 Task: Add an event with the title Second Performance Improvement Plan Assessment and Follow-up, date '2024/04/02', time 7:30 AM to 9:30 AMand add a description: Throughout the PIP Discussion, an emphasis will be placed on fostering a positive and growth-oriented mindset. The employee will be encouraged to take ownership of their development, ask questions, and seek clarification when needed. The supervisor will provide support, encouragement, and guidance to help the employee succeed., put the event into Red category . Add location for the event as: 123 Mall of the Emirates, Dubai, UAE, logged in from the account softage.10@softage.netand send the event invitation to softage.4@softage.net and softage.5@softage.net. Set a reminder for the event 1 hour before
Action: Mouse moved to (122, 154)
Screenshot: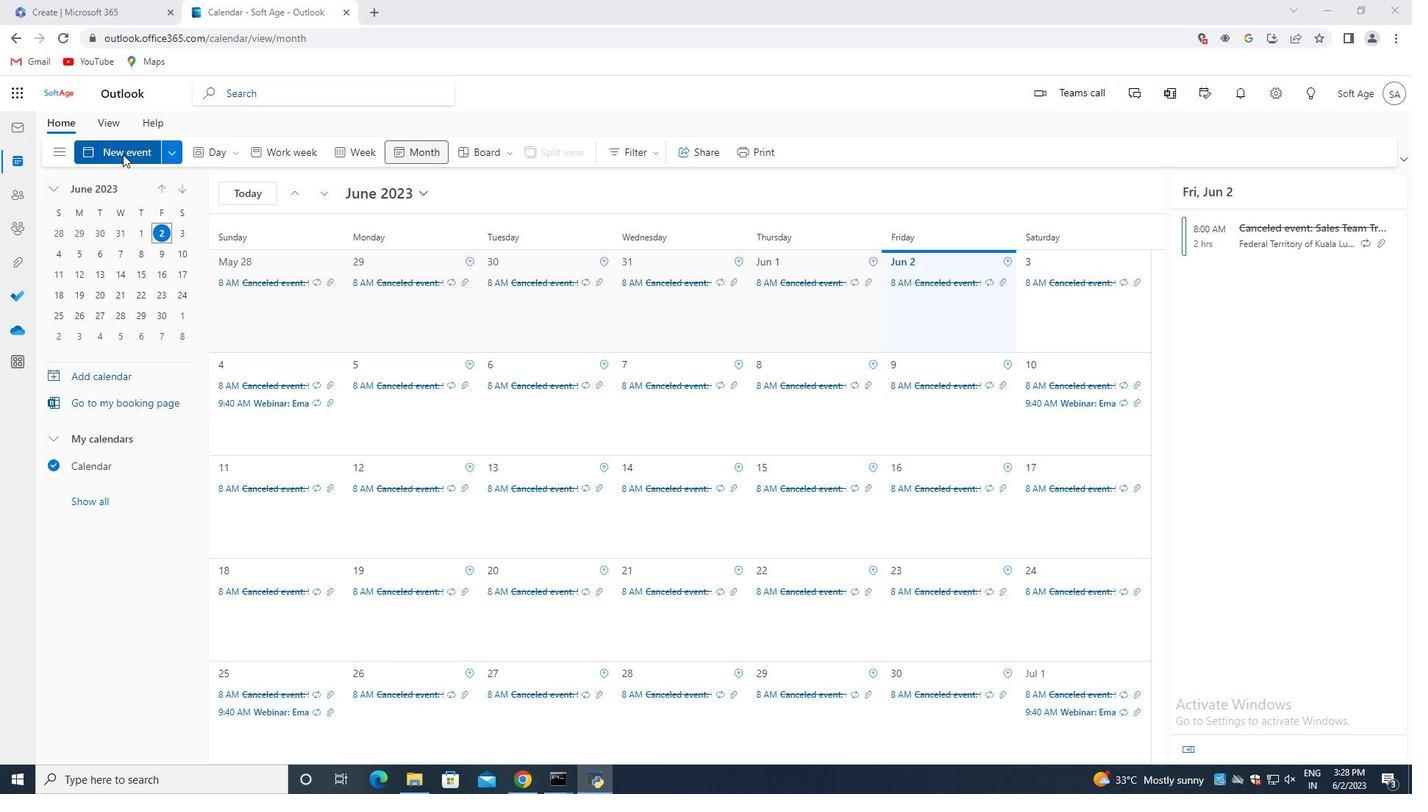 
Action: Mouse pressed left at (122, 154)
Screenshot: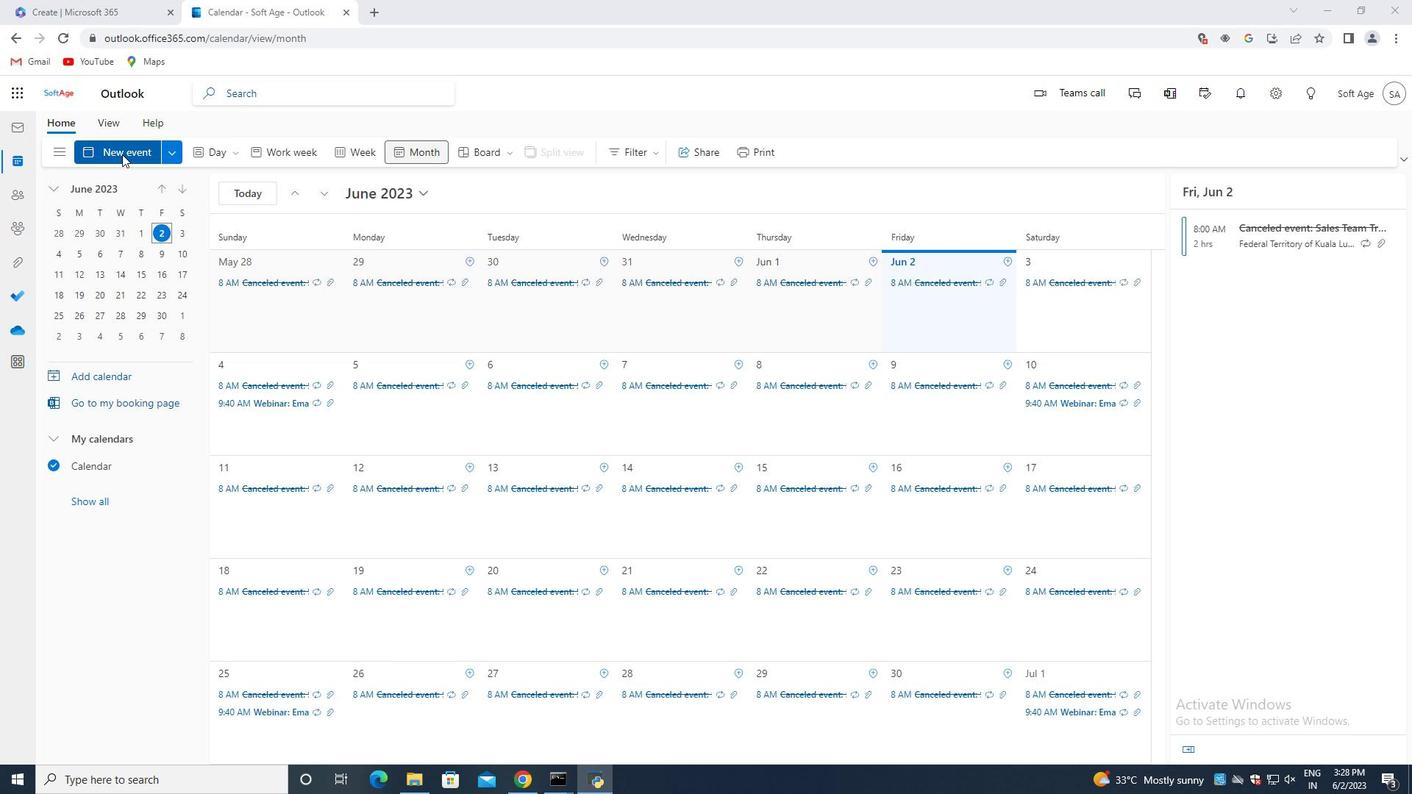 
Action: Mouse moved to (450, 243)
Screenshot: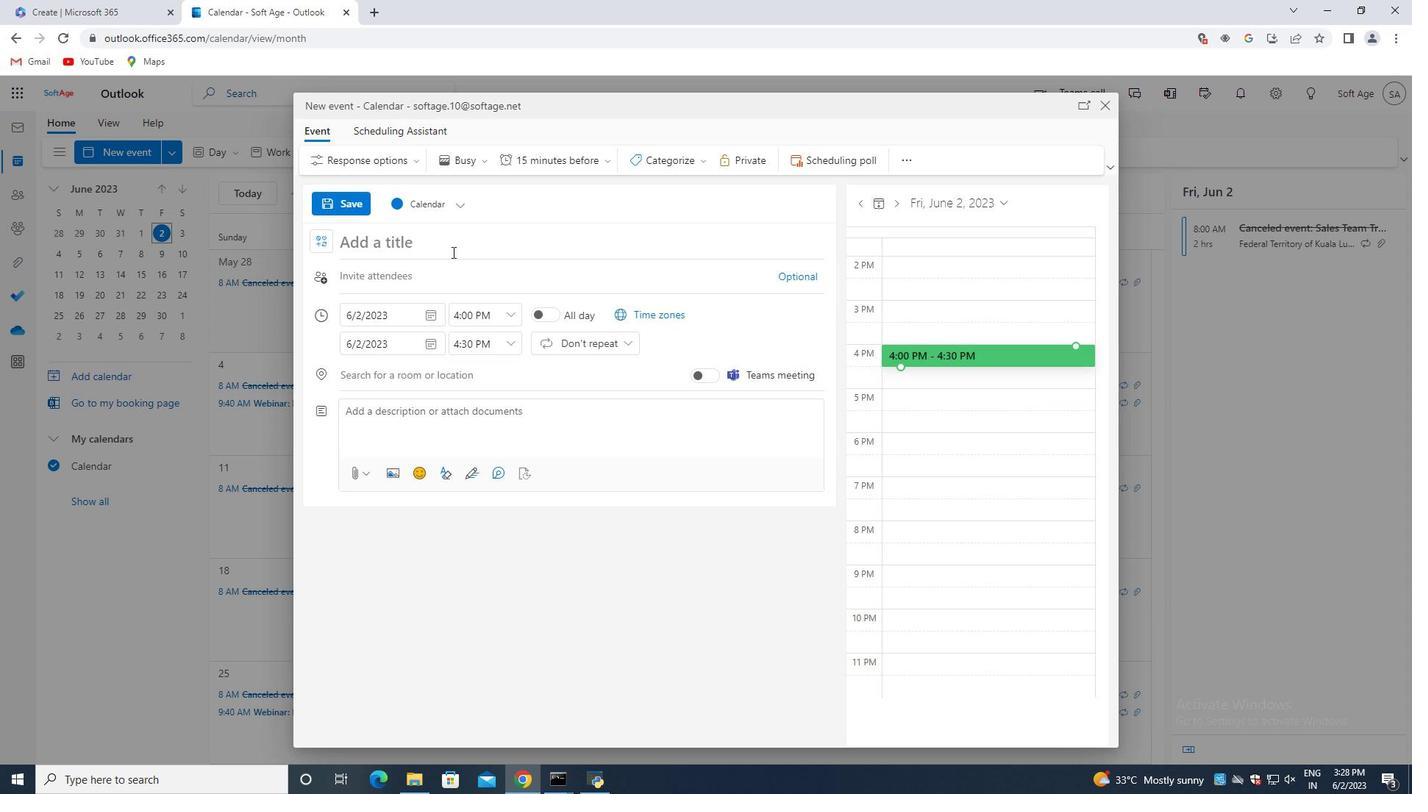 
Action: Mouse pressed left at (450, 243)
Screenshot: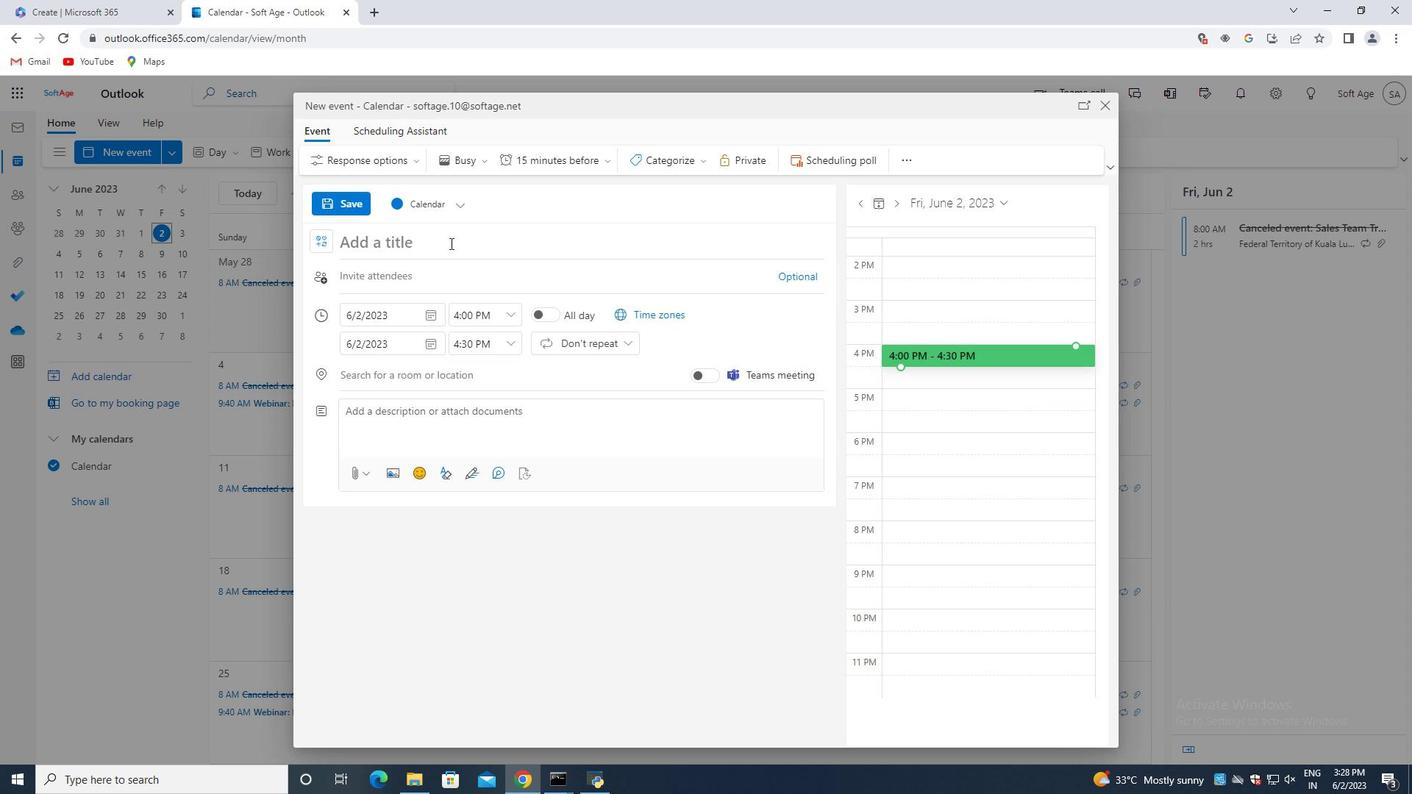 
Action: Key pressed <Key.shift>Second<Key.space><Key.shift>Performance<Key.space><Key.shift>Improvement<Key.space><Key.shift>Plan<Key.space><Key.shift>Assessment<Key.space>and<Key.space><Key.shift><Key.shift><Key.shift><Key.shift><Key.shift>Follow-up
Screenshot: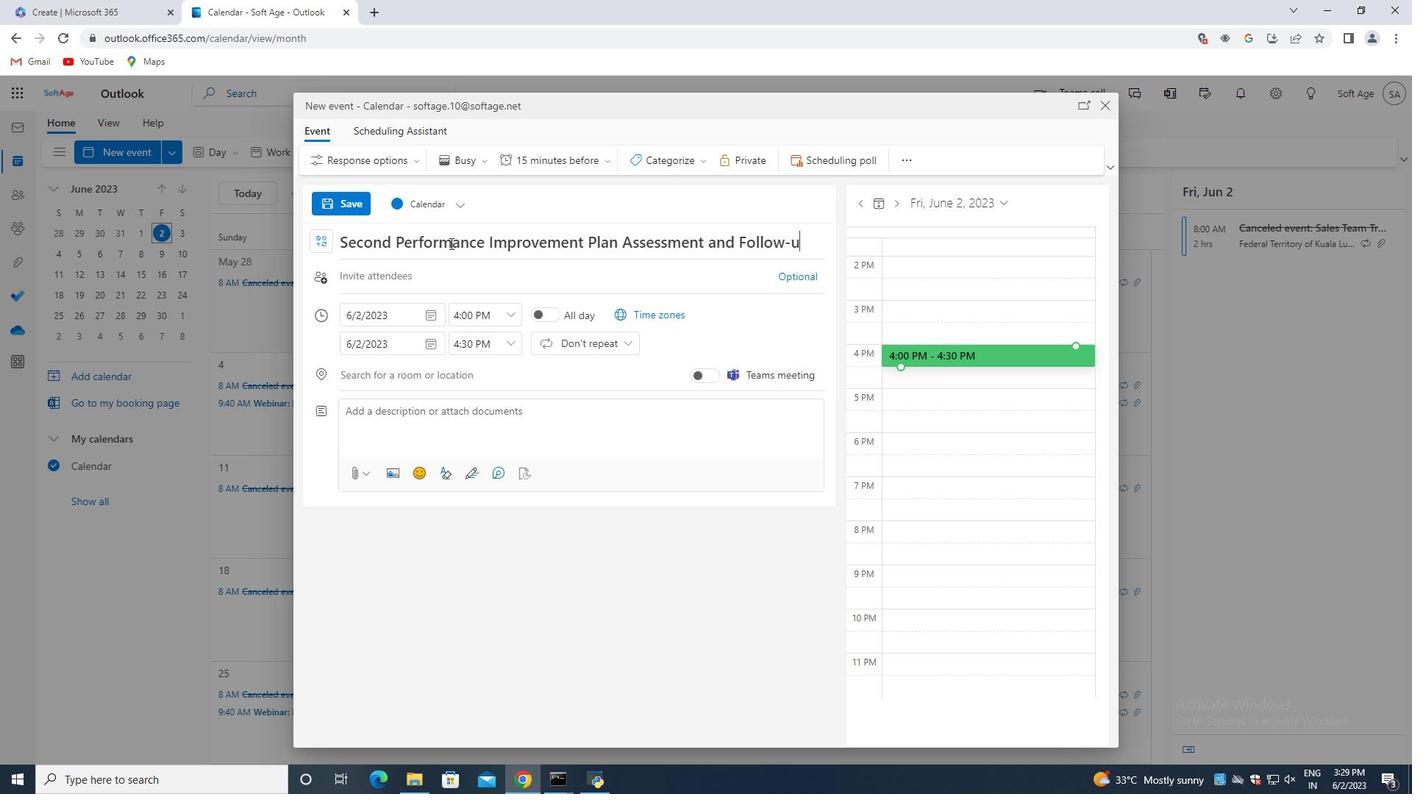 
Action: Mouse moved to (428, 318)
Screenshot: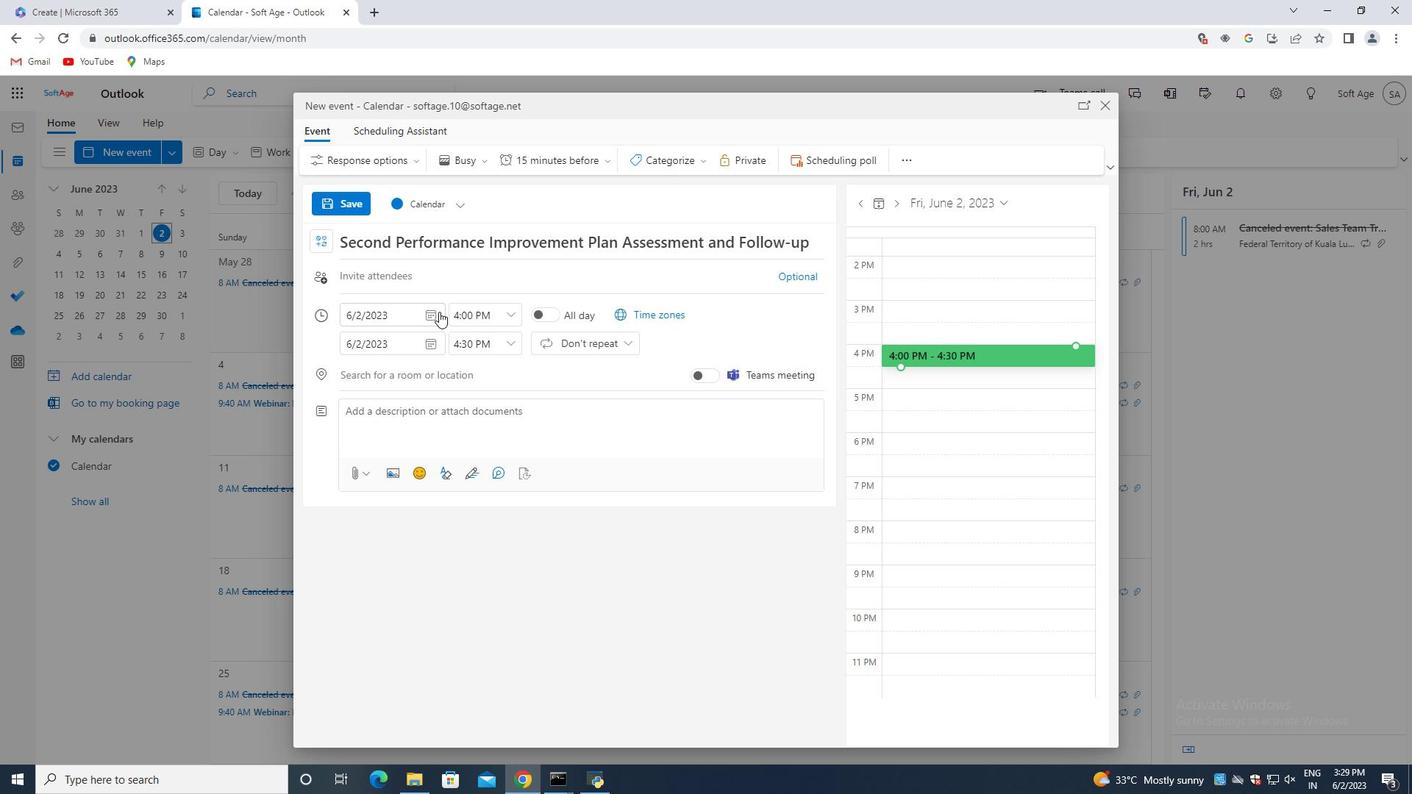 
Action: Mouse pressed left at (428, 318)
Screenshot: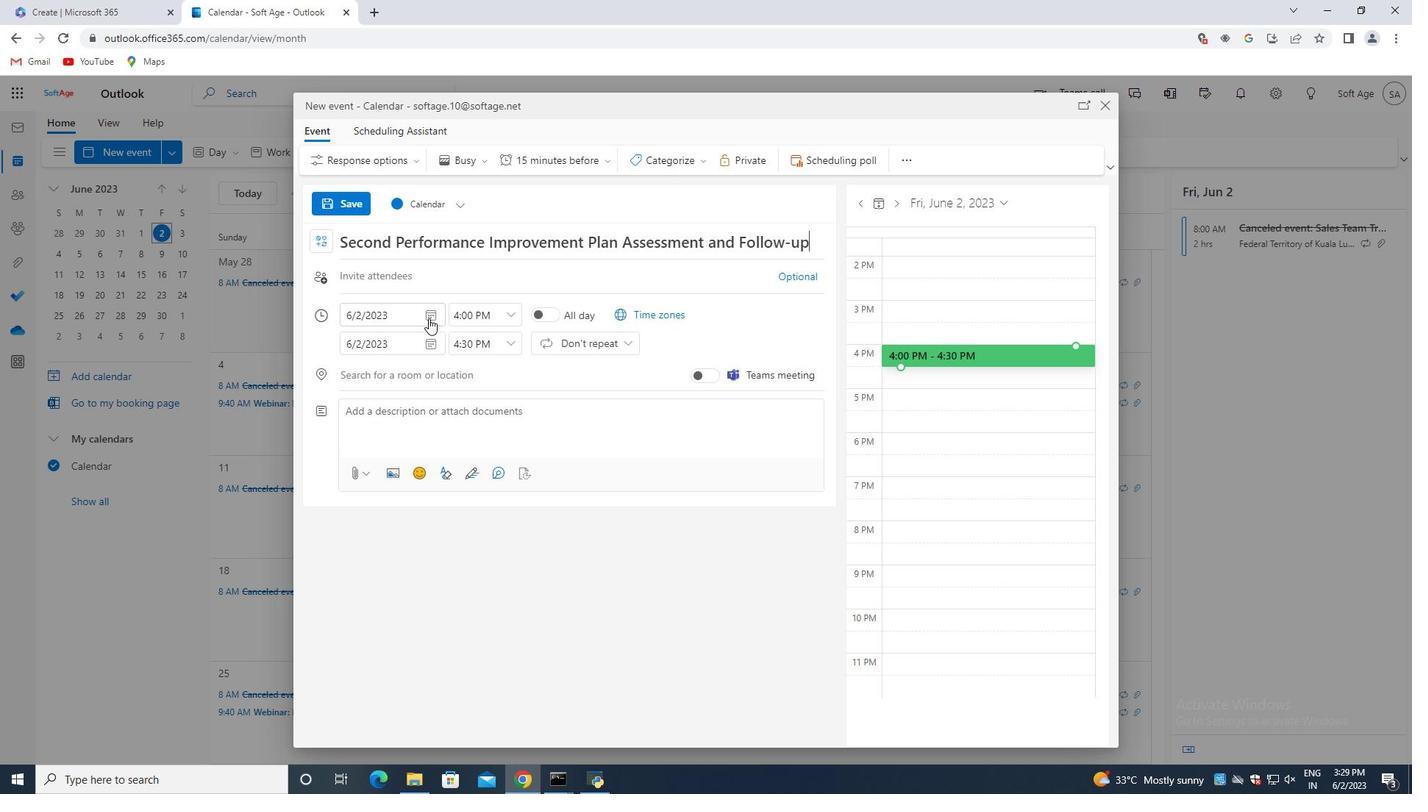 
Action: Mouse moved to (481, 350)
Screenshot: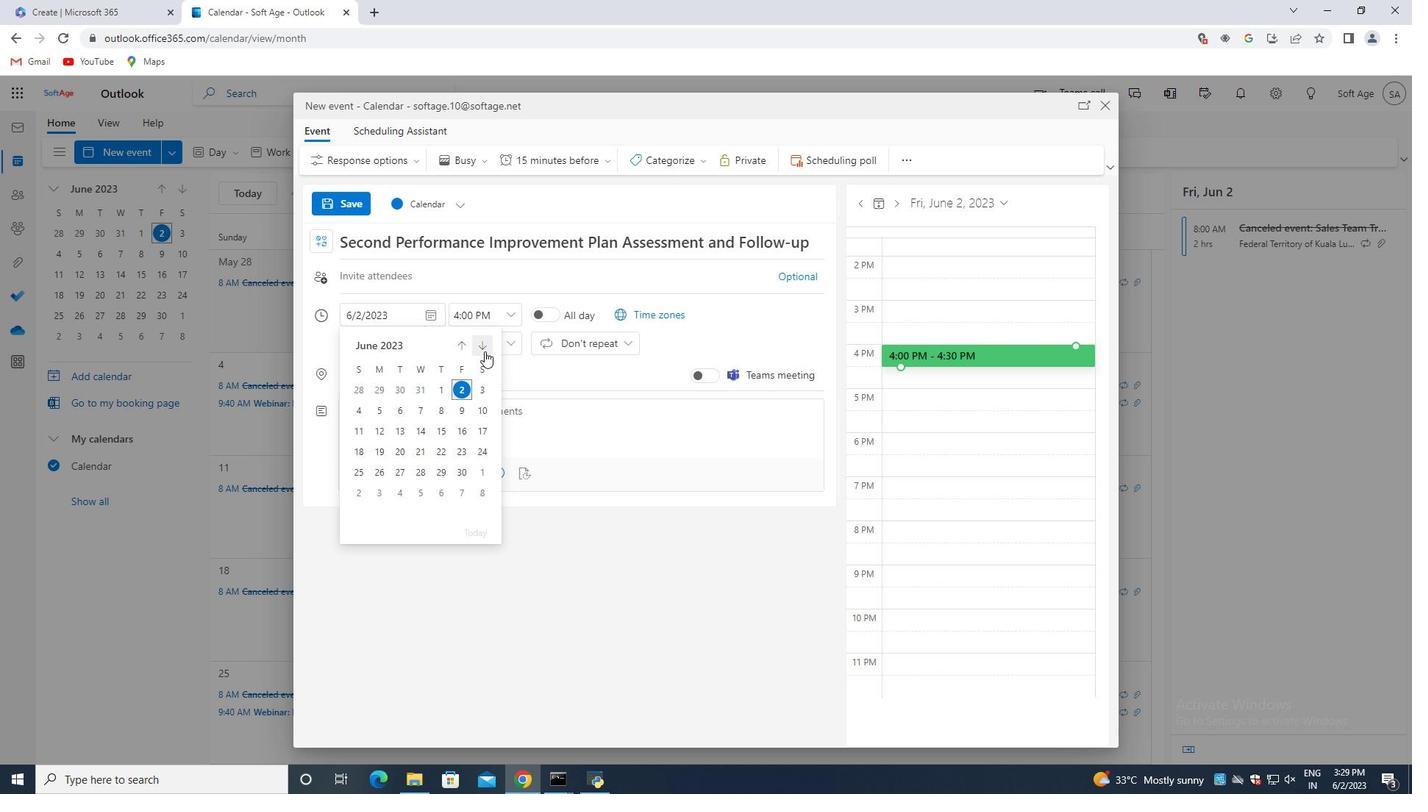 
Action: Mouse pressed left at (481, 350)
Screenshot: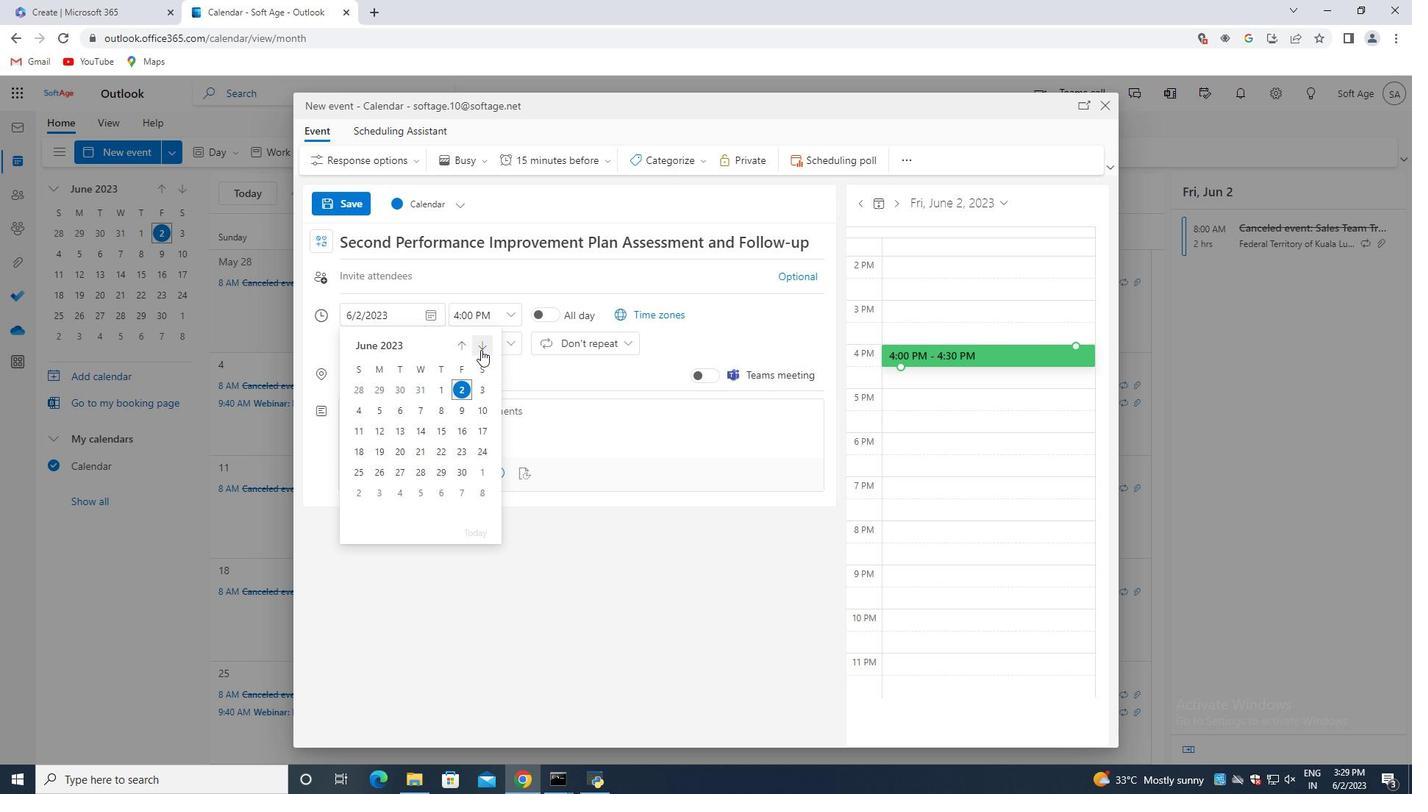 
Action: Mouse pressed left at (481, 350)
Screenshot: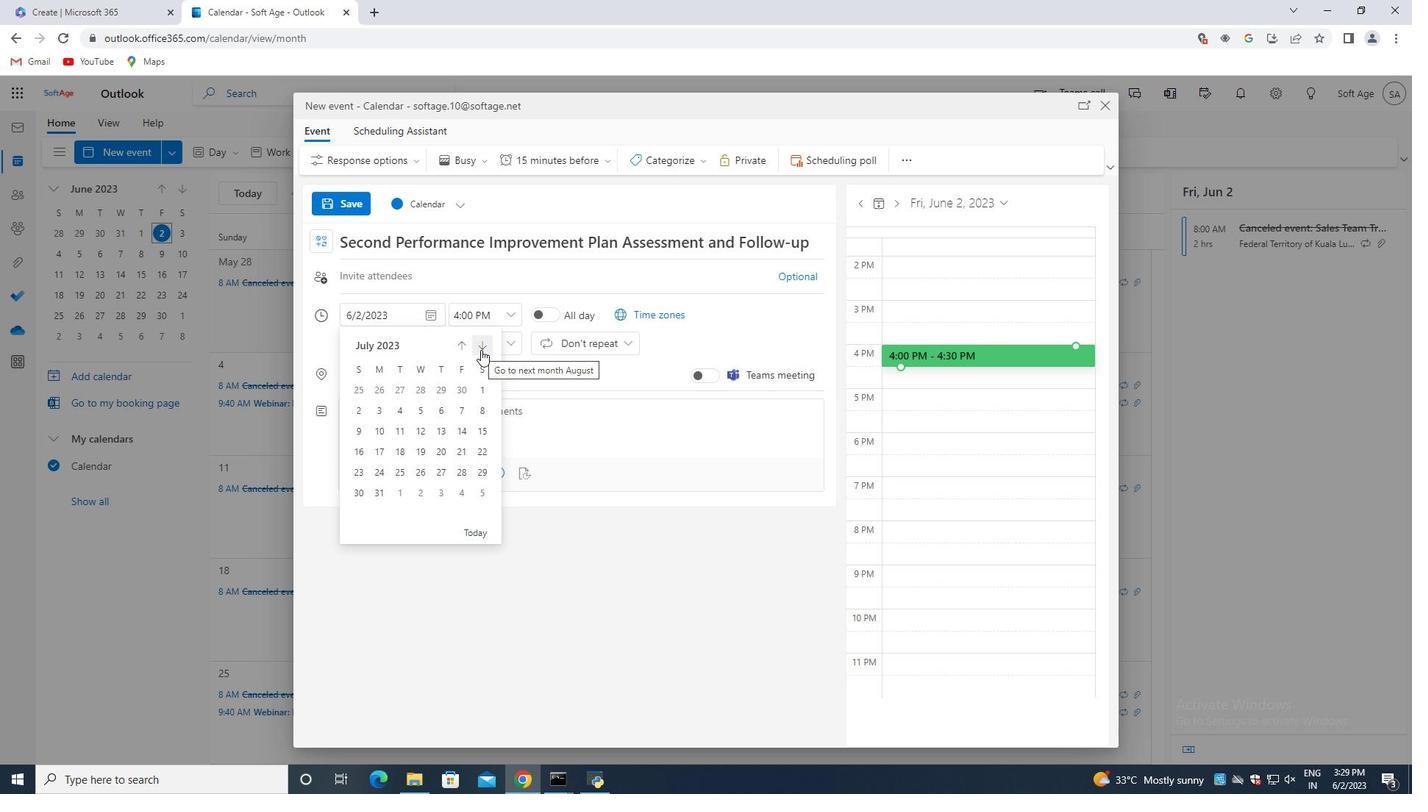
Action: Mouse pressed left at (481, 350)
Screenshot: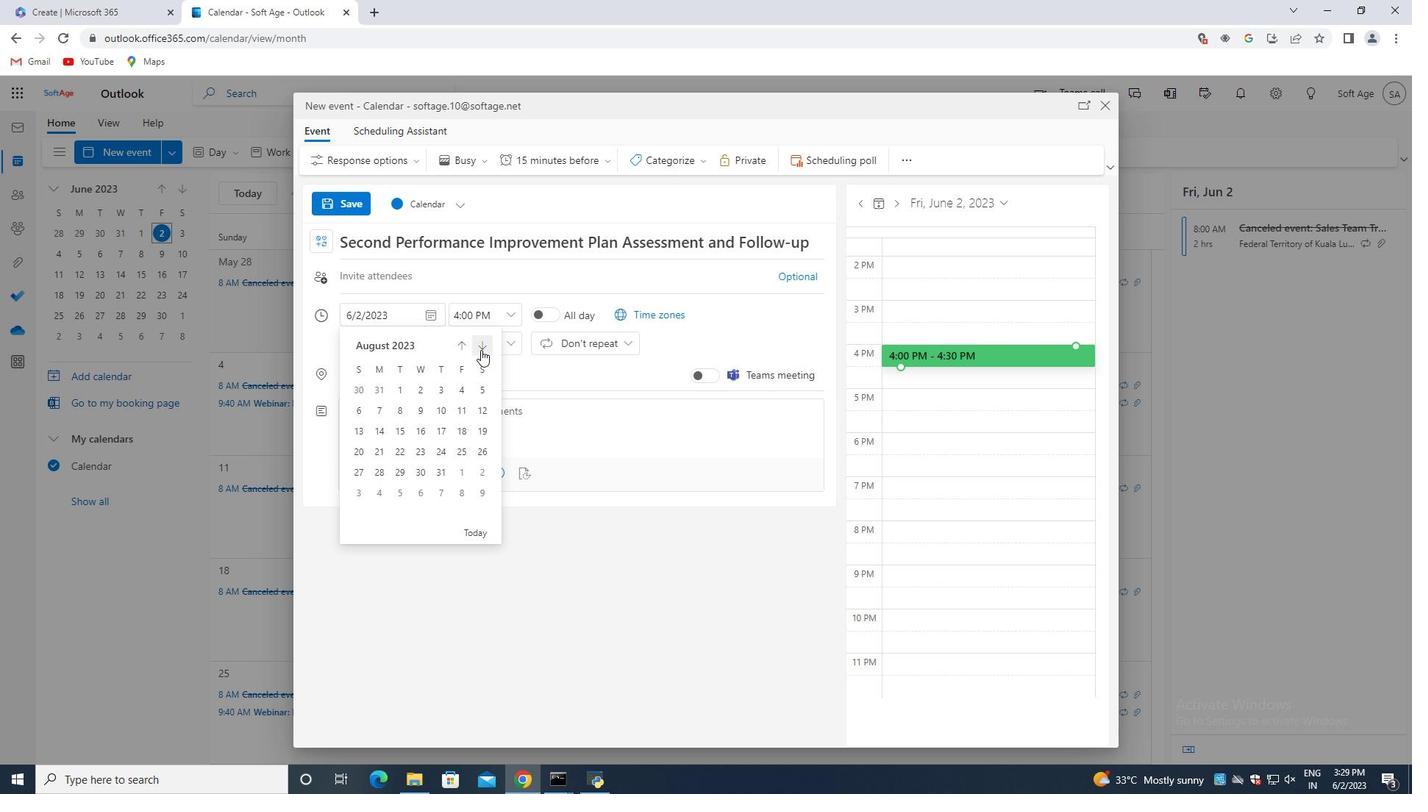 
Action: Mouse pressed left at (481, 350)
Screenshot: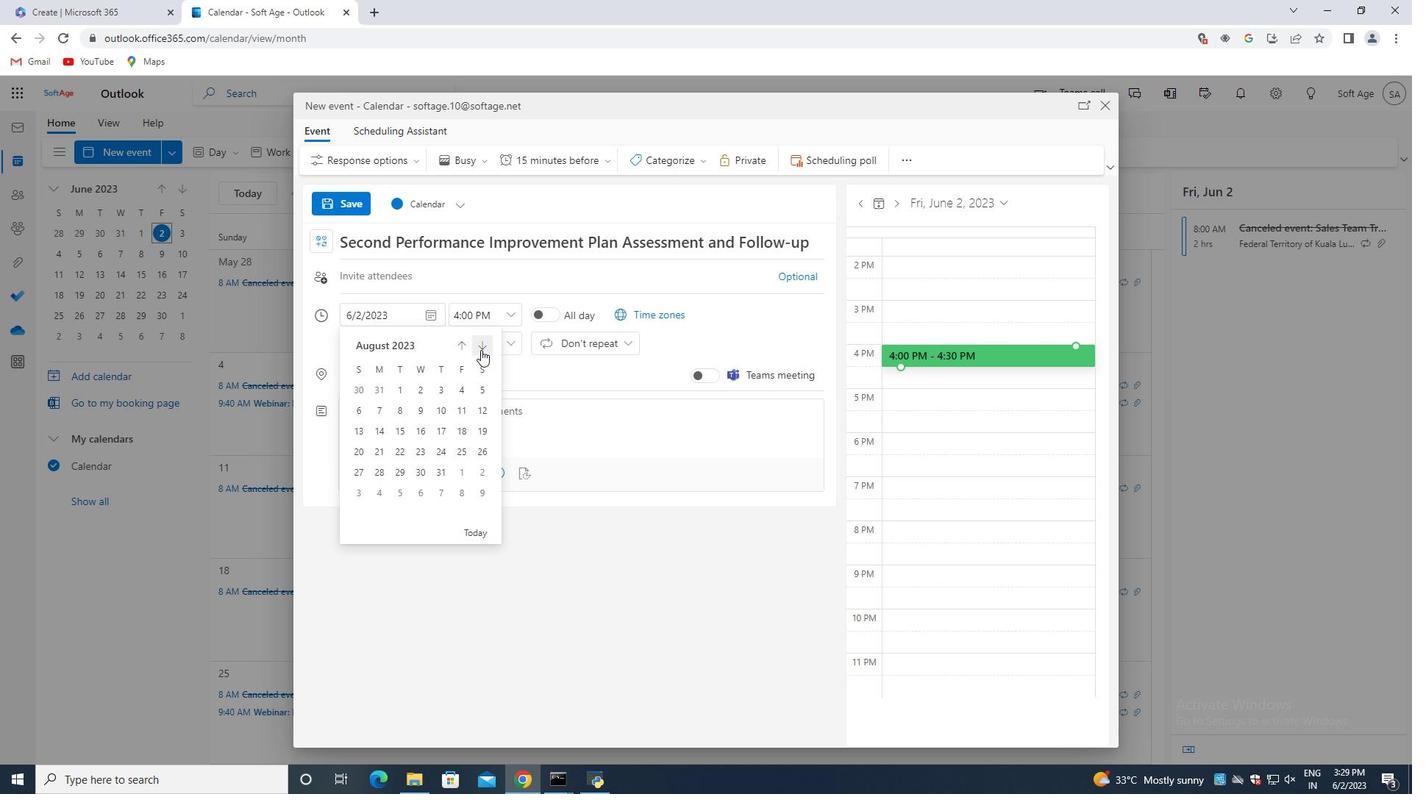 
Action: Mouse pressed left at (481, 350)
Screenshot: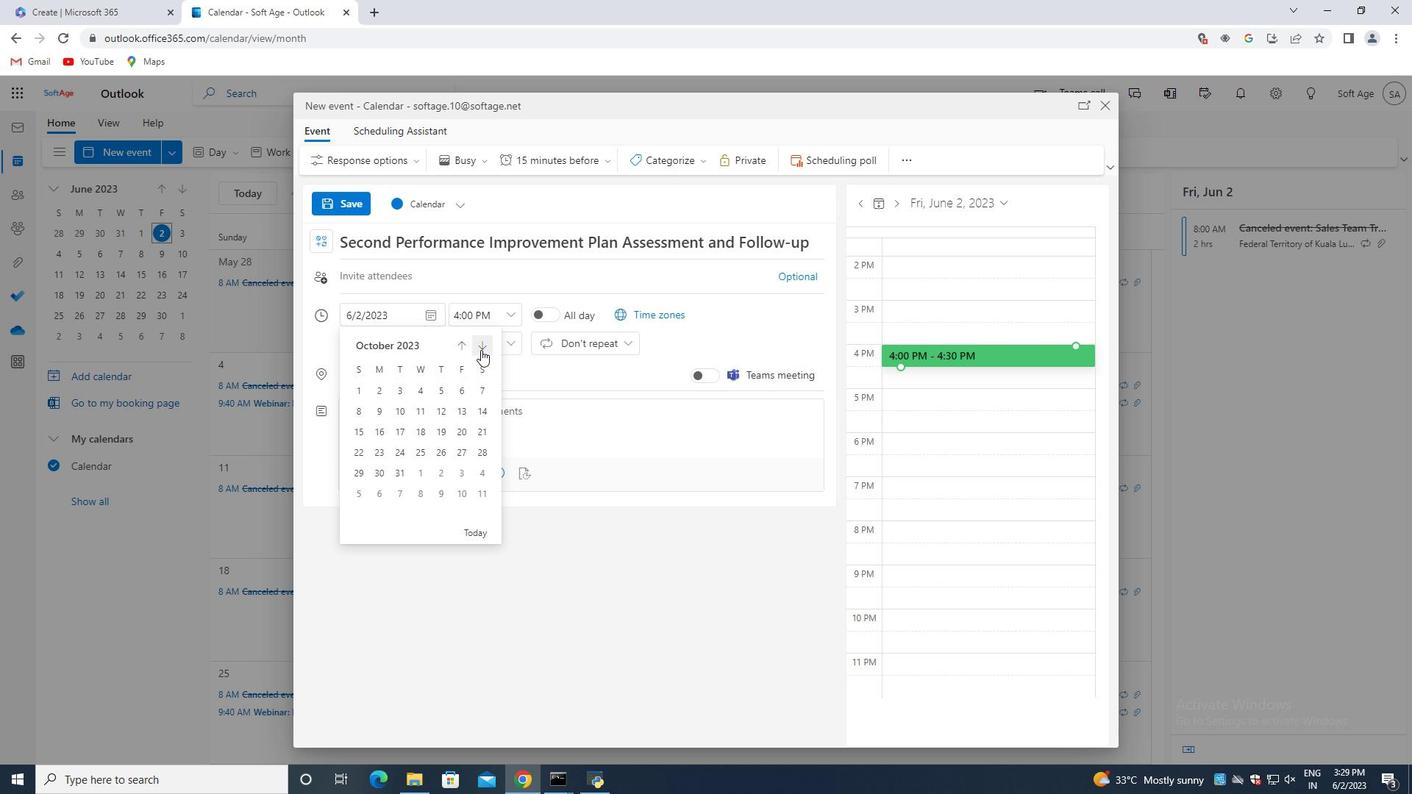 
Action: Mouse pressed left at (481, 350)
Screenshot: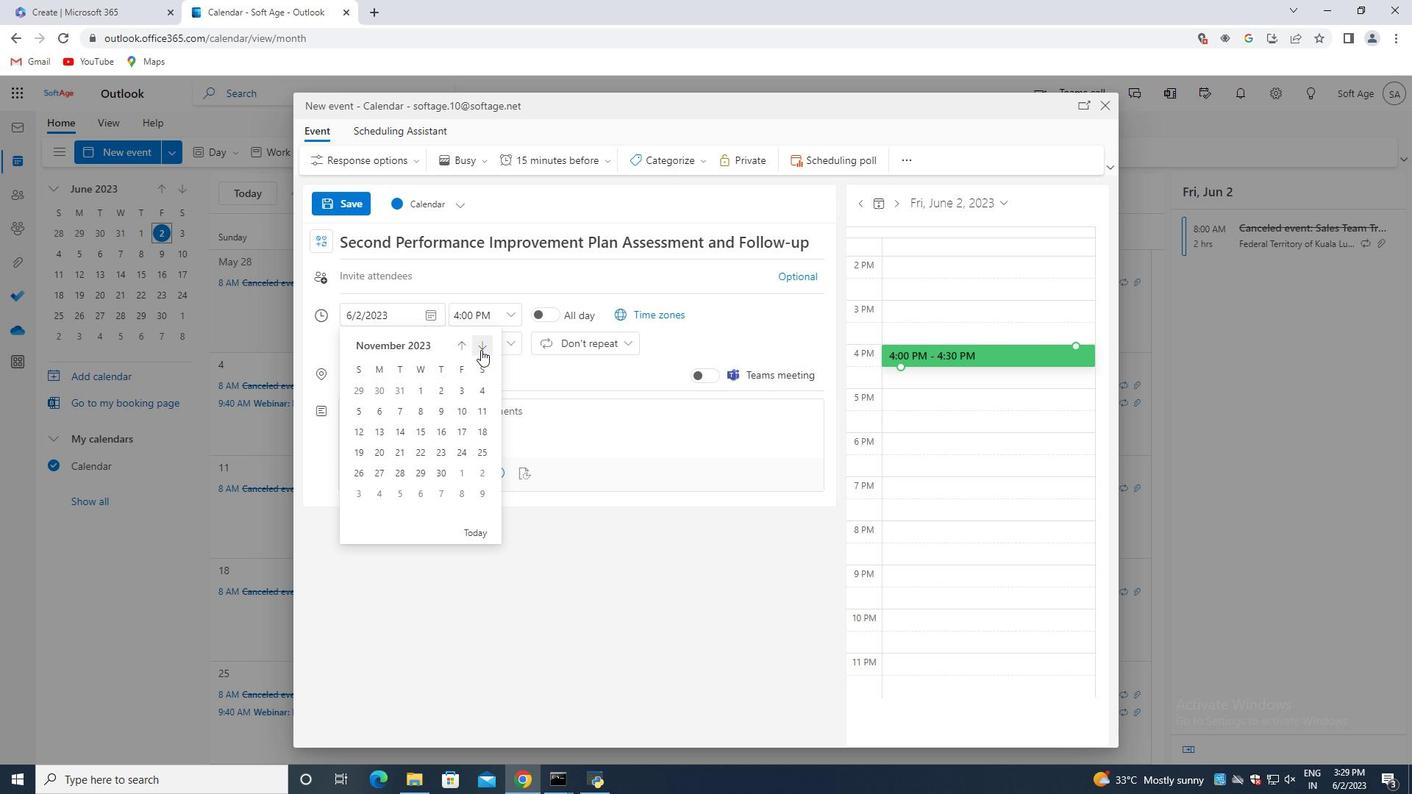 
Action: Mouse pressed left at (481, 350)
Screenshot: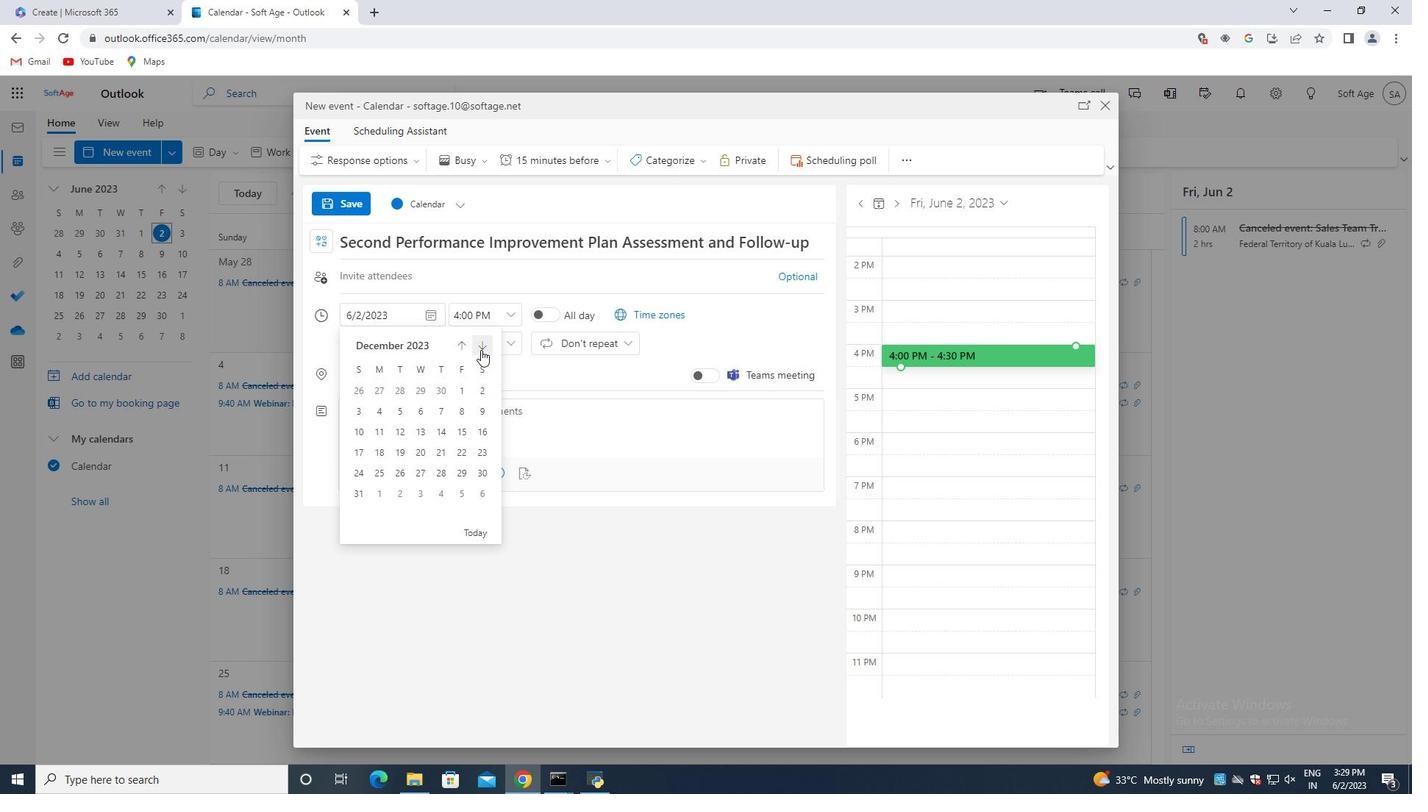 
Action: Mouse pressed left at (481, 350)
Screenshot: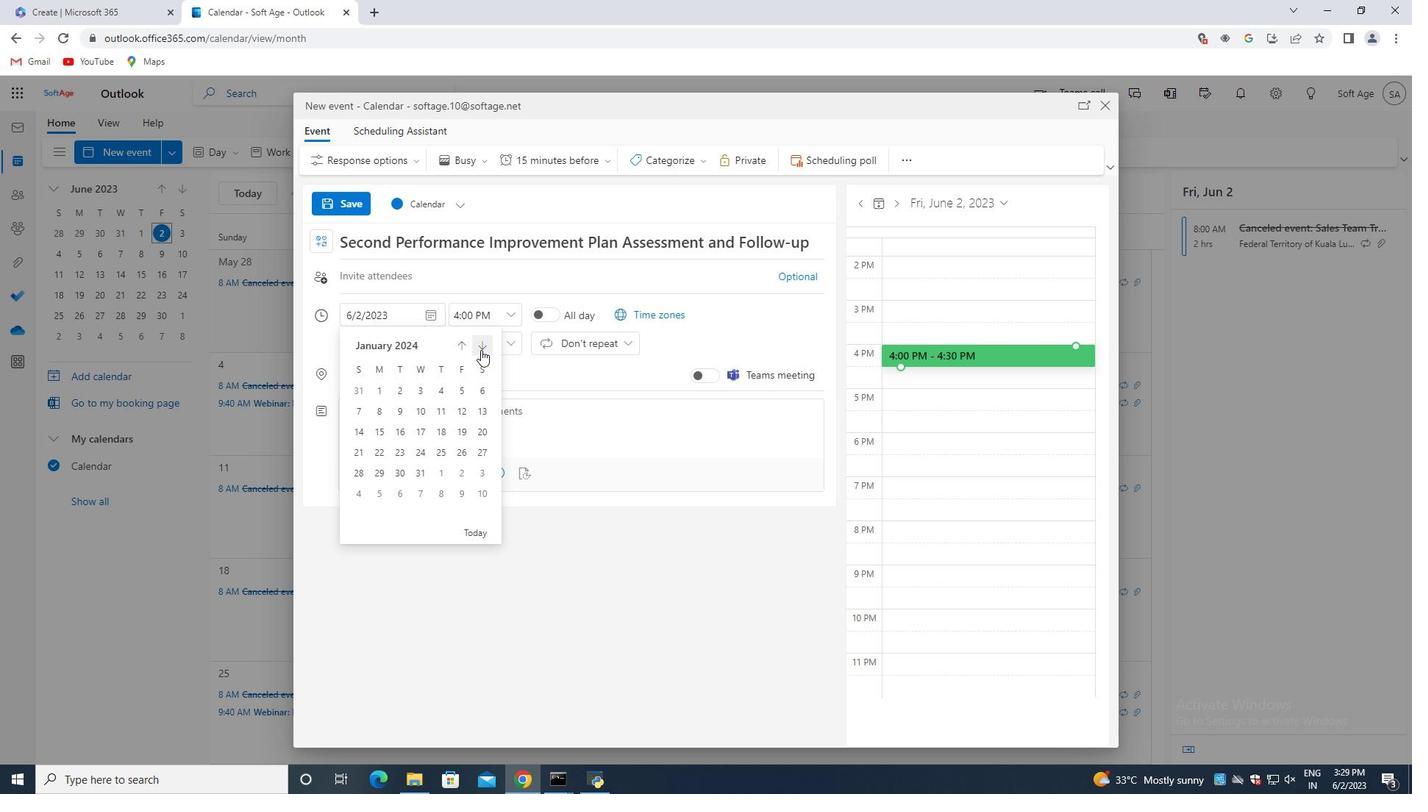 
Action: Mouse pressed left at (481, 350)
Screenshot: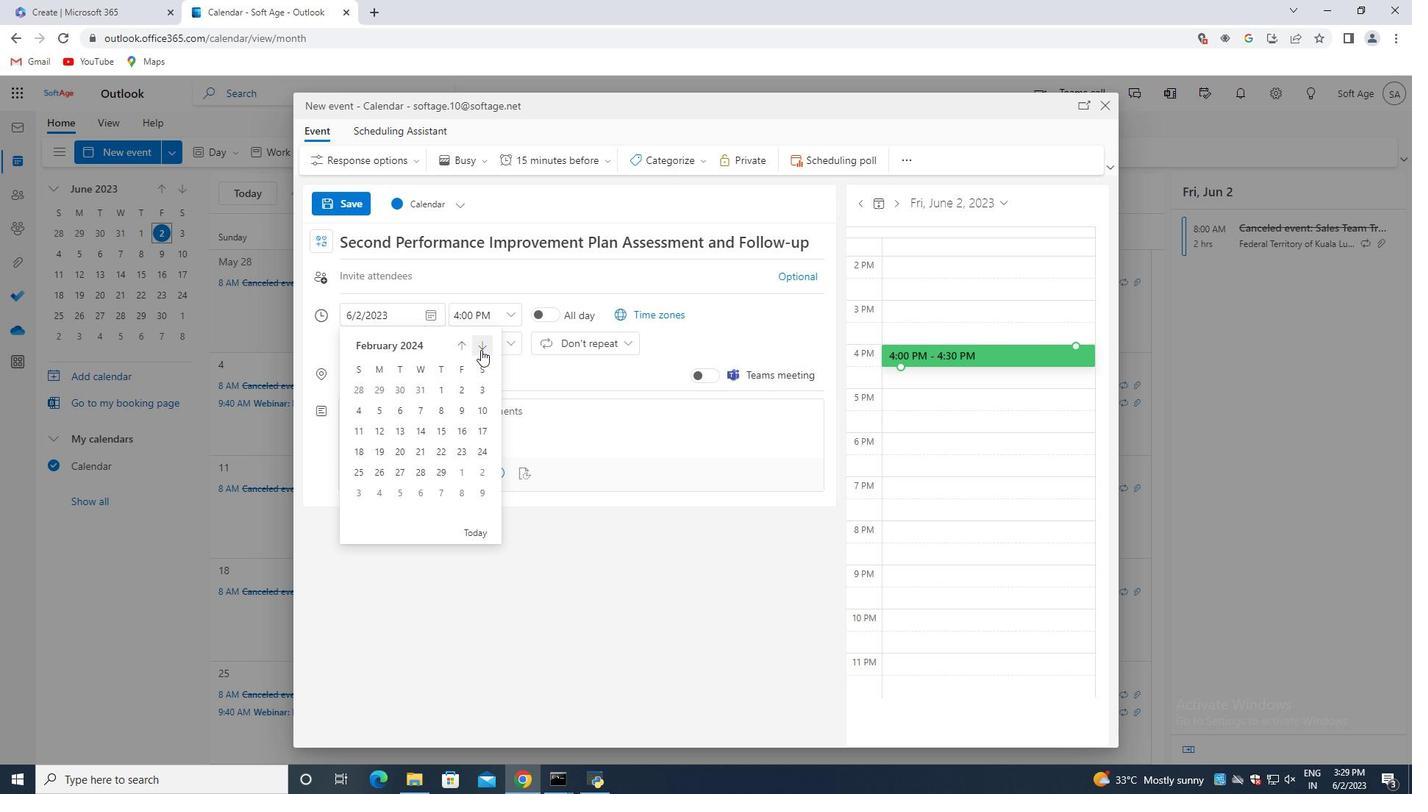 
Action: Mouse moved to (463, 347)
Screenshot: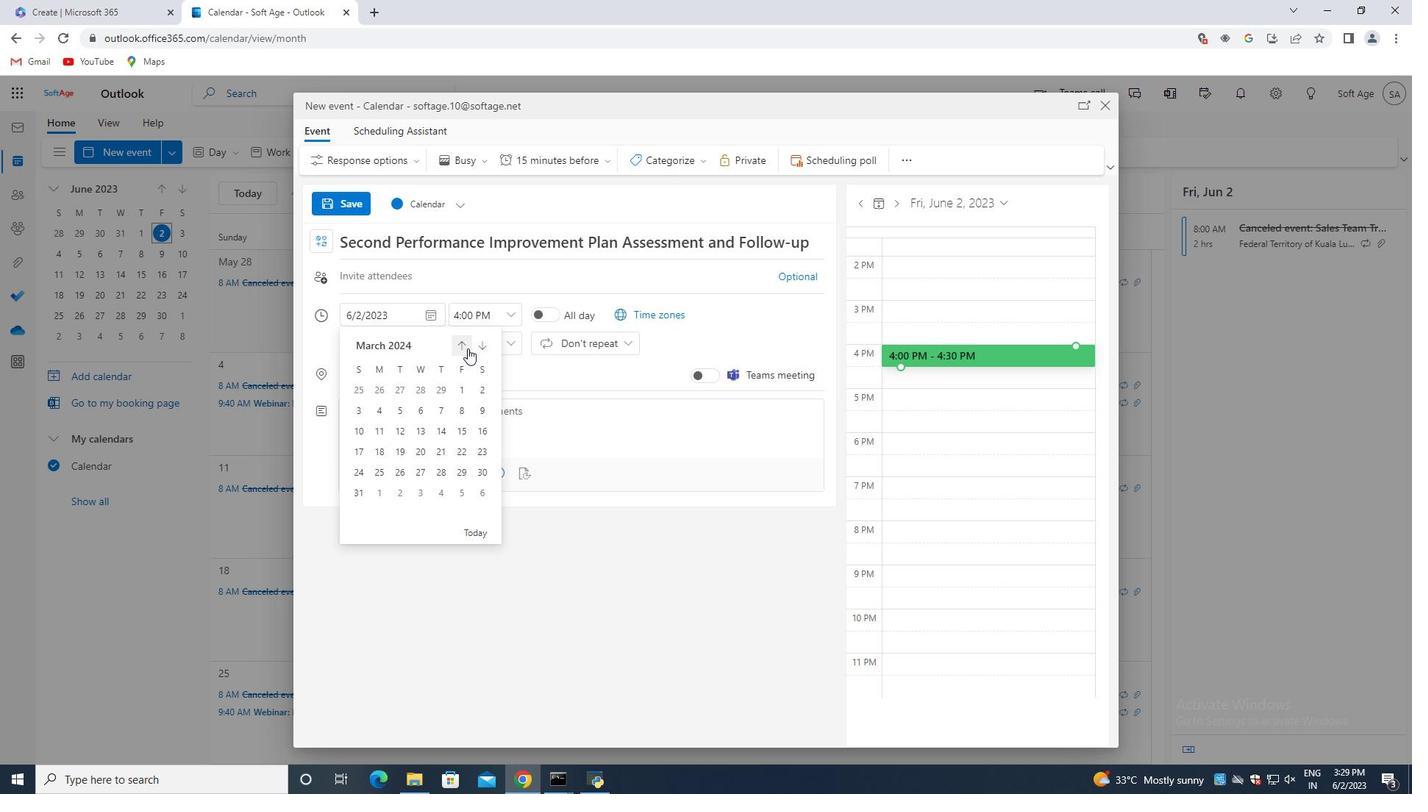 
Action: Mouse pressed left at (463, 347)
Screenshot: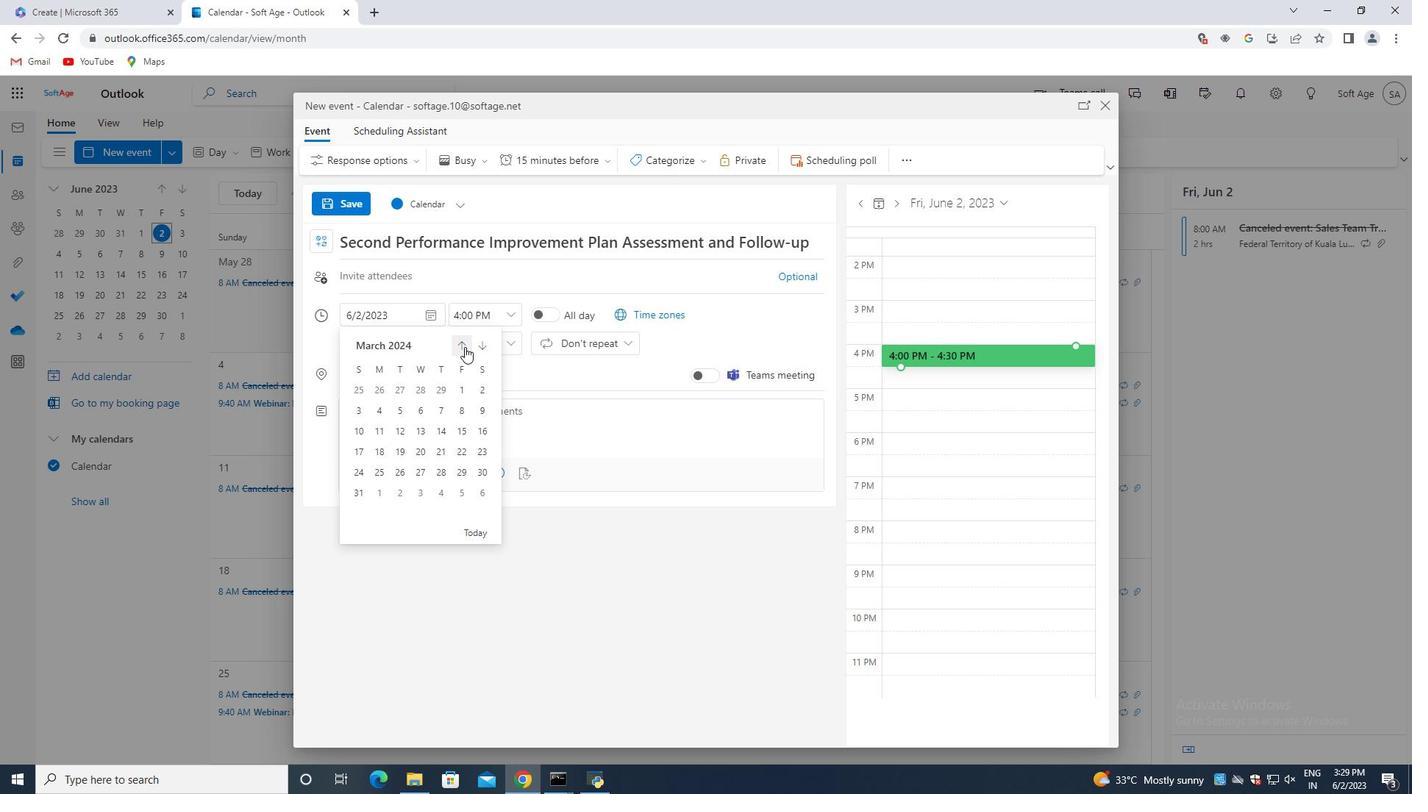 
Action: Mouse moved to (358, 411)
Screenshot: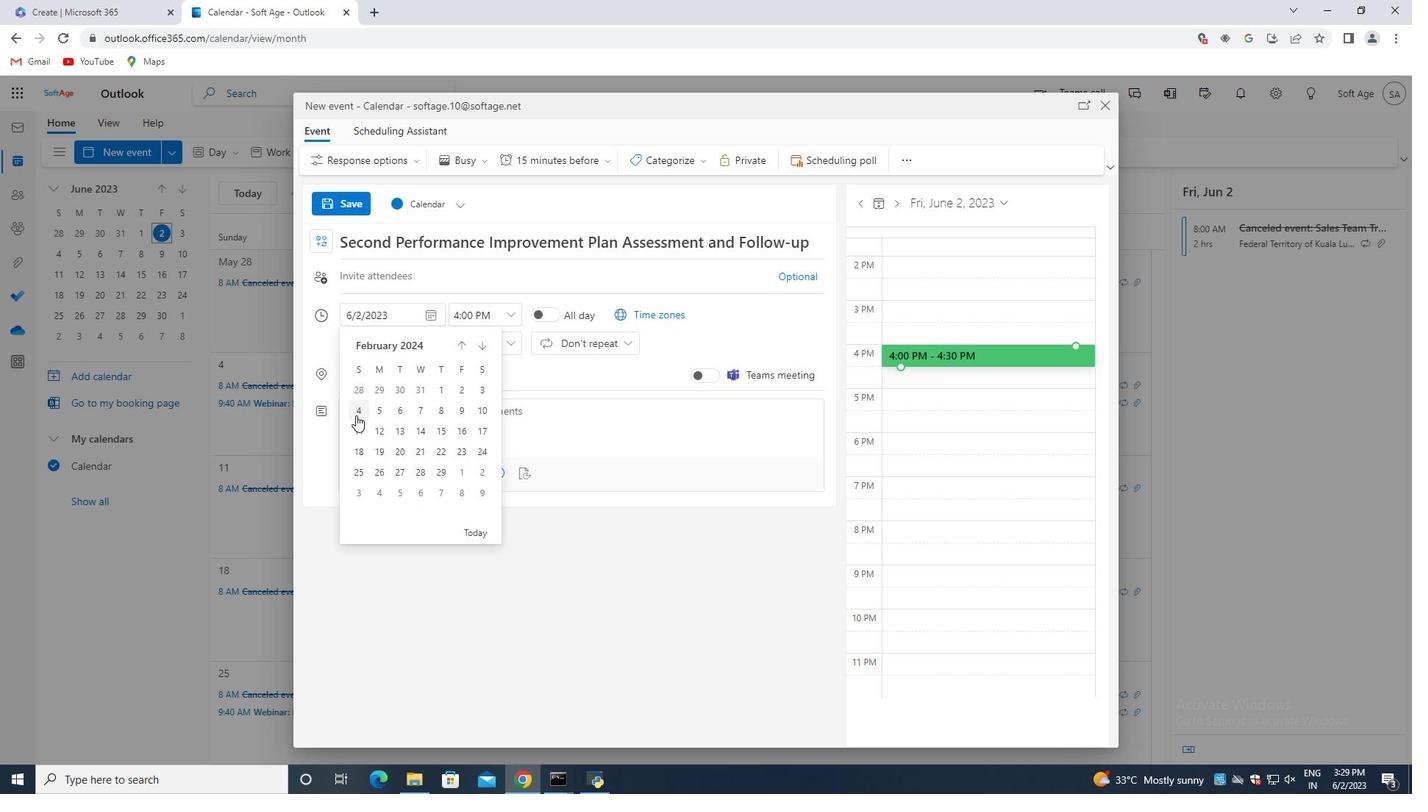 
Action: Mouse pressed left at (358, 411)
Screenshot: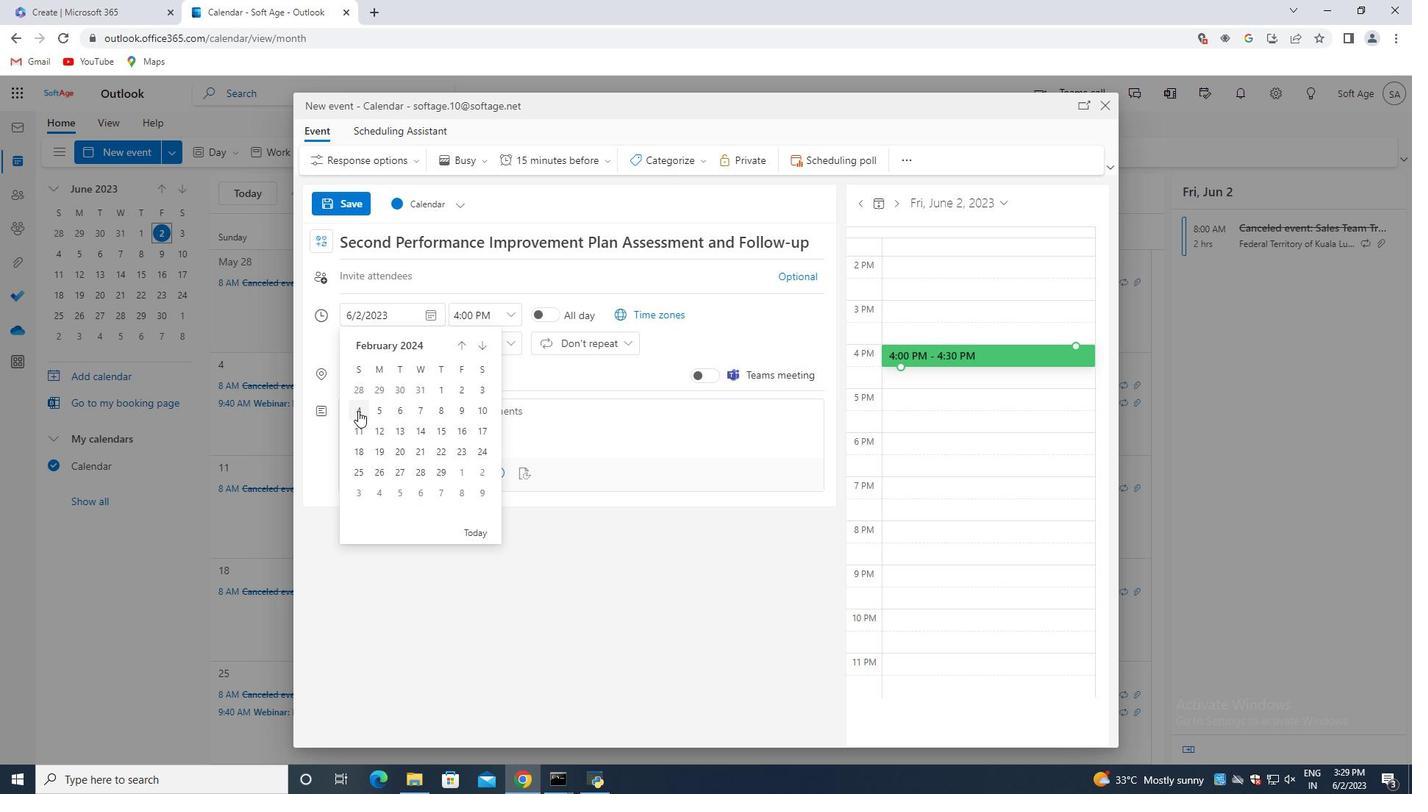 
Action: Mouse moved to (427, 311)
Screenshot: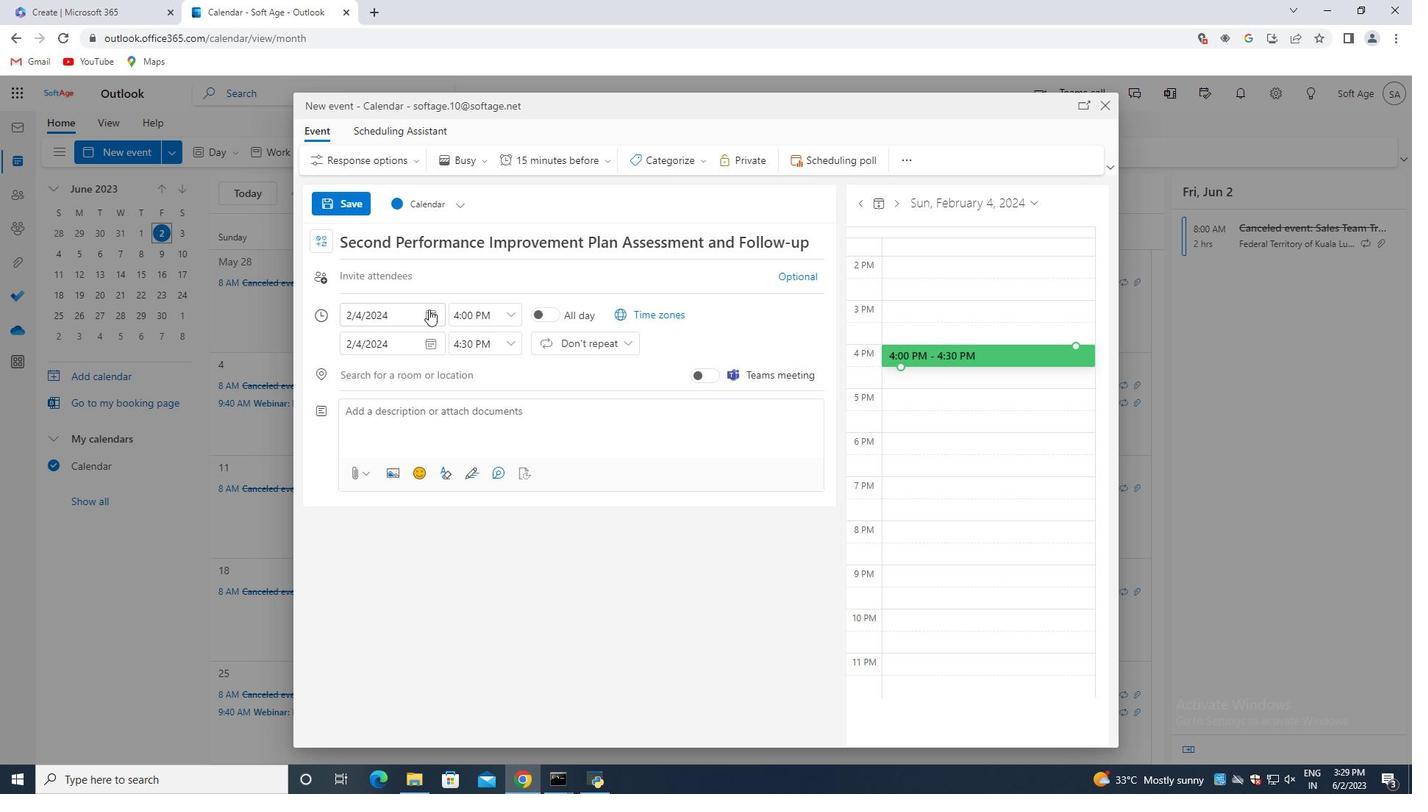 
Action: Mouse pressed left at (427, 311)
Screenshot: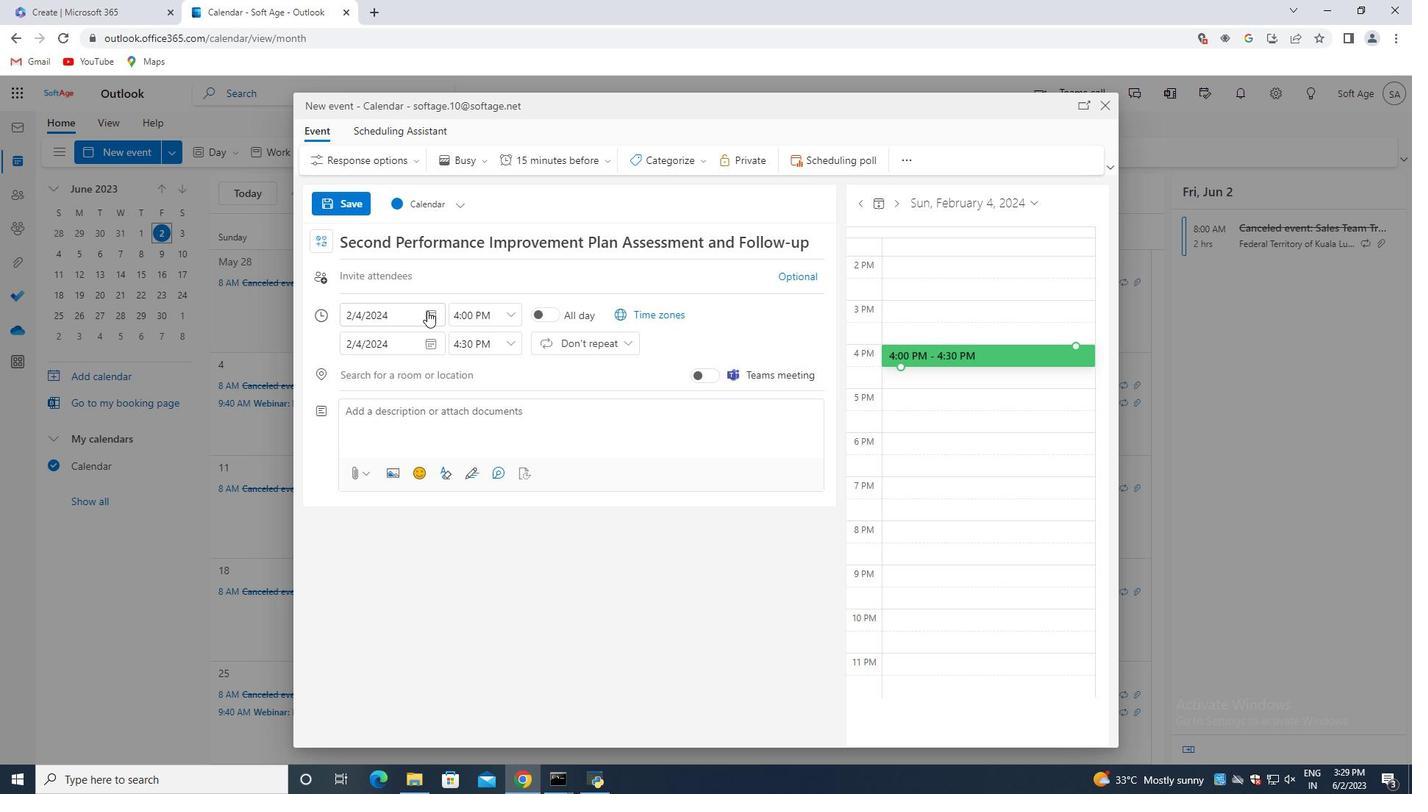 
Action: Mouse moved to (482, 349)
Screenshot: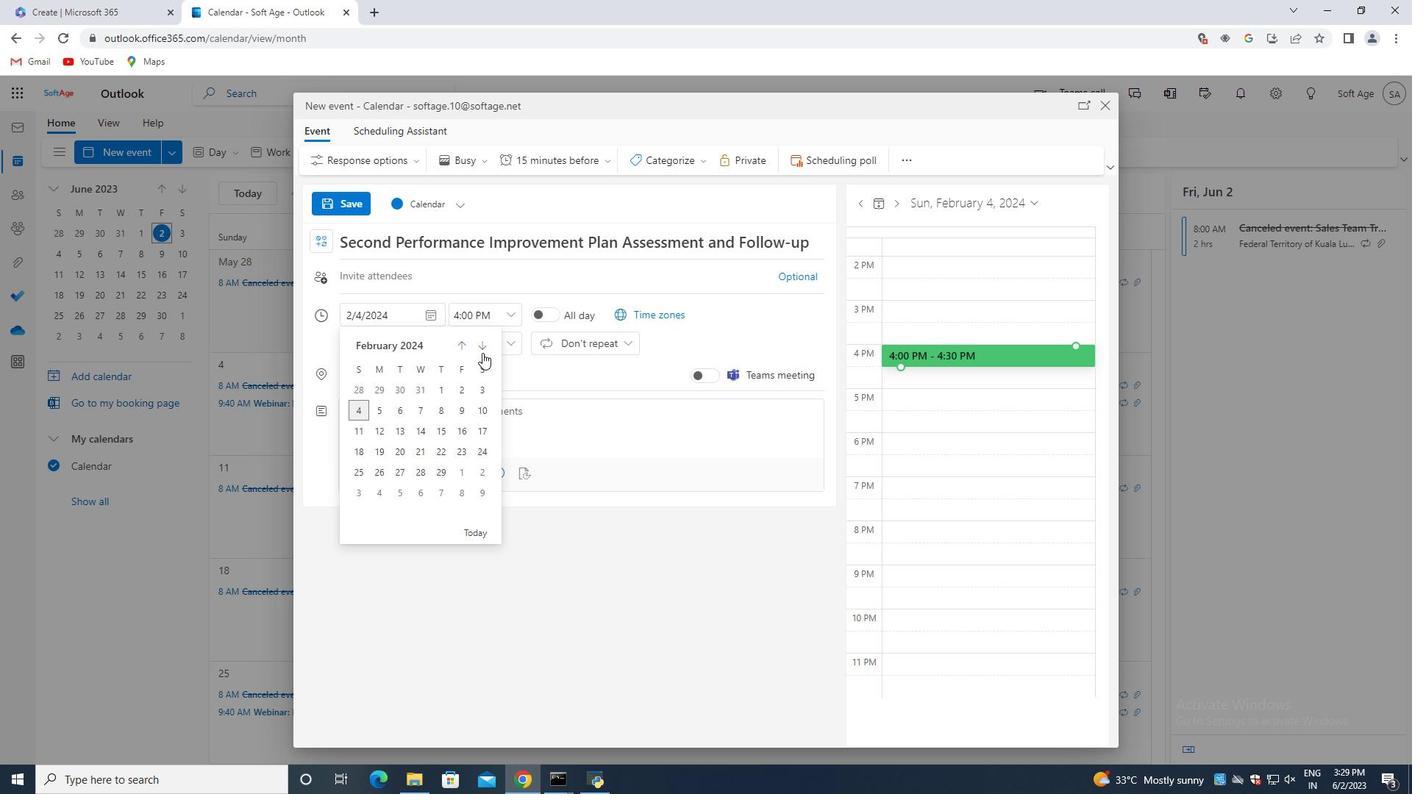 
Action: Mouse pressed left at (482, 349)
Screenshot: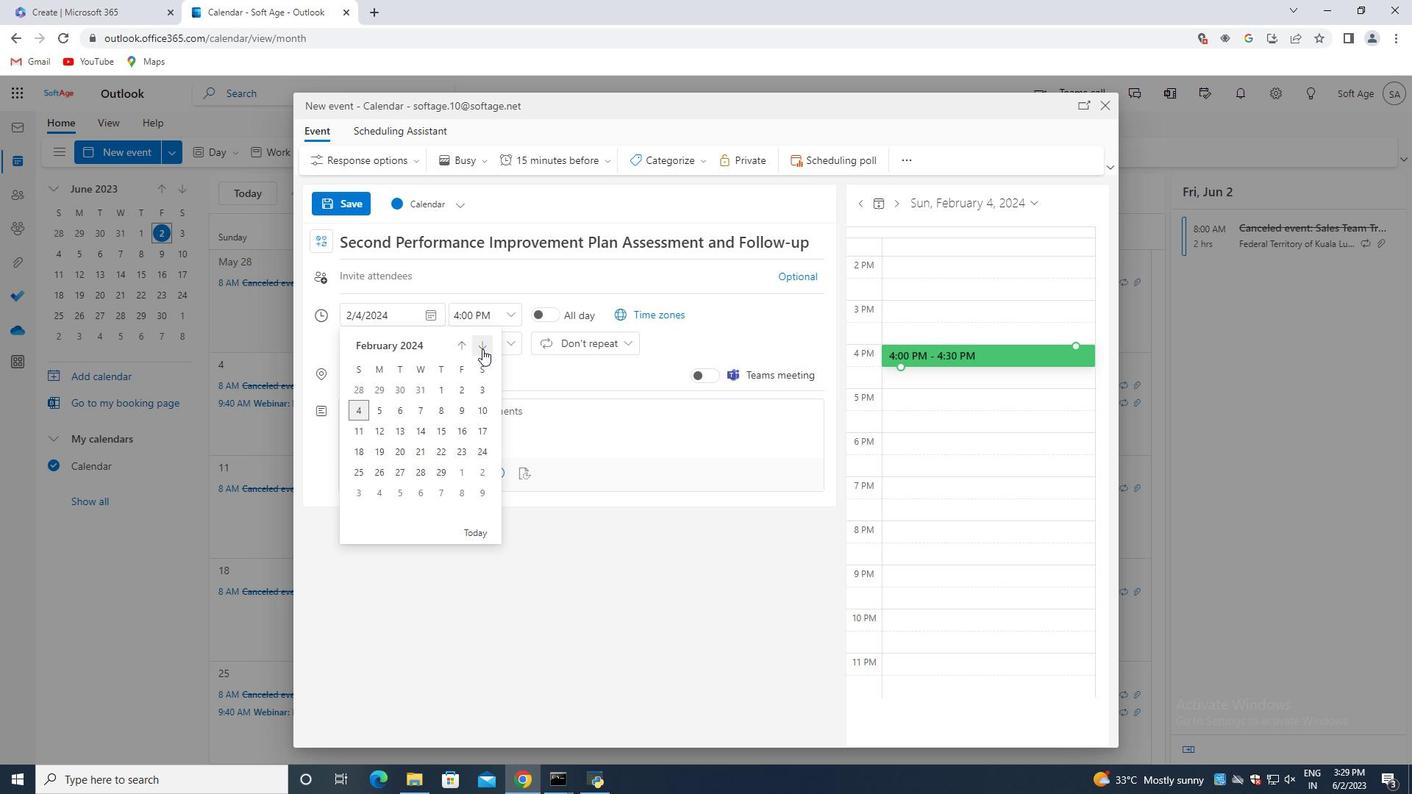 
Action: Mouse moved to (481, 347)
Screenshot: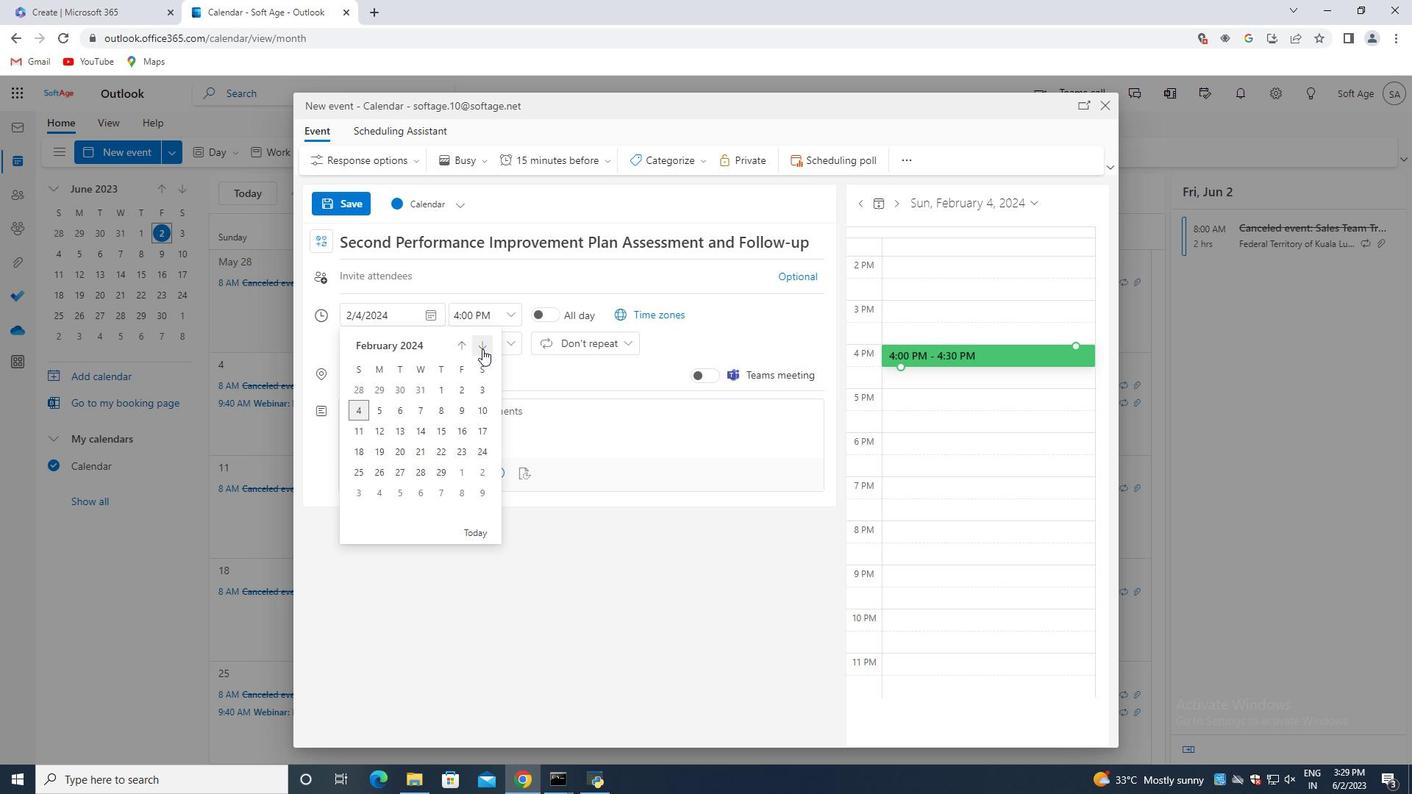 
Action: Mouse pressed left at (481, 347)
Screenshot: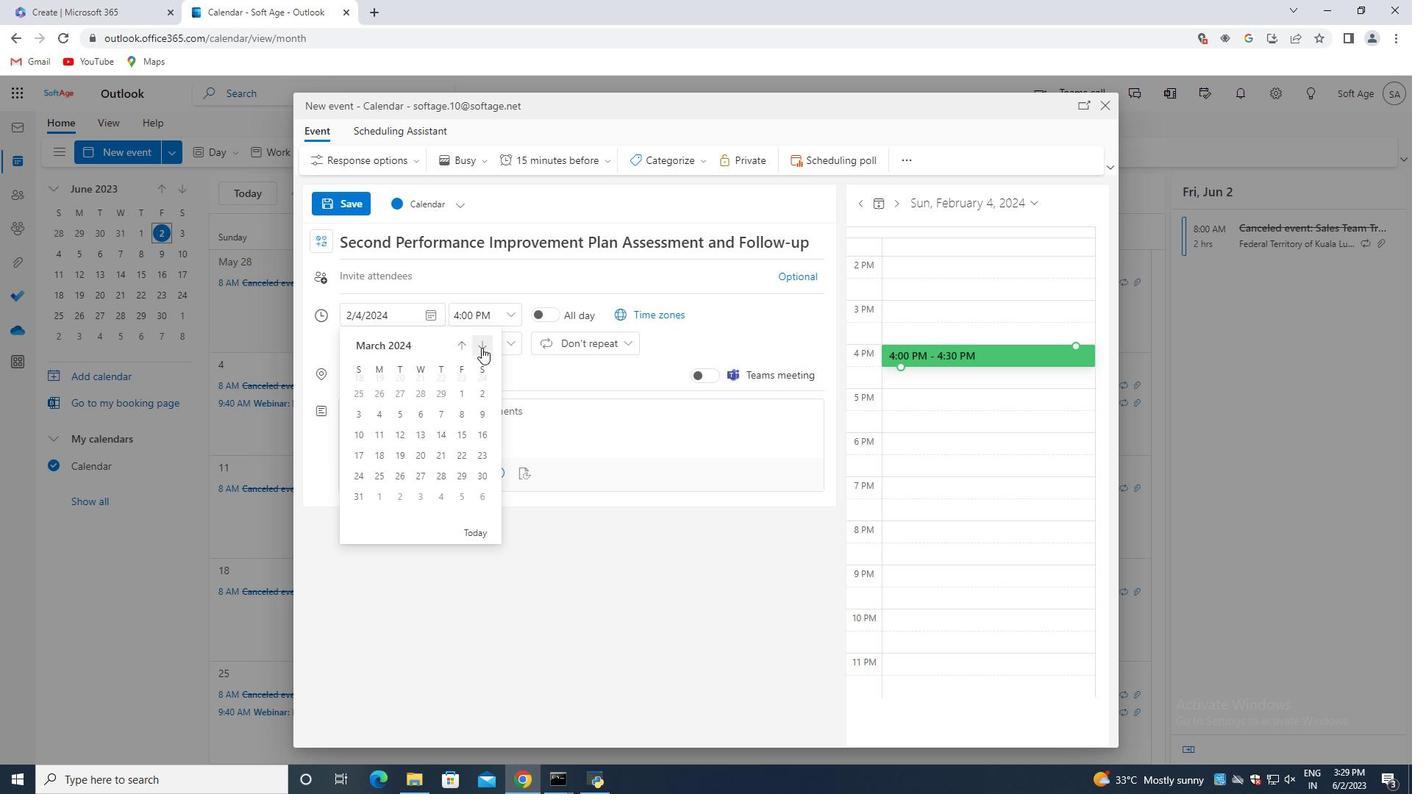 
Action: Mouse moved to (397, 388)
Screenshot: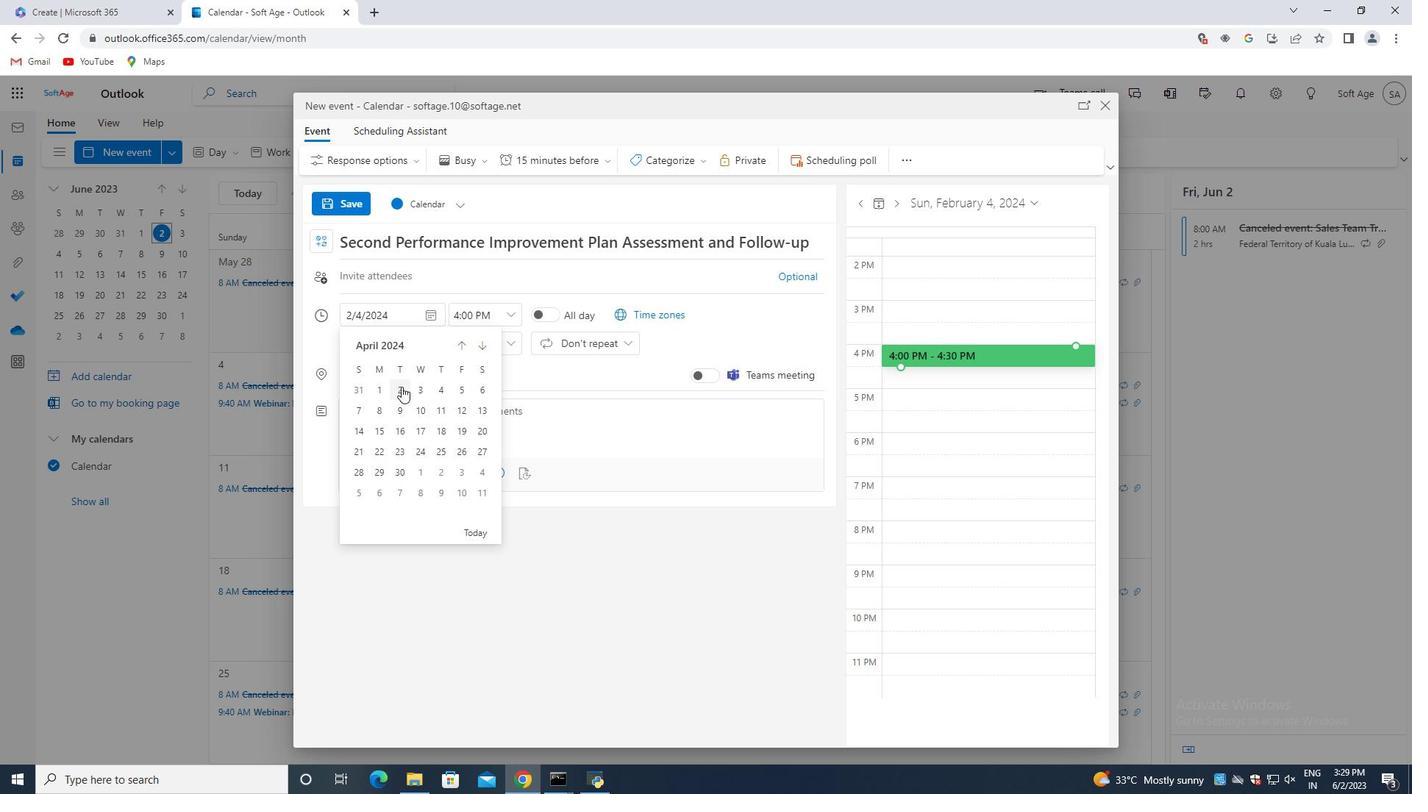 
Action: Mouse pressed left at (397, 388)
Screenshot: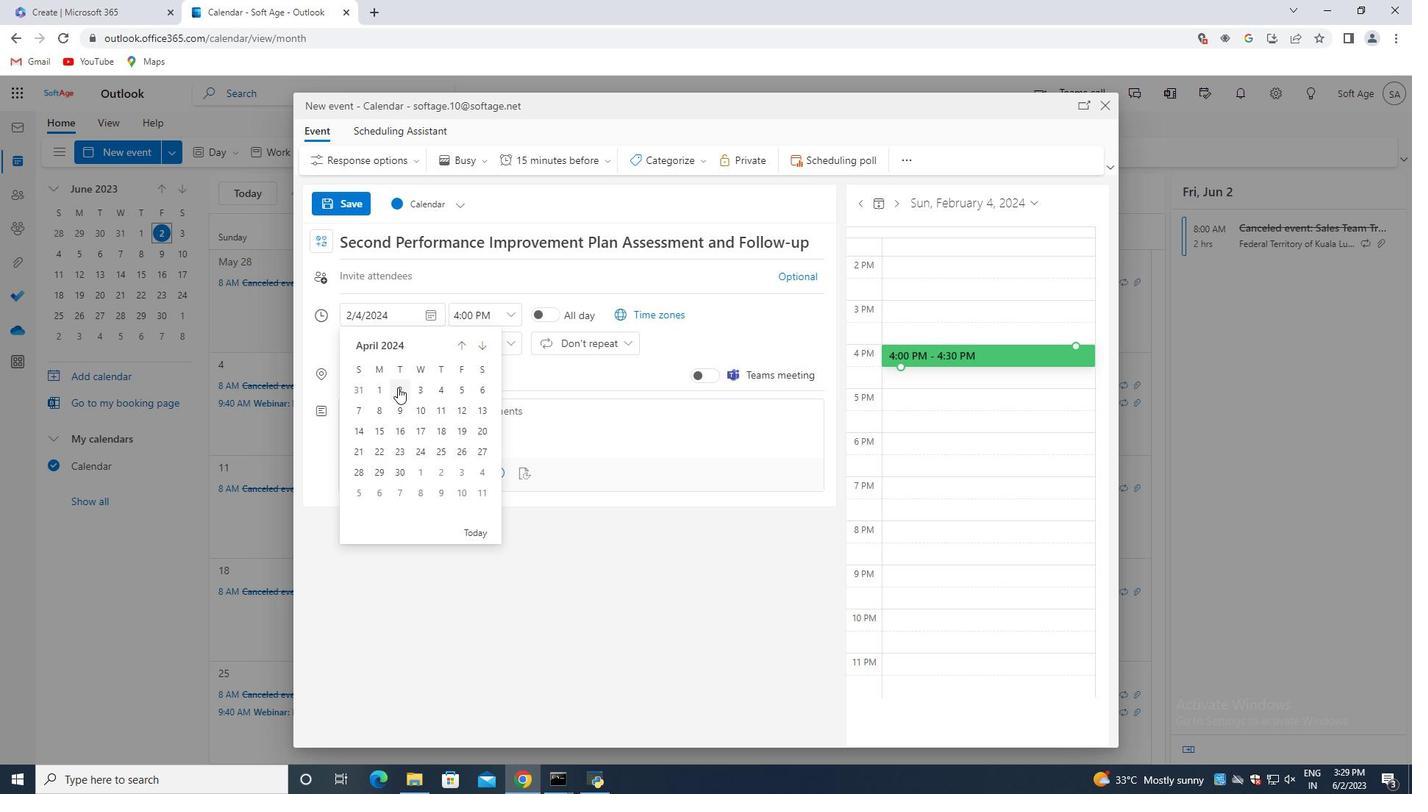 
Action: Mouse moved to (509, 308)
Screenshot: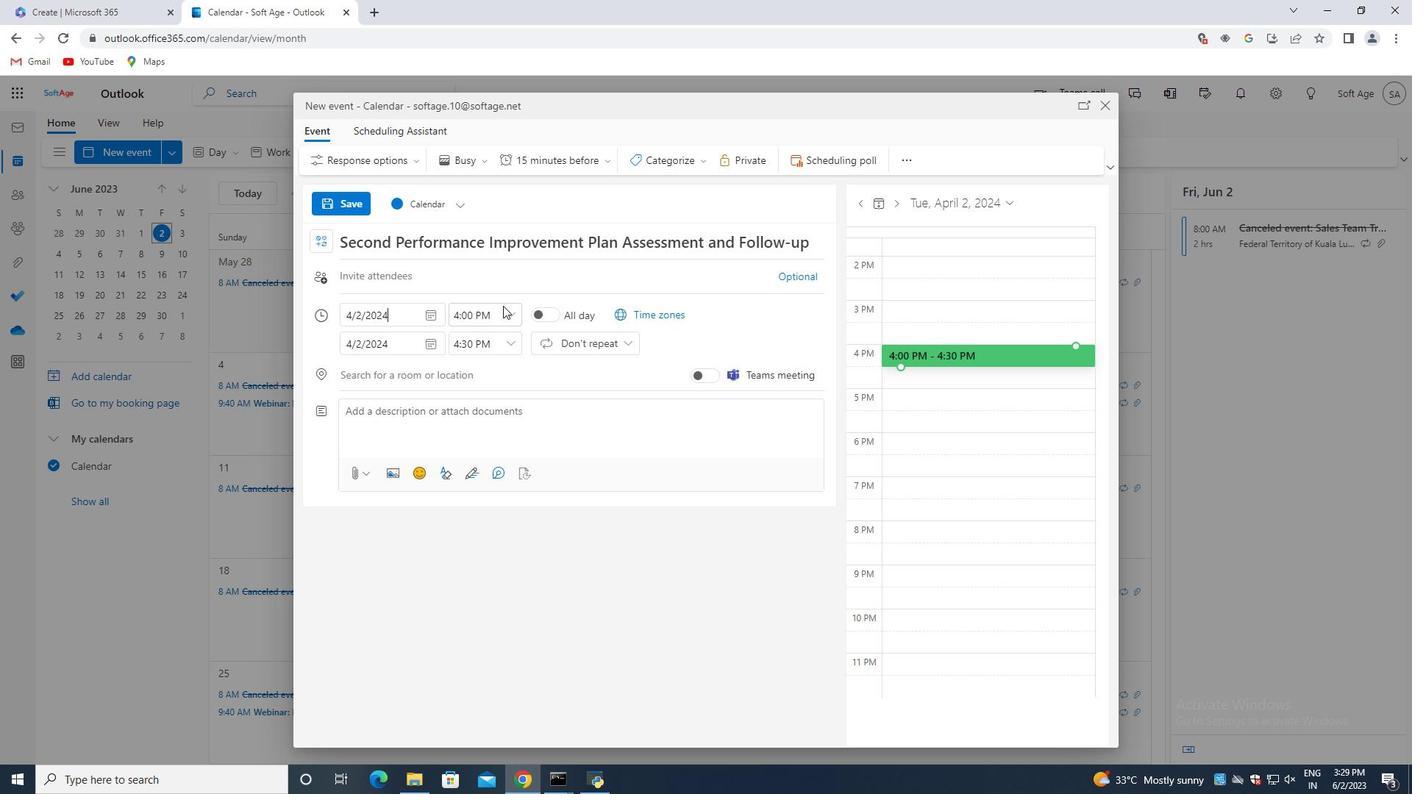 
Action: Mouse pressed left at (509, 308)
Screenshot: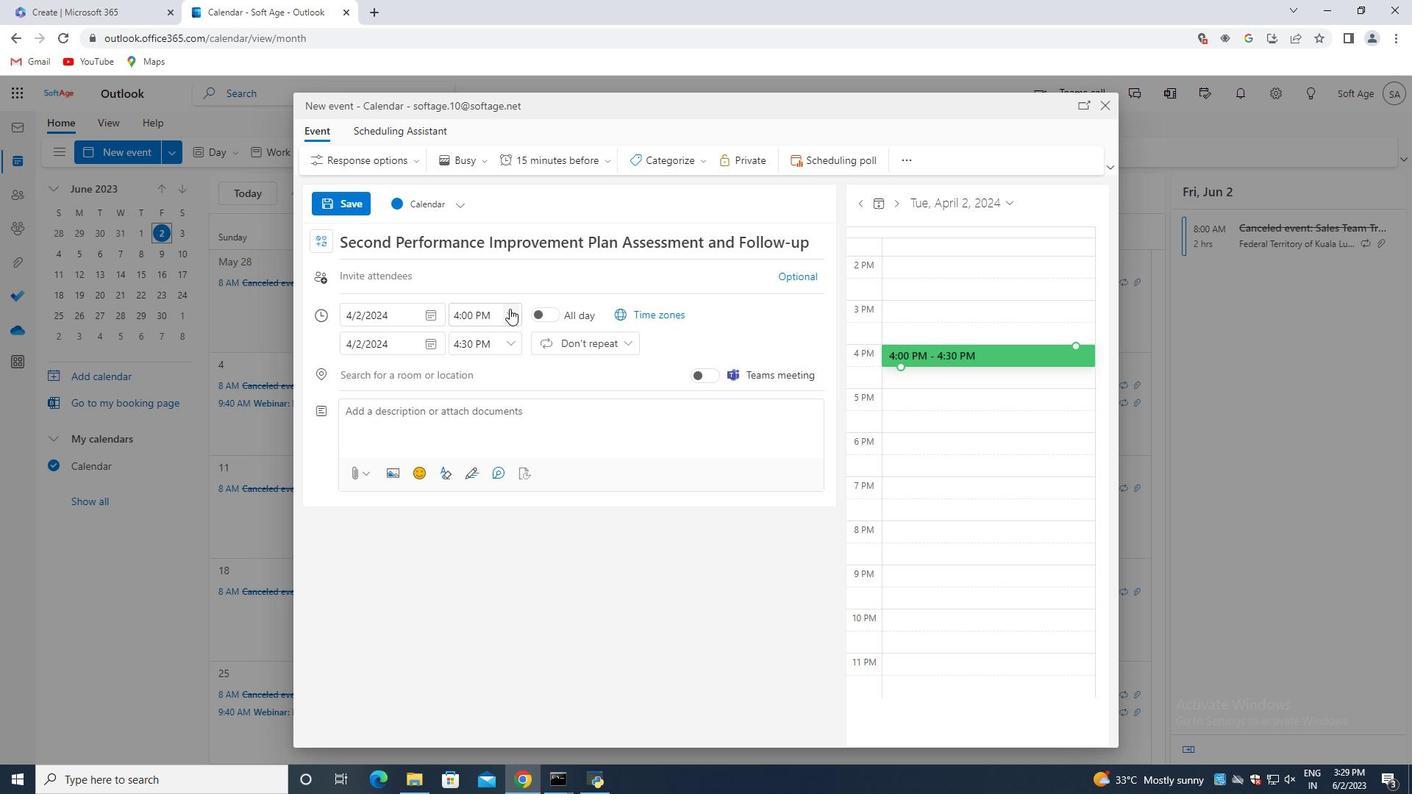 
Action: Mouse moved to (485, 366)
Screenshot: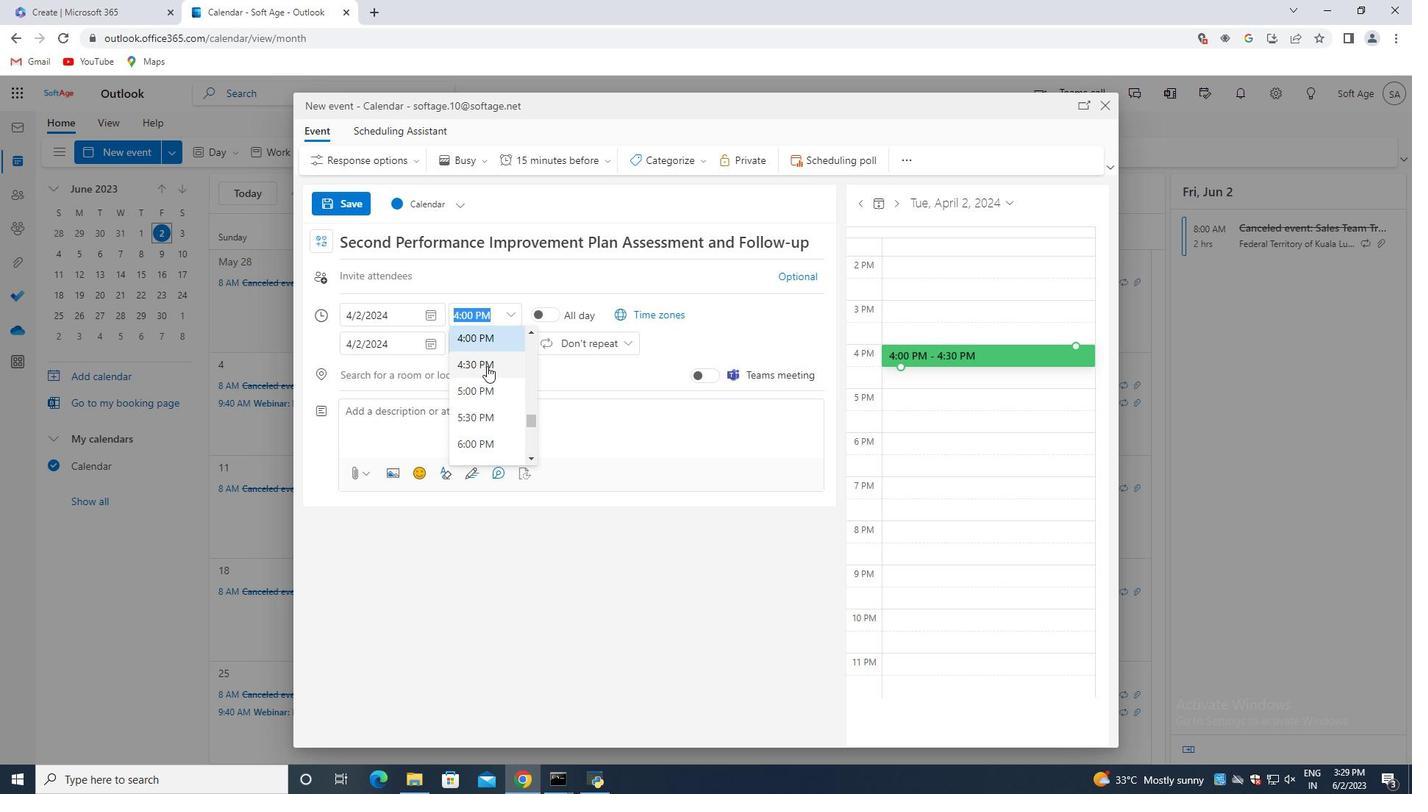 
Action: Mouse scrolled (485, 367) with delta (0, 0)
Screenshot: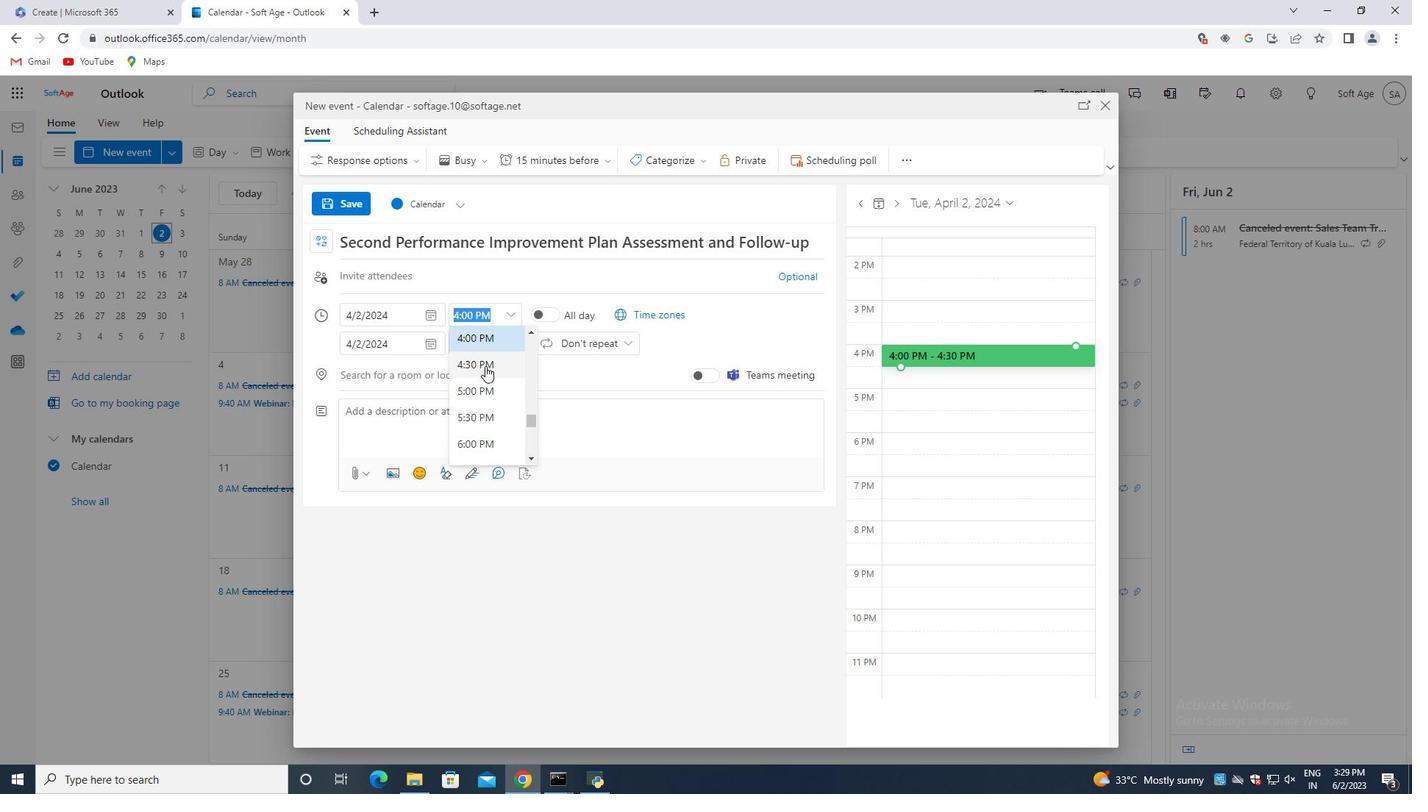 
Action: Mouse scrolled (485, 367) with delta (0, 0)
Screenshot: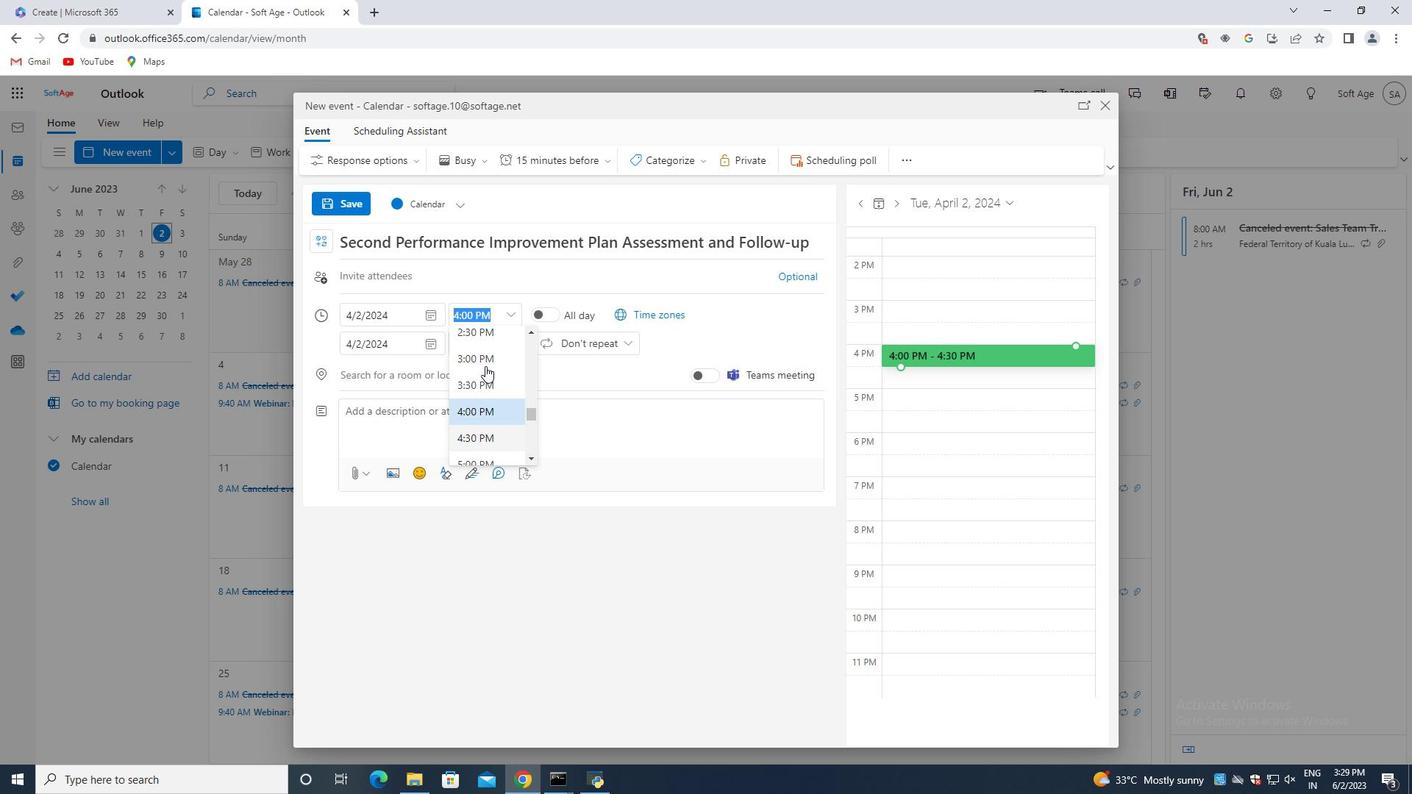 
Action: Mouse scrolled (485, 367) with delta (0, 0)
Screenshot: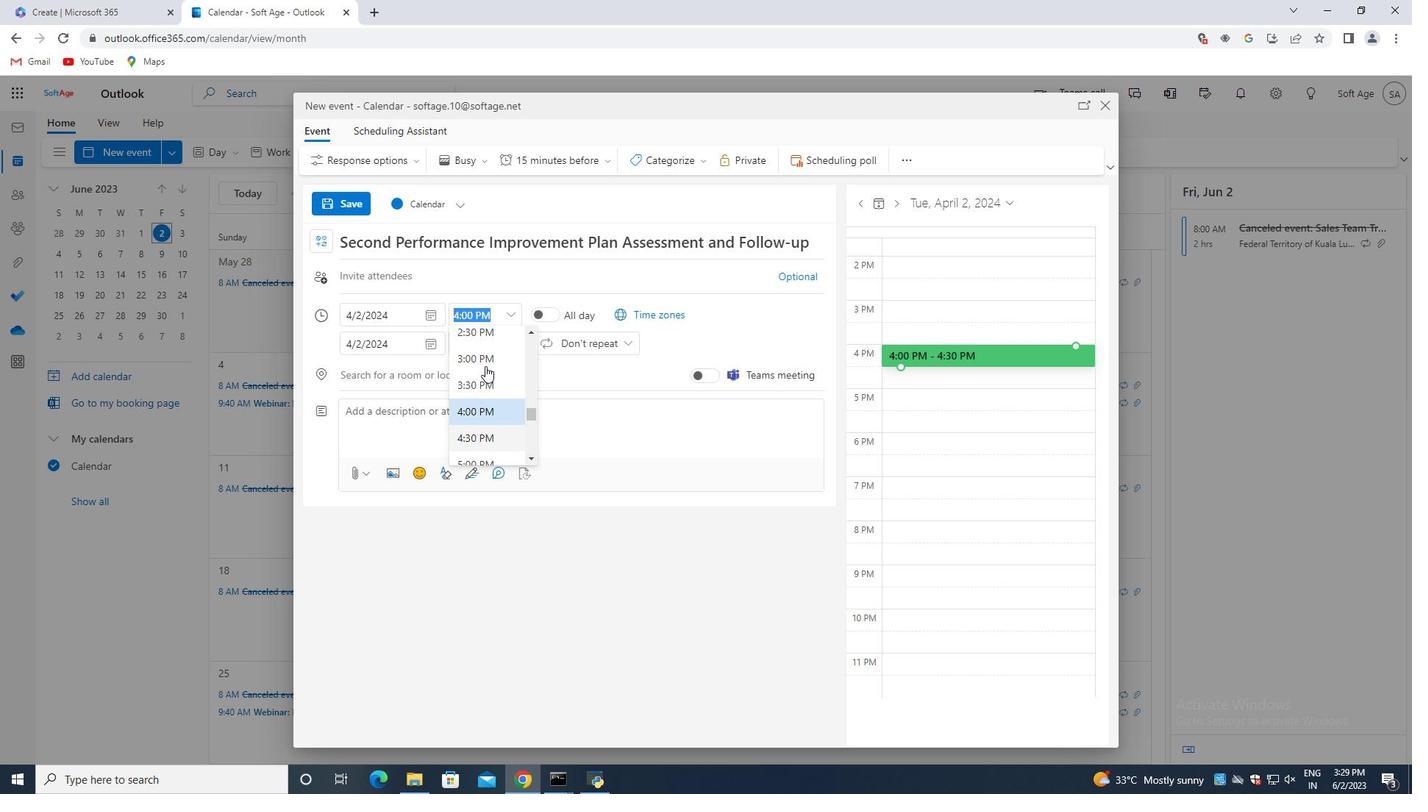 
Action: Mouse scrolled (485, 367) with delta (0, 0)
Screenshot: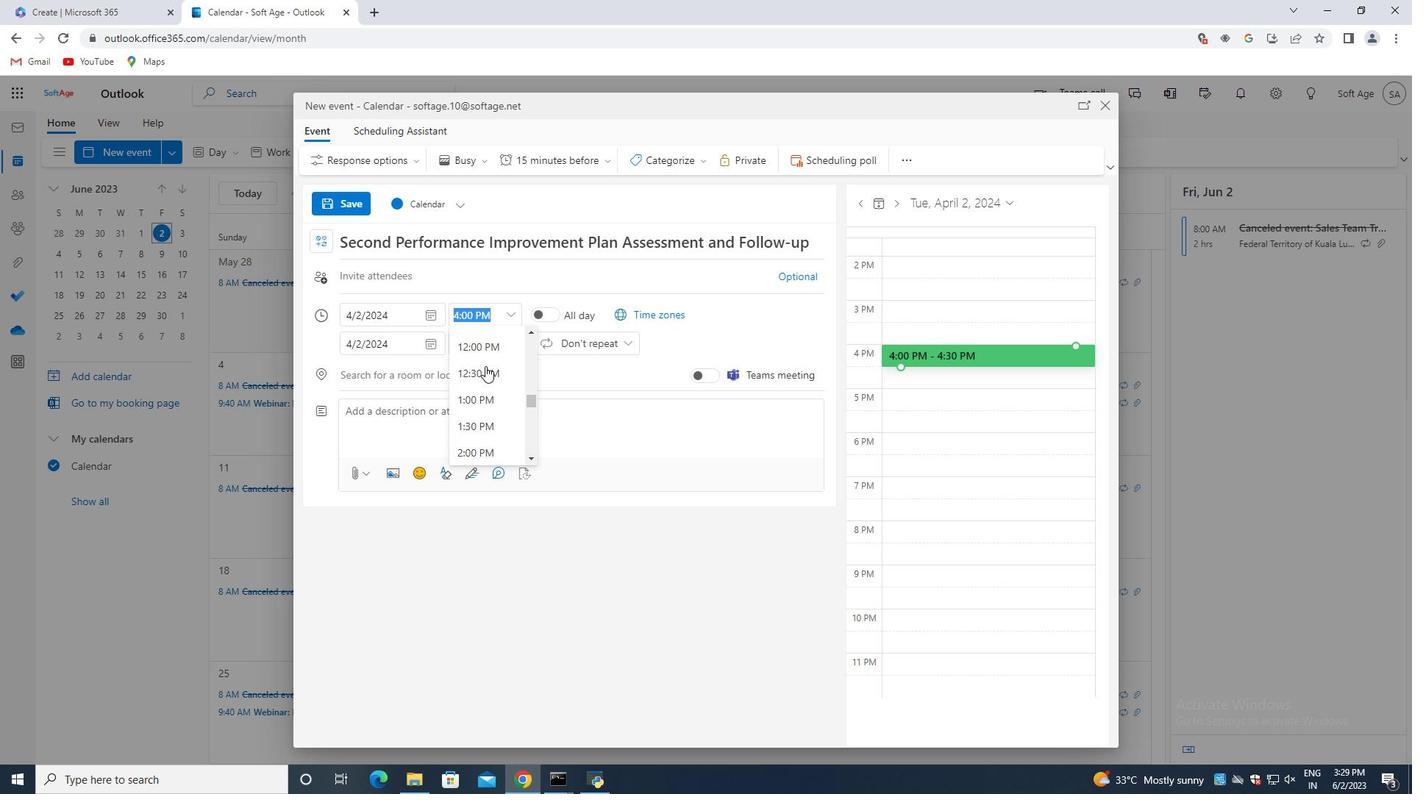 
Action: Mouse scrolled (485, 367) with delta (0, 0)
Screenshot: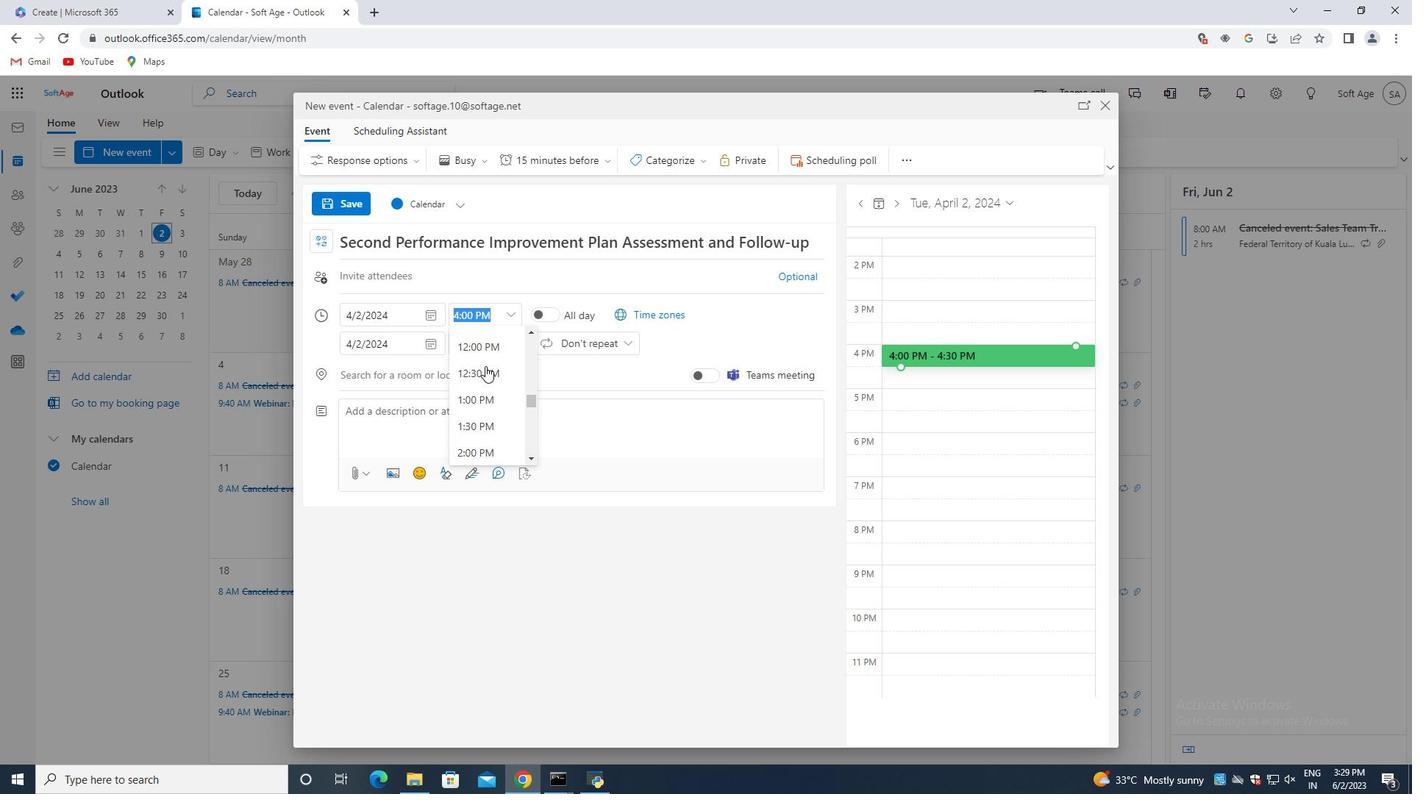 
Action: Mouse scrolled (485, 367) with delta (0, 0)
Screenshot: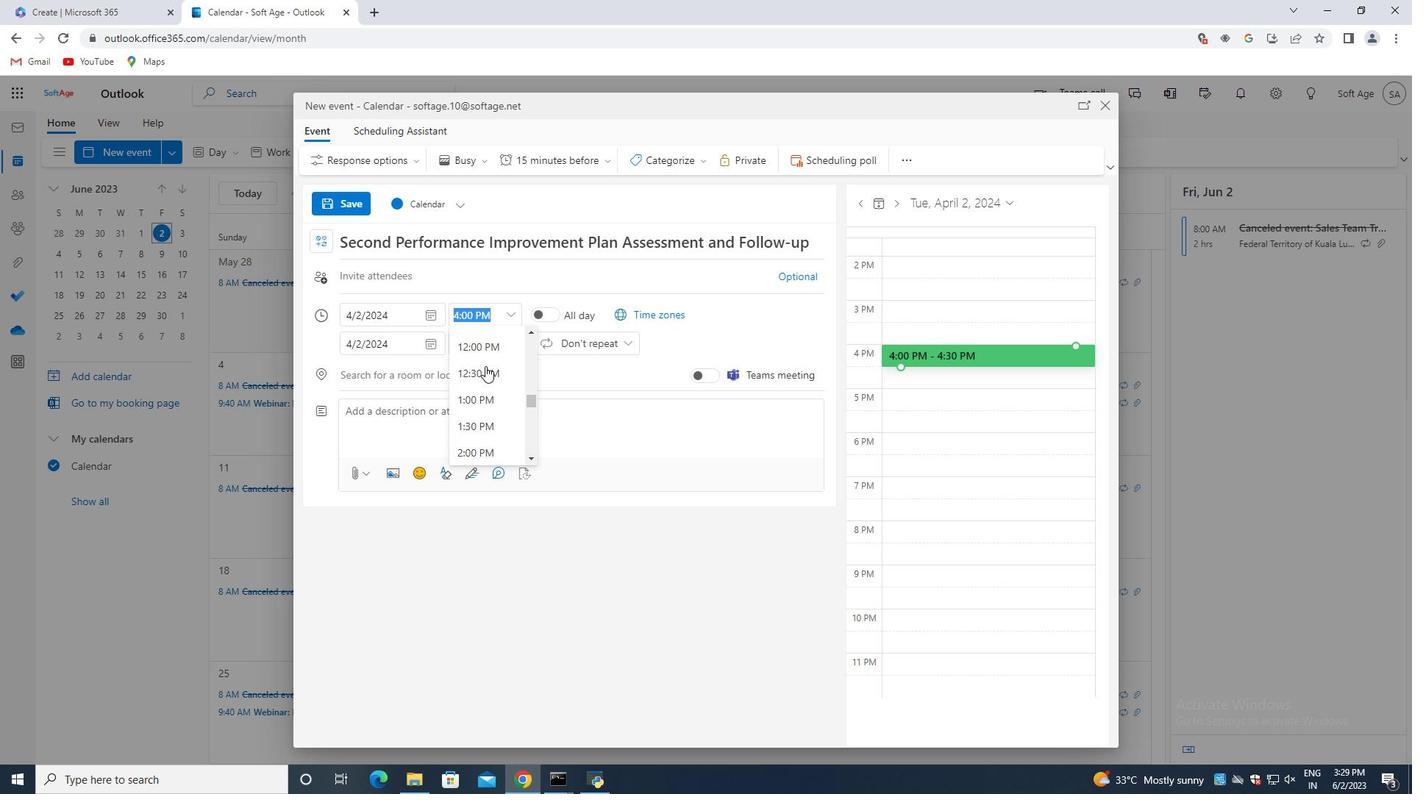
Action: Mouse moved to (484, 333)
Screenshot: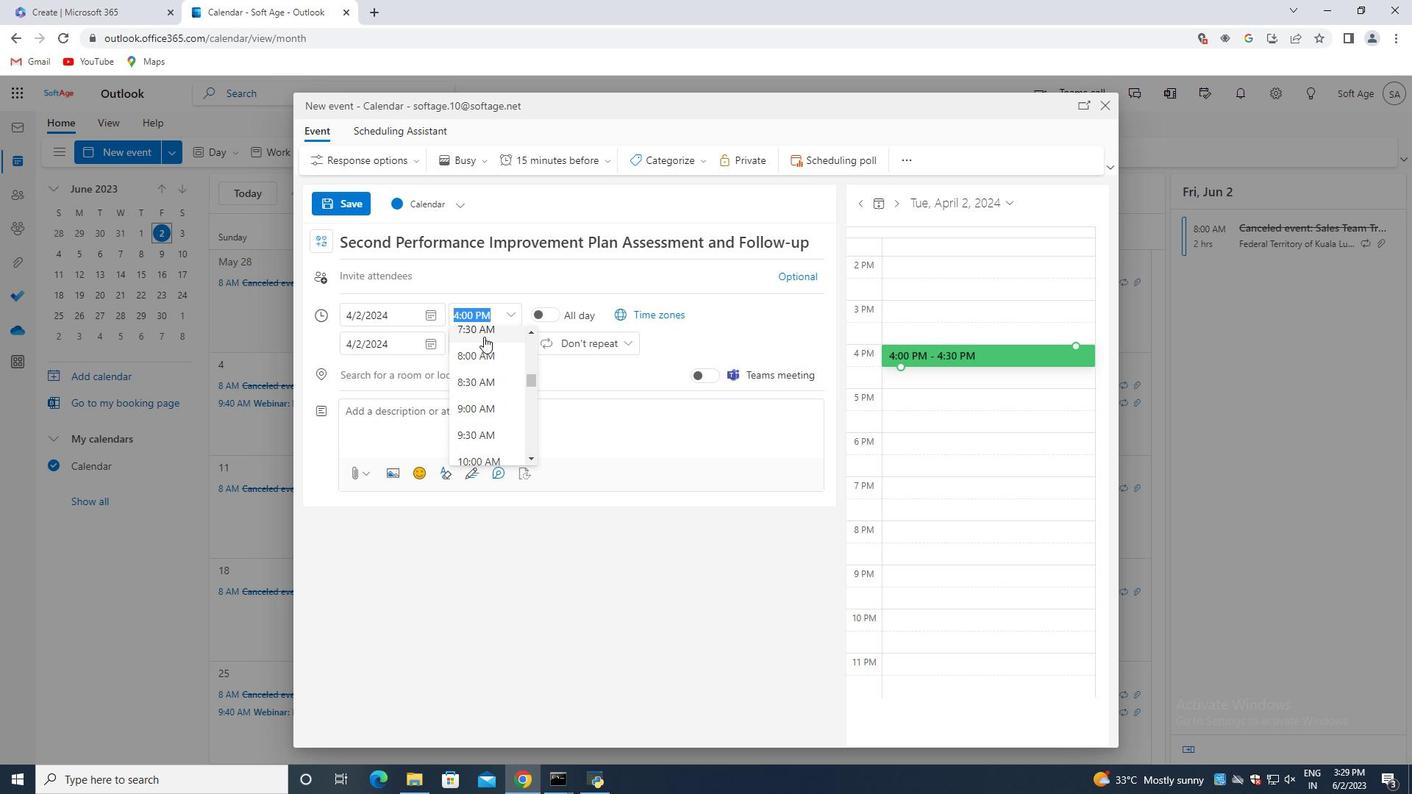 
Action: Mouse pressed left at (484, 333)
Screenshot: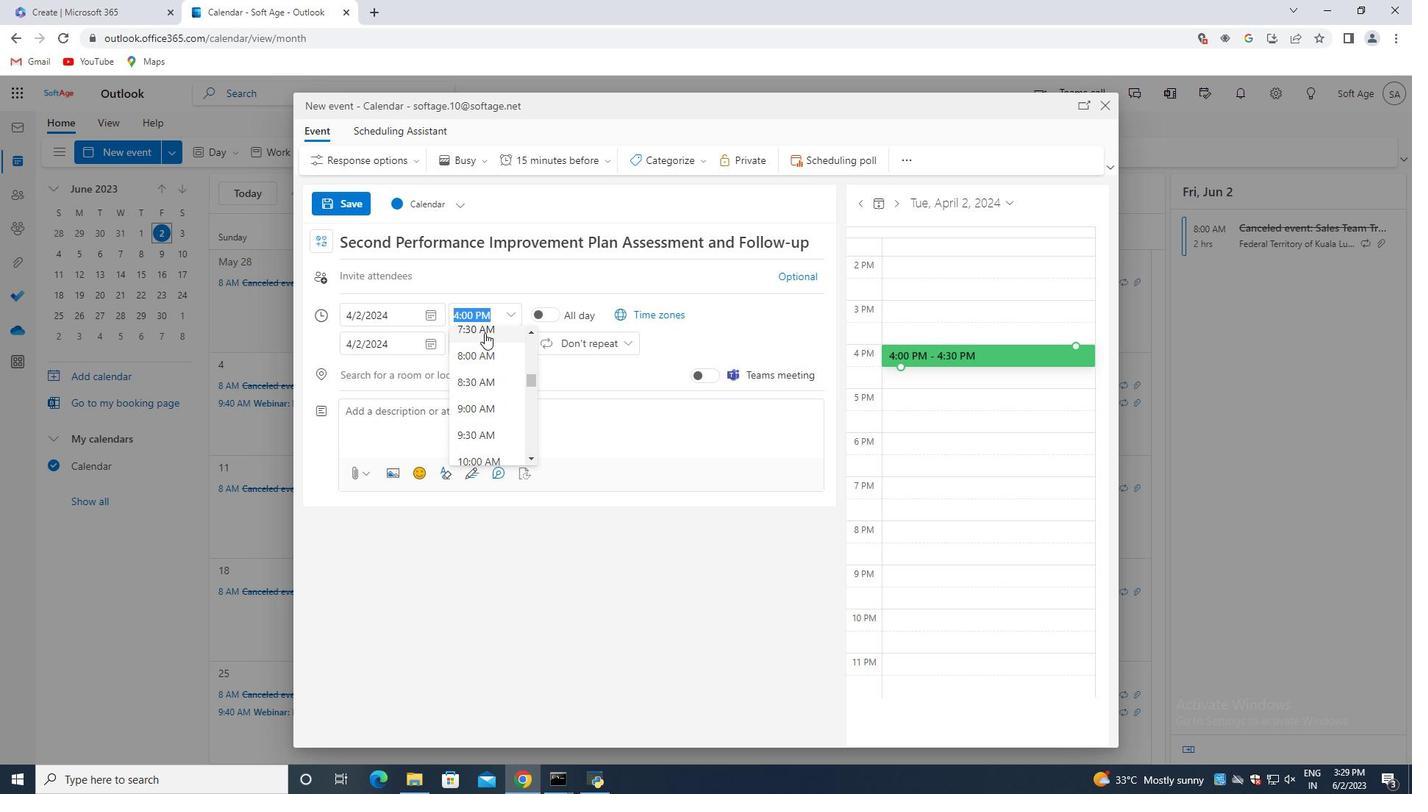 
Action: Mouse moved to (508, 345)
Screenshot: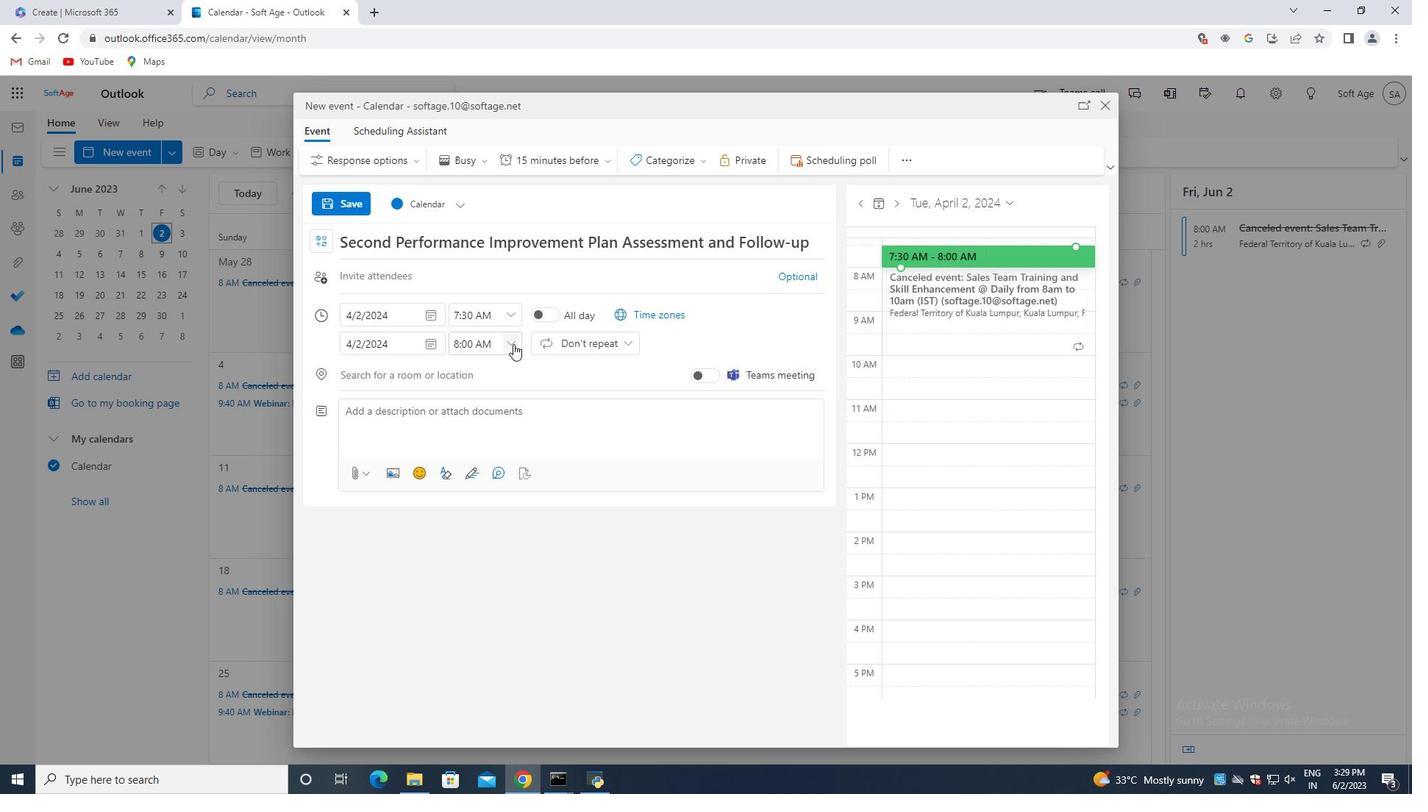 
Action: Mouse pressed left at (508, 345)
Screenshot: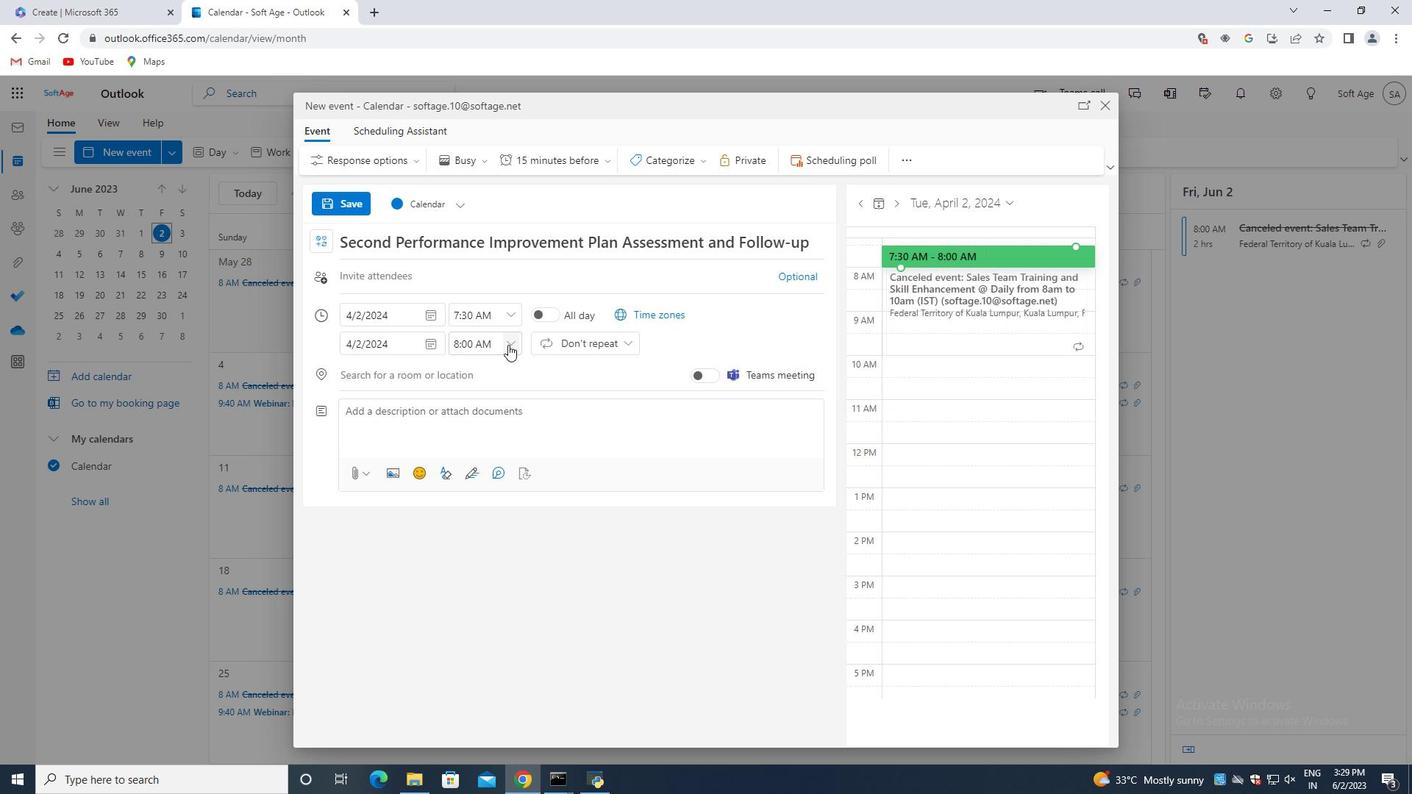 
Action: Mouse moved to (489, 441)
Screenshot: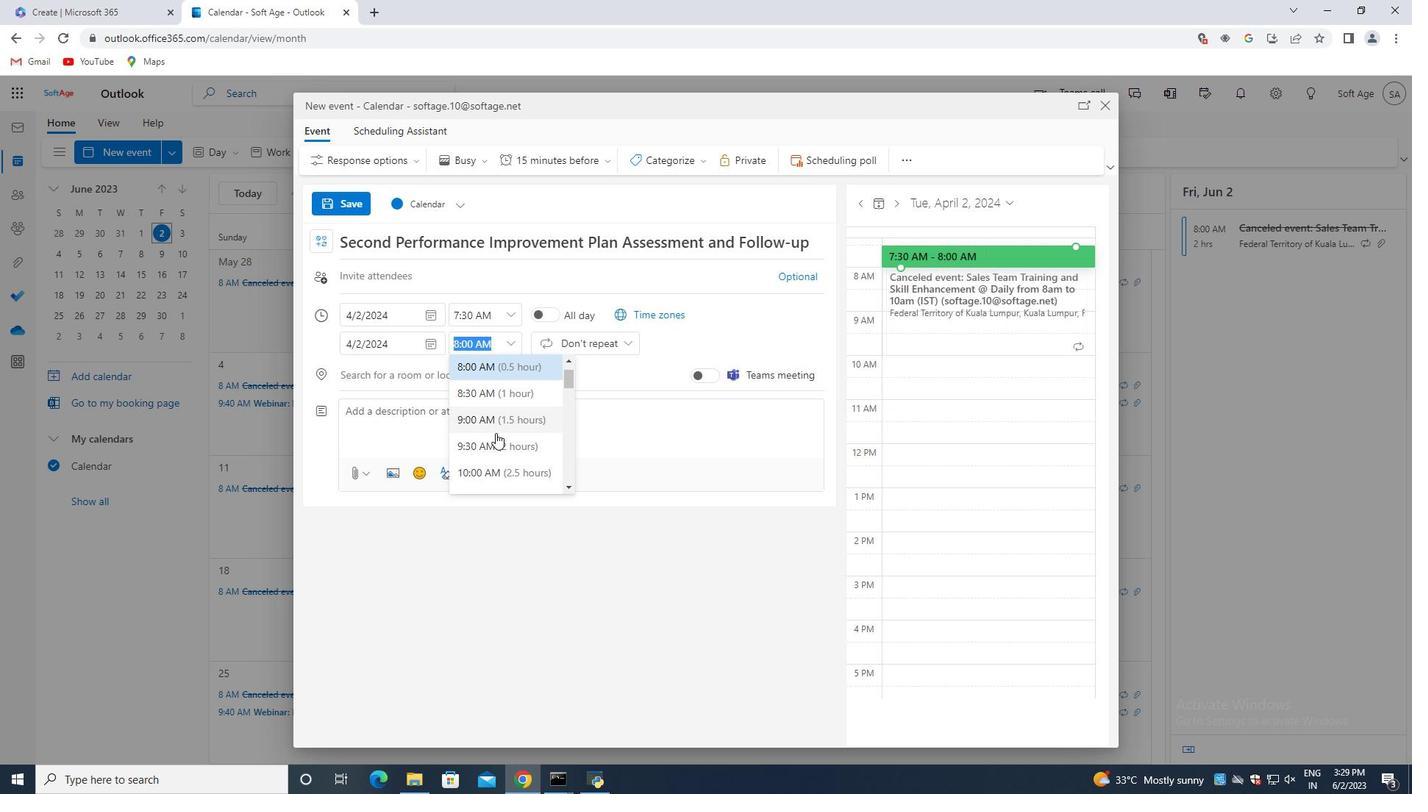 
Action: Mouse pressed left at (489, 441)
Screenshot: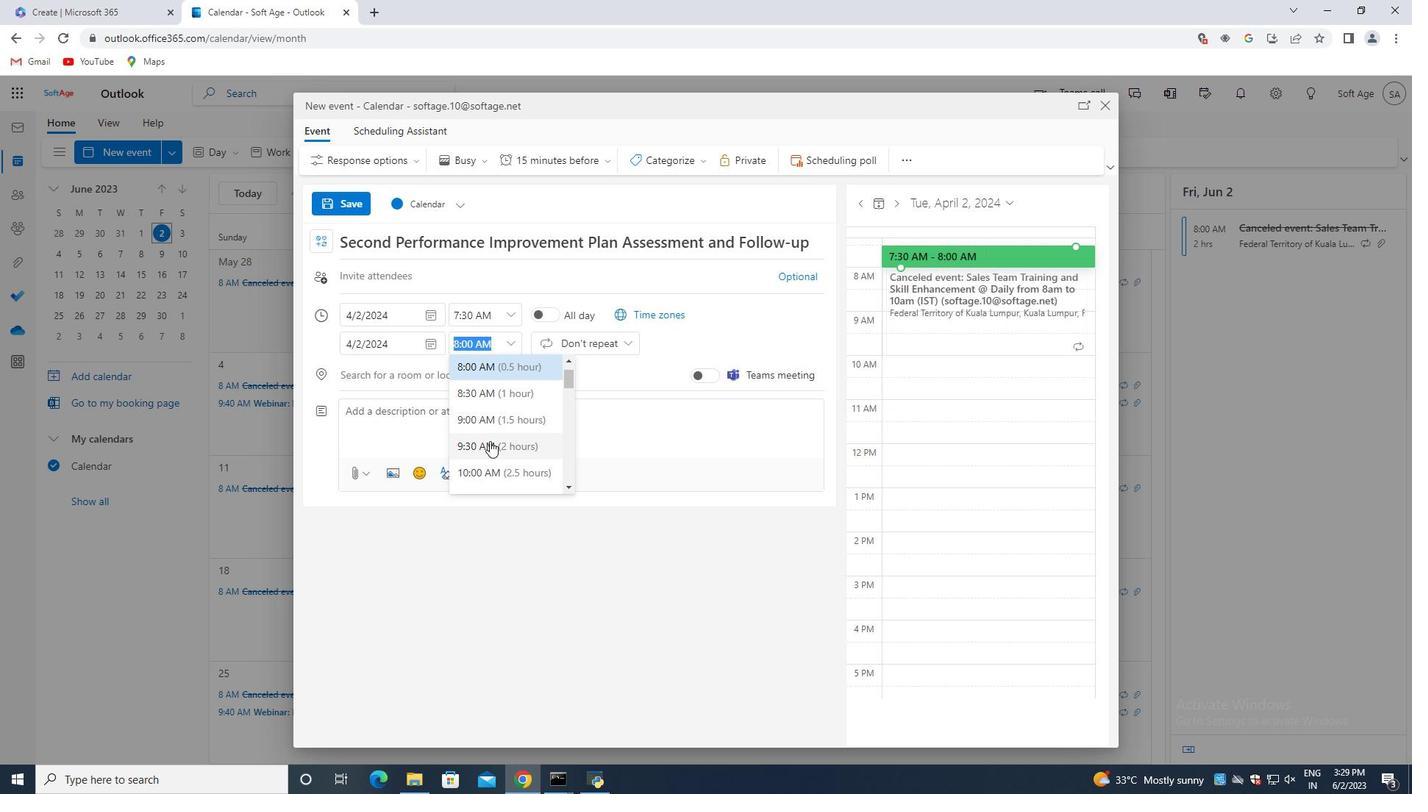 
Action: Mouse moved to (489, 411)
Screenshot: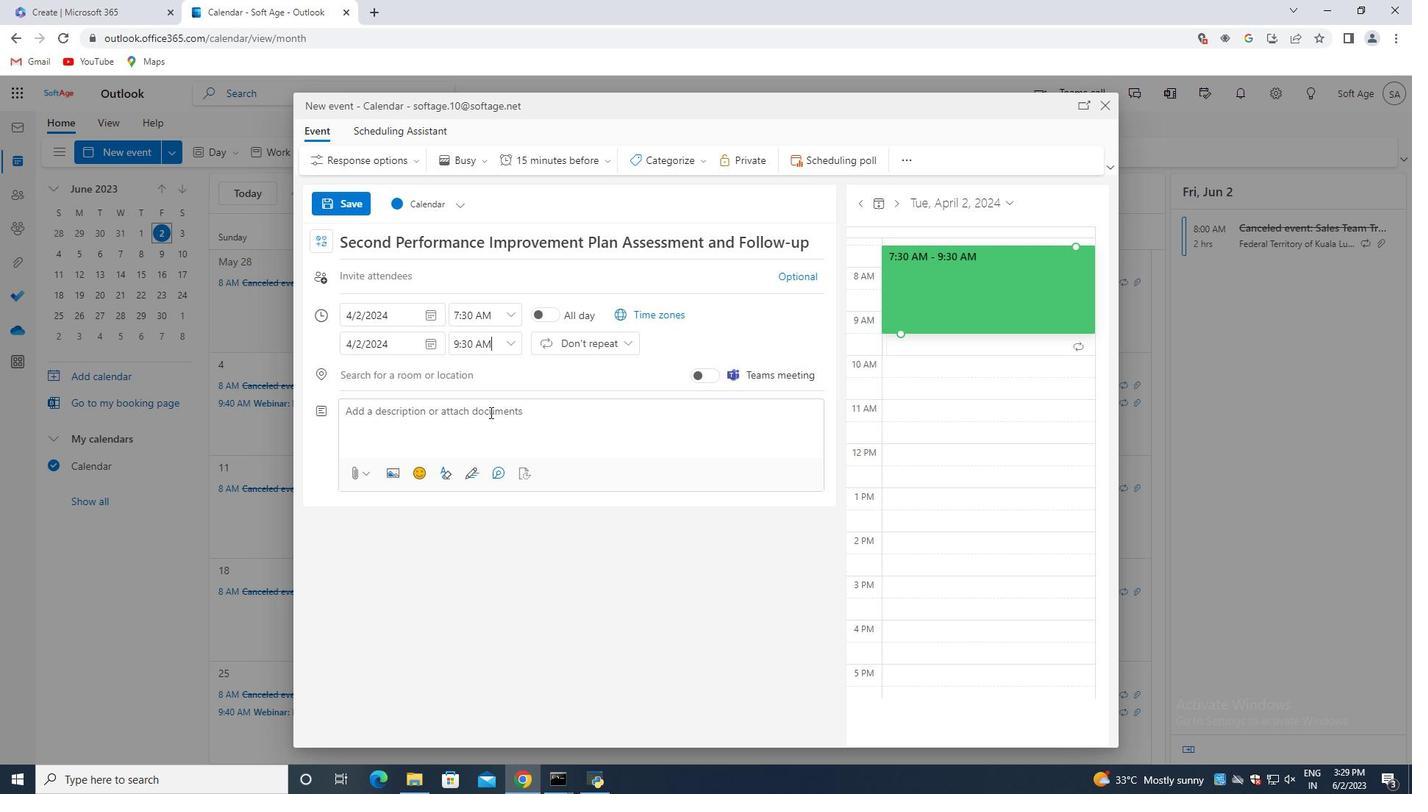 
Action: Mouse pressed left at (489, 411)
Screenshot: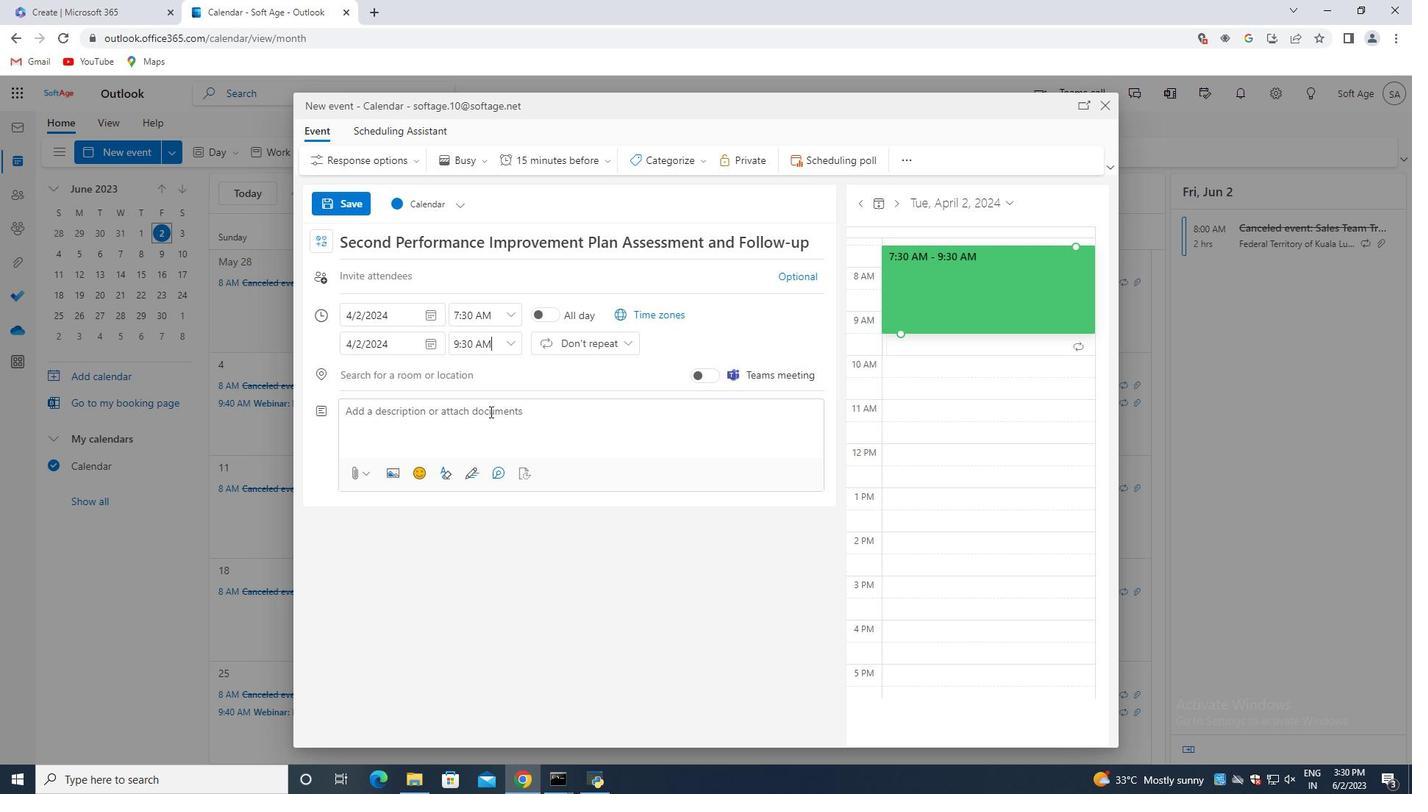
Action: Key pressed <Key.shift>Throughout<Key.space>the<Key.space><Key.shift>PIP<Key.space><Key.shift><Key.shift><Key.shift><Key.shift>Discussion,<Key.space>and<Key.space>growth-oriented<Key.space>mindset.<Key.space><Key.shift>The<Key.space>employee<Key.space>will<Key.space>be<Key.space>encouraged<Key.space>to<Key.space>take<Key.space>ownership<Key.space>of<Key.space>their<Key.space>development,<Key.space>ask<Key.space>question,<Key.space>and<Key.space>seek<Key.space>clarification<Key.space>when<Key.space>needed.<Key.space><Key.shift>The<Key.space>supervisor<Key.space>will<Key.space>provide<Key.space>support<Key.space><Key.backspace>,<Key.space>encouragement,<Key.space>and<Key.space>guidance<Key.space>to<Key.space>help<Key.space>the<Key.space>employee<Key.space>succeed.
Screenshot: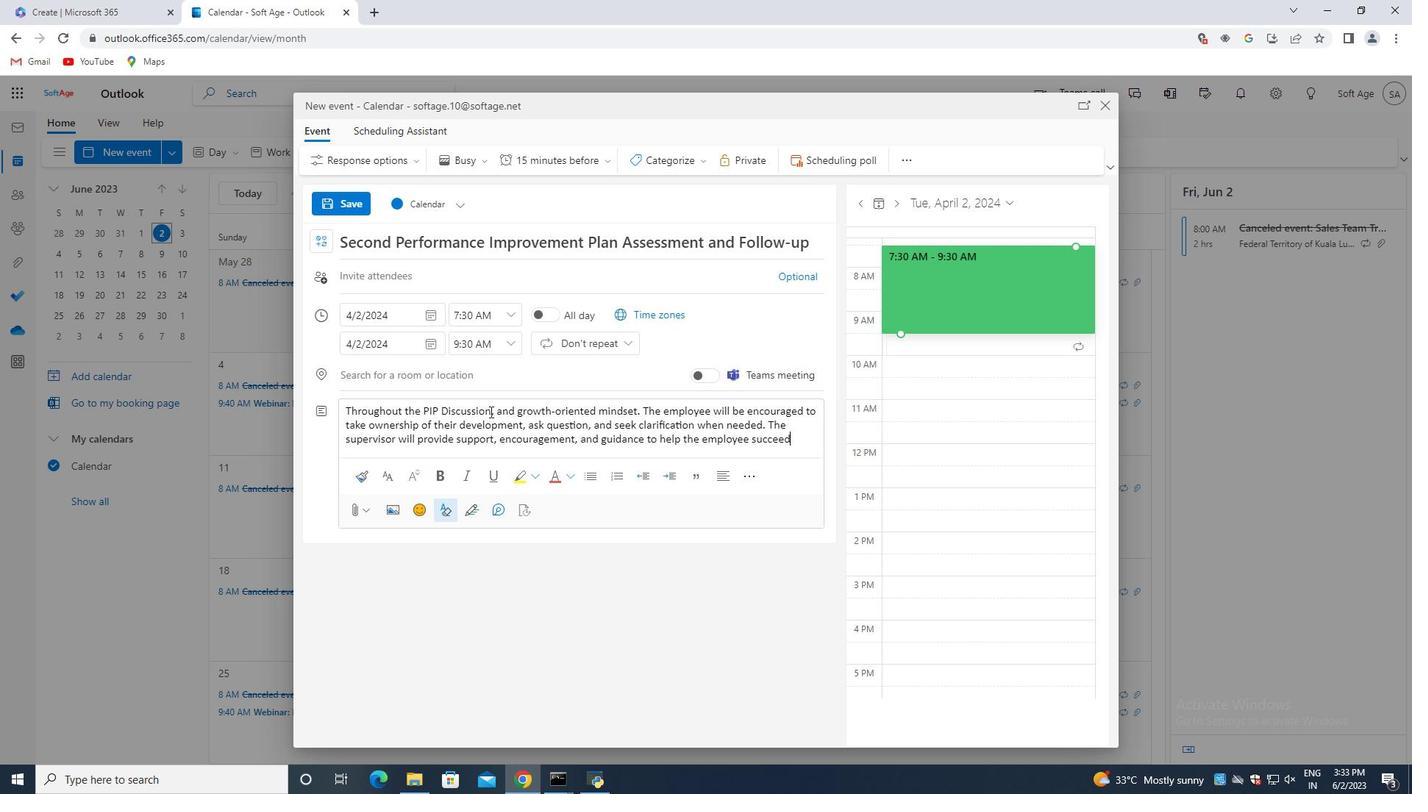 
Action: Mouse moved to (652, 161)
Screenshot: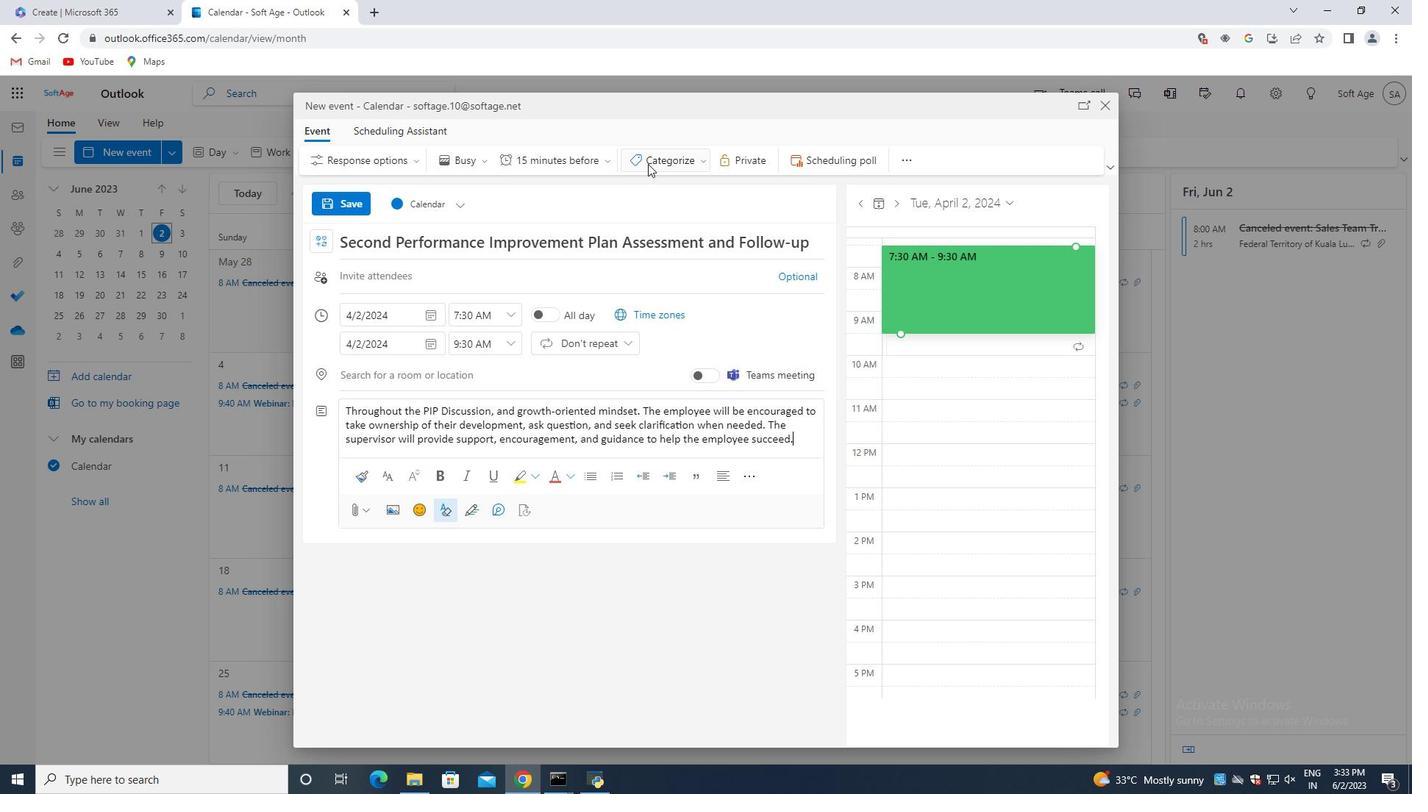 
Action: Mouse pressed left at (652, 161)
Screenshot: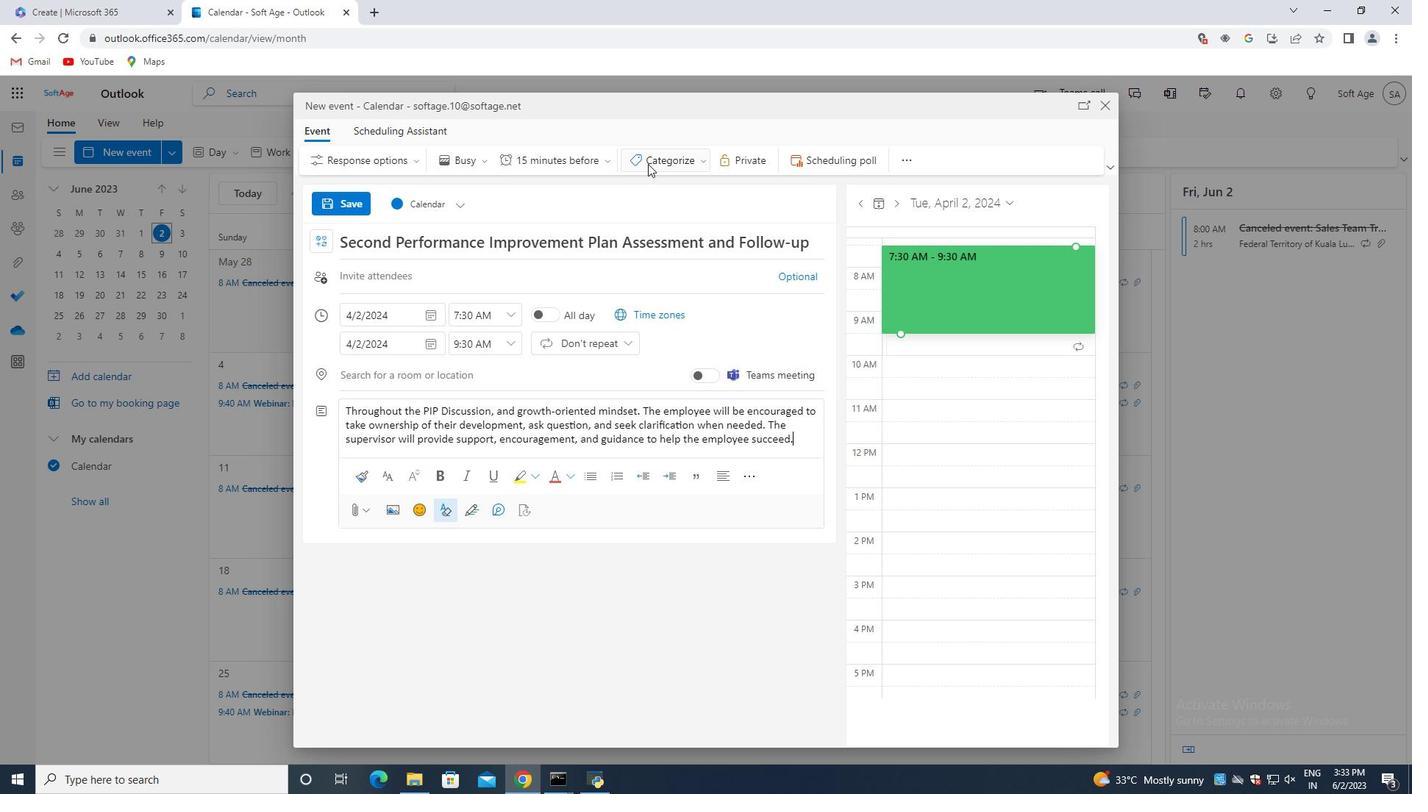
Action: Mouse moved to (667, 308)
Screenshot: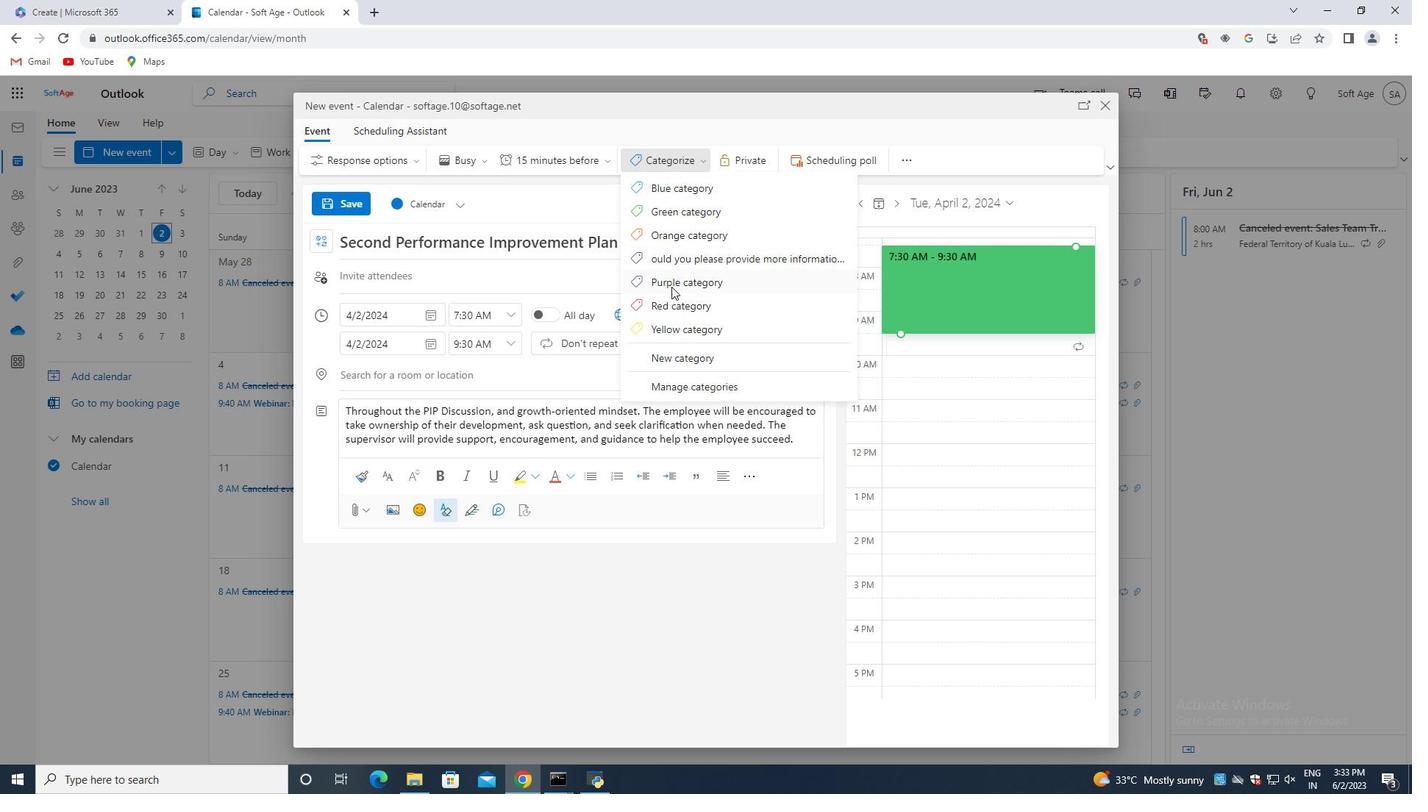 
Action: Mouse pressed left at (667, 308)
Screenshot: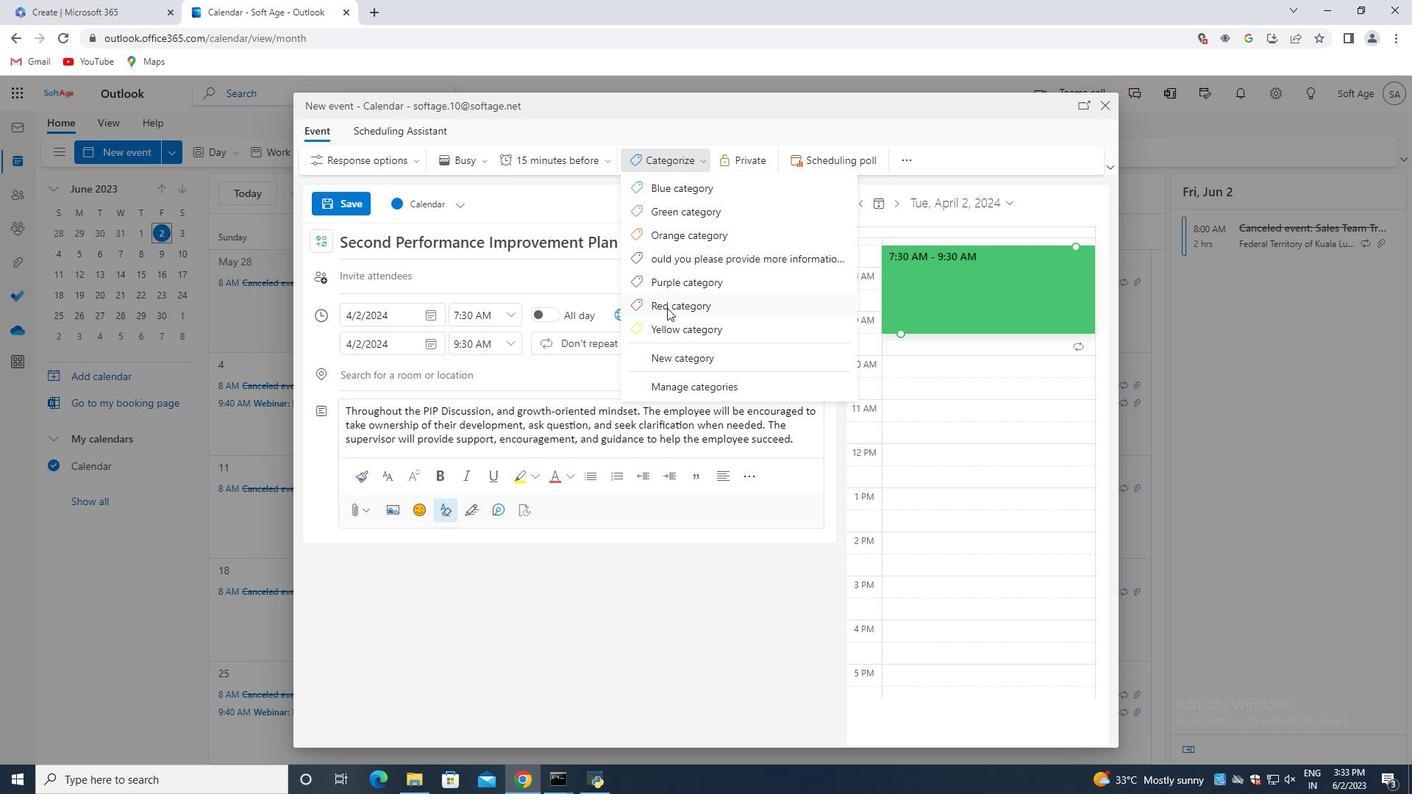 
Action: Mouse moved to (459, 367)
Screenshot: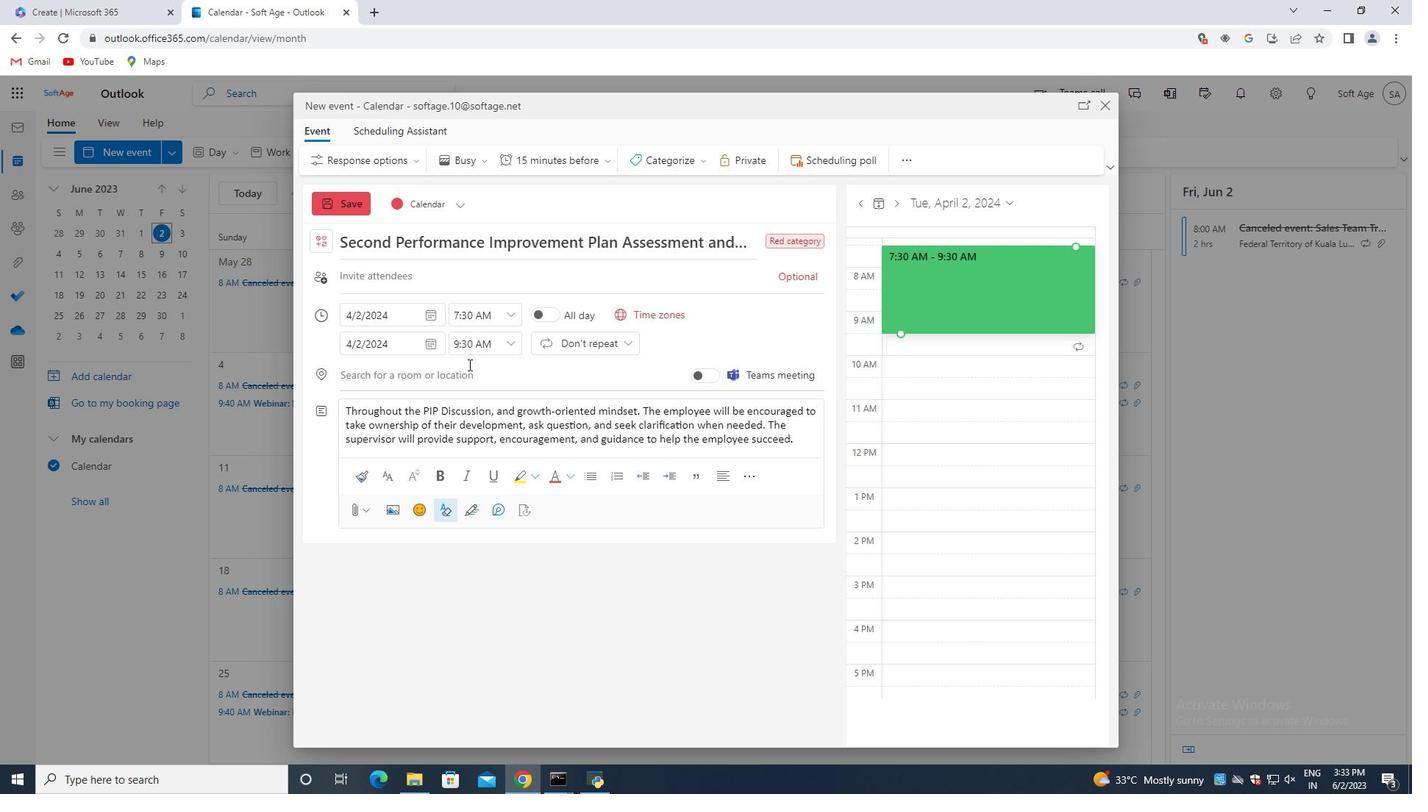 
Action: Mouse pressed left at (459, 367)
Screenshot: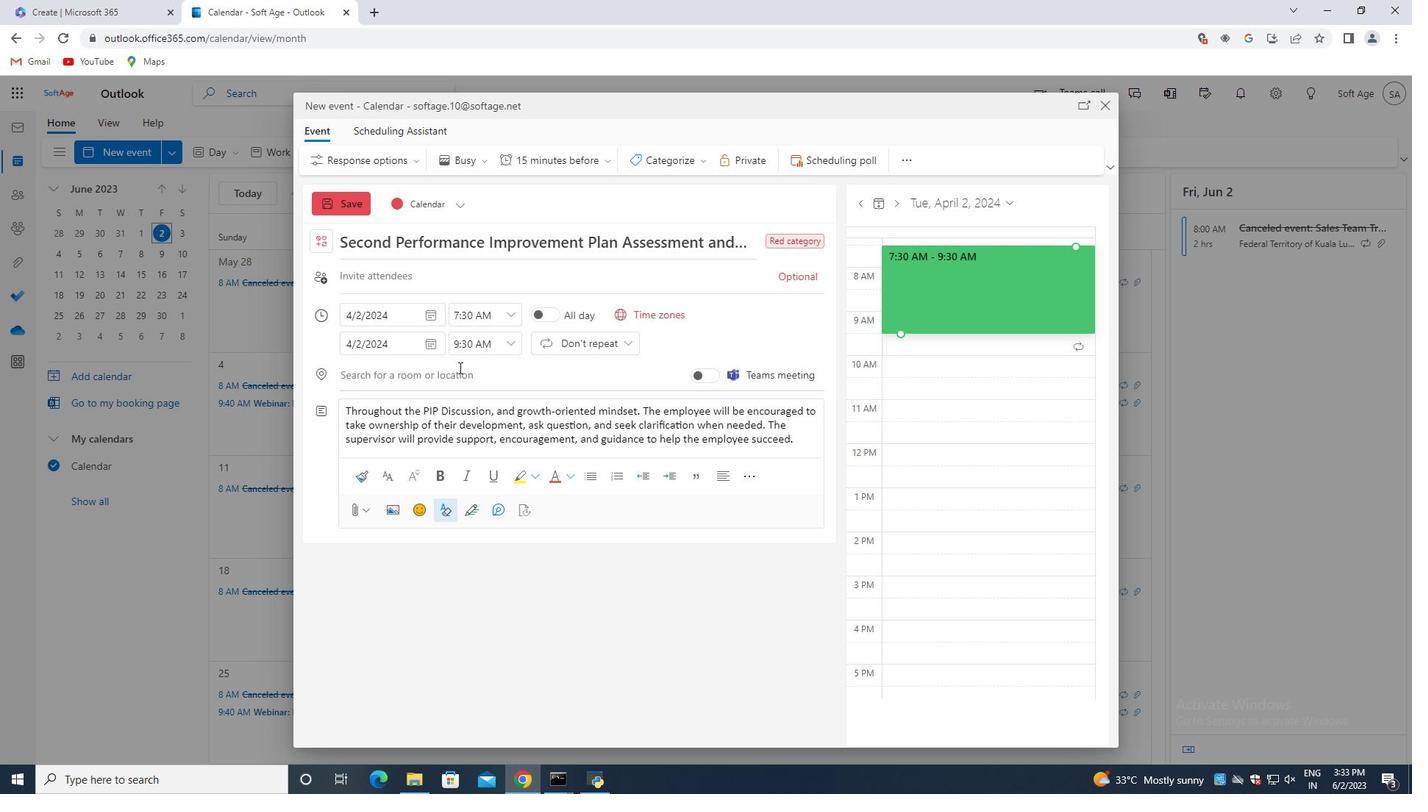 
Action: Key pressed 123
Screenshot: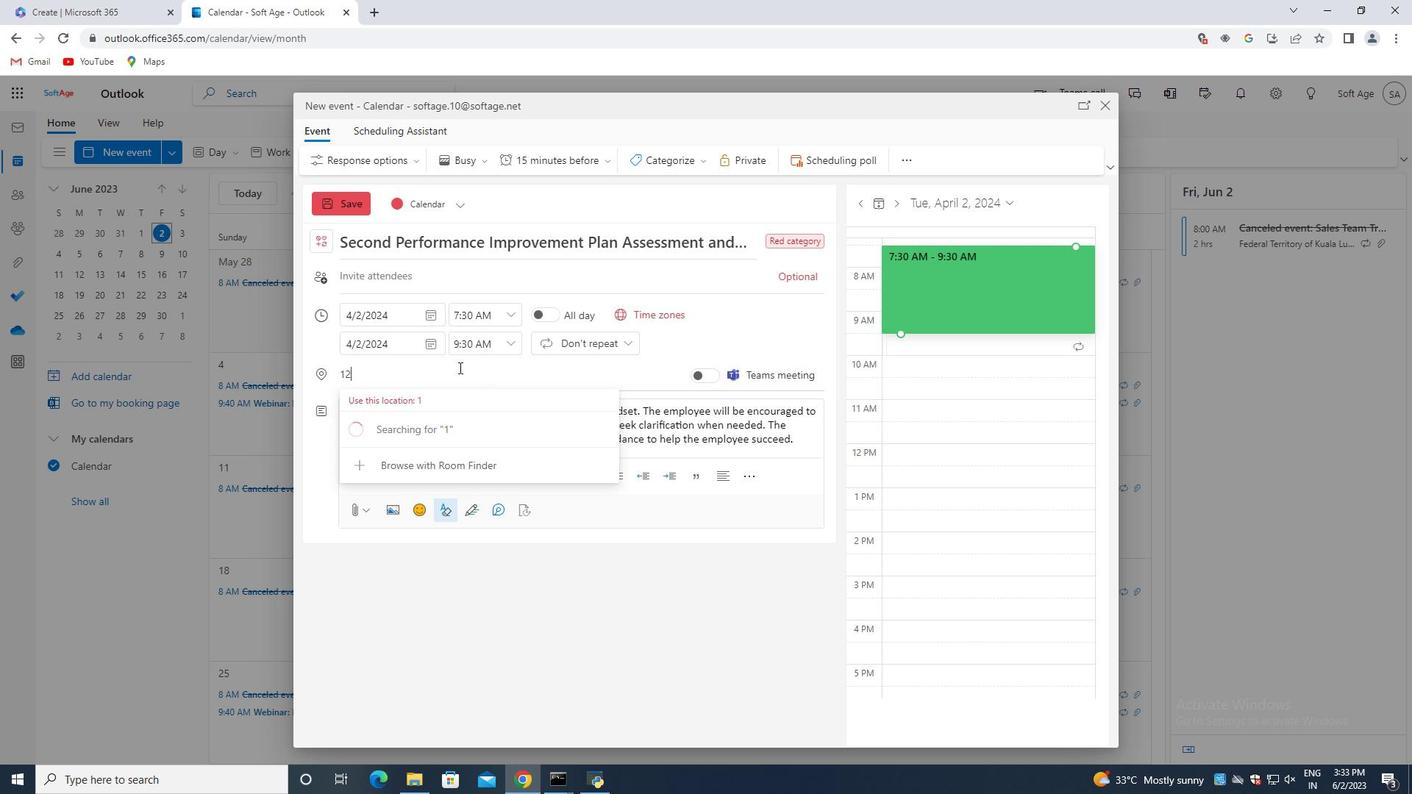 
Action: Mouse moved to (458, 367)
Screenshot: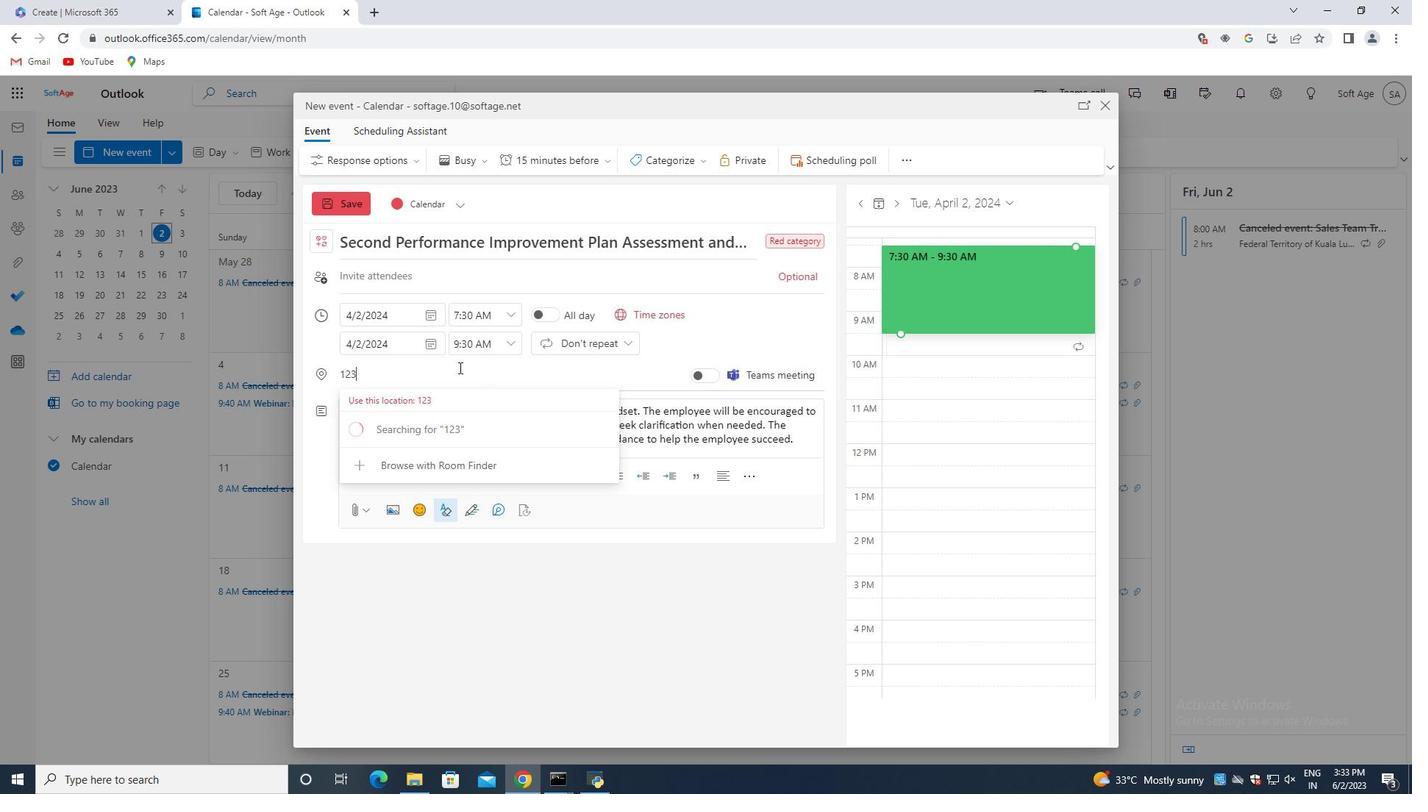 
Action: Key pressed <Key.space><Key.shift>Mall<Key.space>of<Key.space>the<Key.space><Key.shift><Key.shift>Emirates,<Key.space><Key.shift>Dubai,<Key.space><Key.shift>UAE
Screenshot: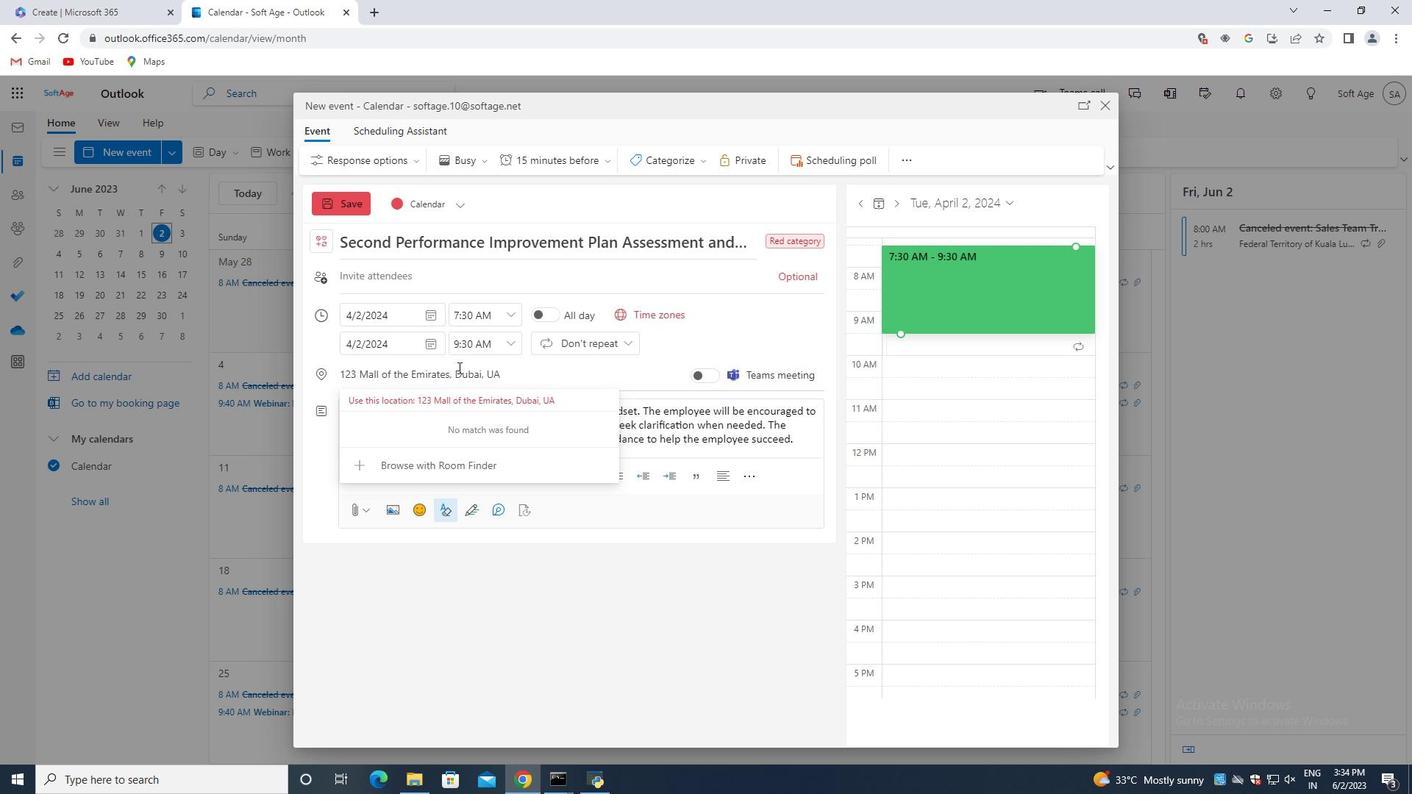 
Action: Mouse moved to (531, 406)
Screenshot: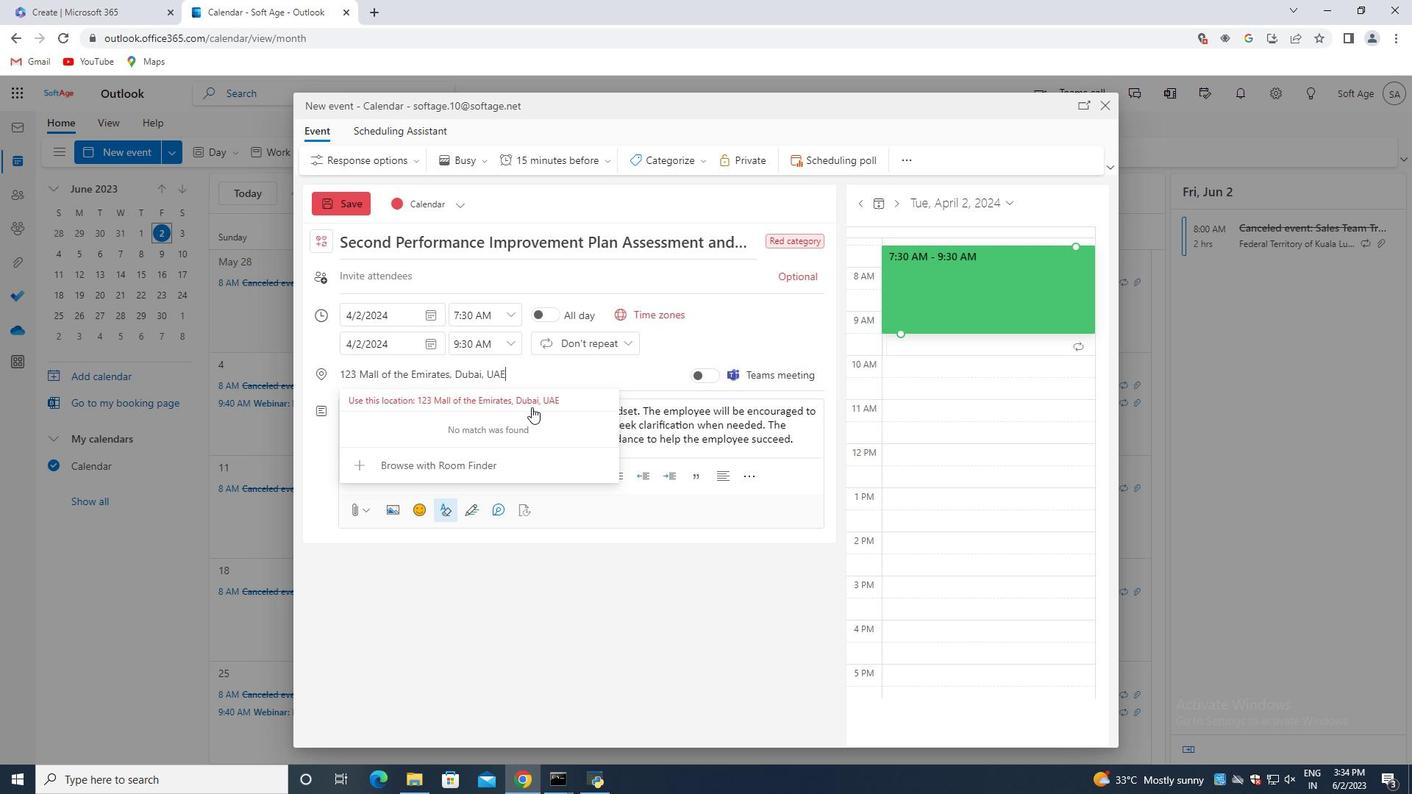
Action: Mouse pressed left at (531, 406)
Screenshot: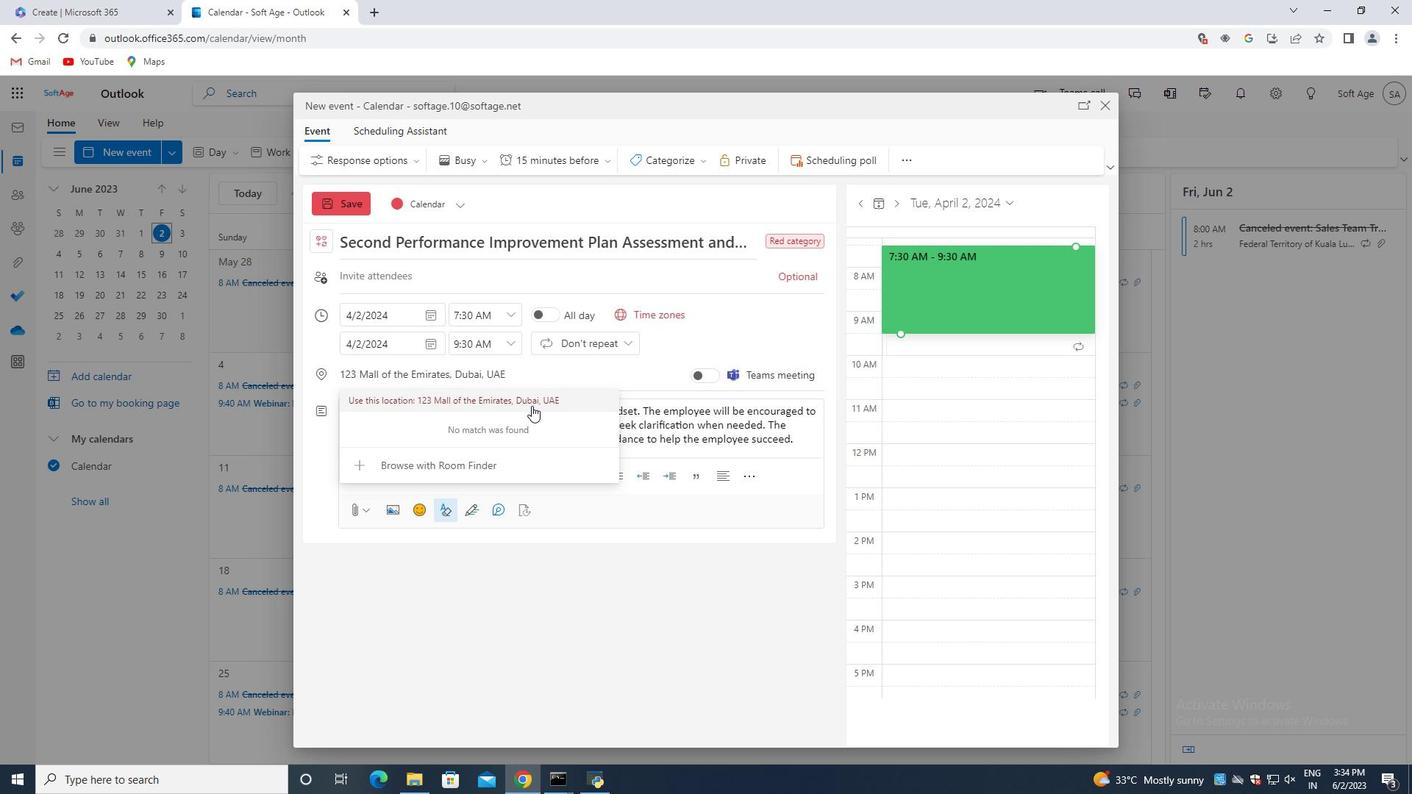
Action: Mouse moved to (453, 274)
Screenshot: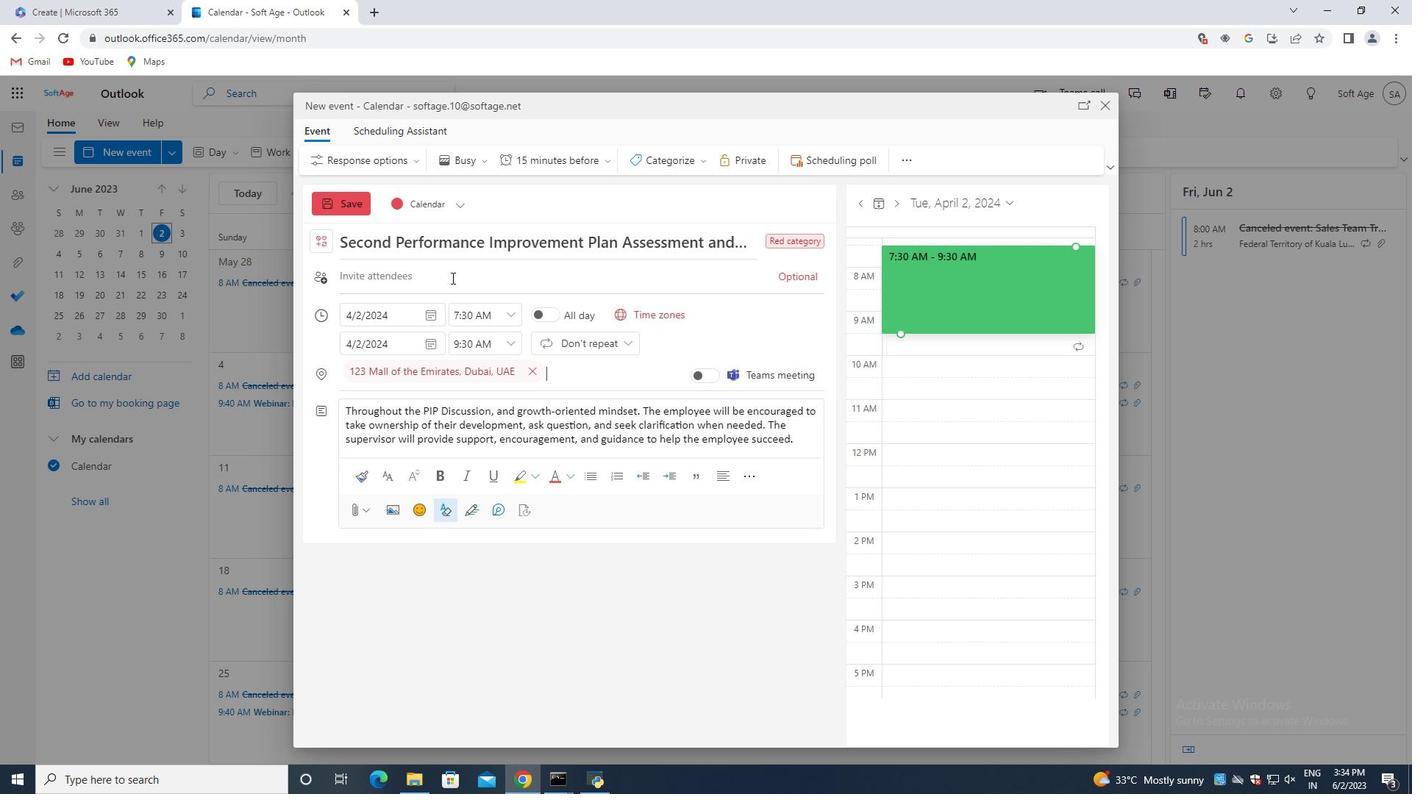 
Action: Mouse pressed left at (453, 274)
Screenshot: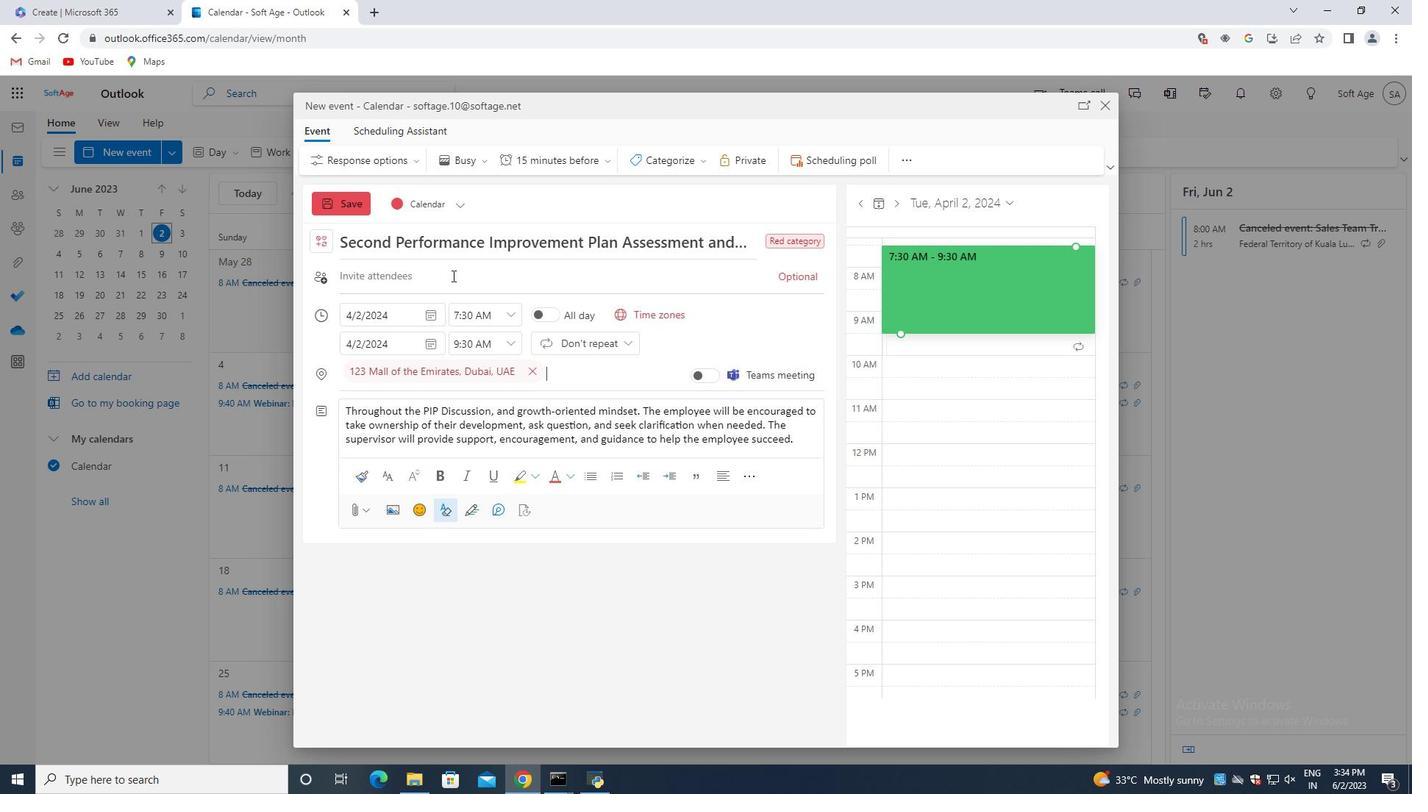
Action: Key pressed softage.4<Key.shift><Key.shift><Key.shift>@softage.net<Key.enter>softage.5<Key.shift>@softage.net<Key.enter>
Screenshot: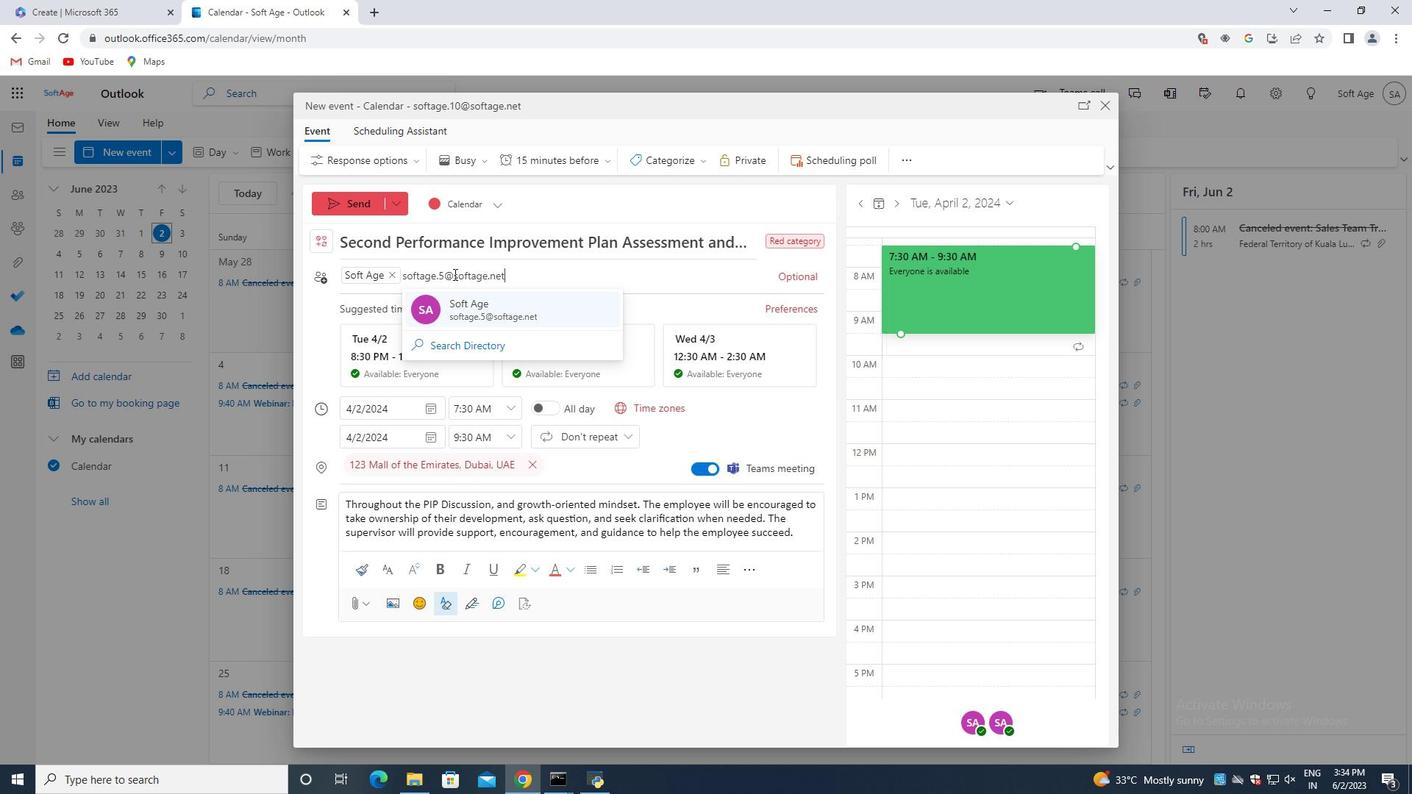 
Action: Mouse moved to (541, 150)
Screenshot: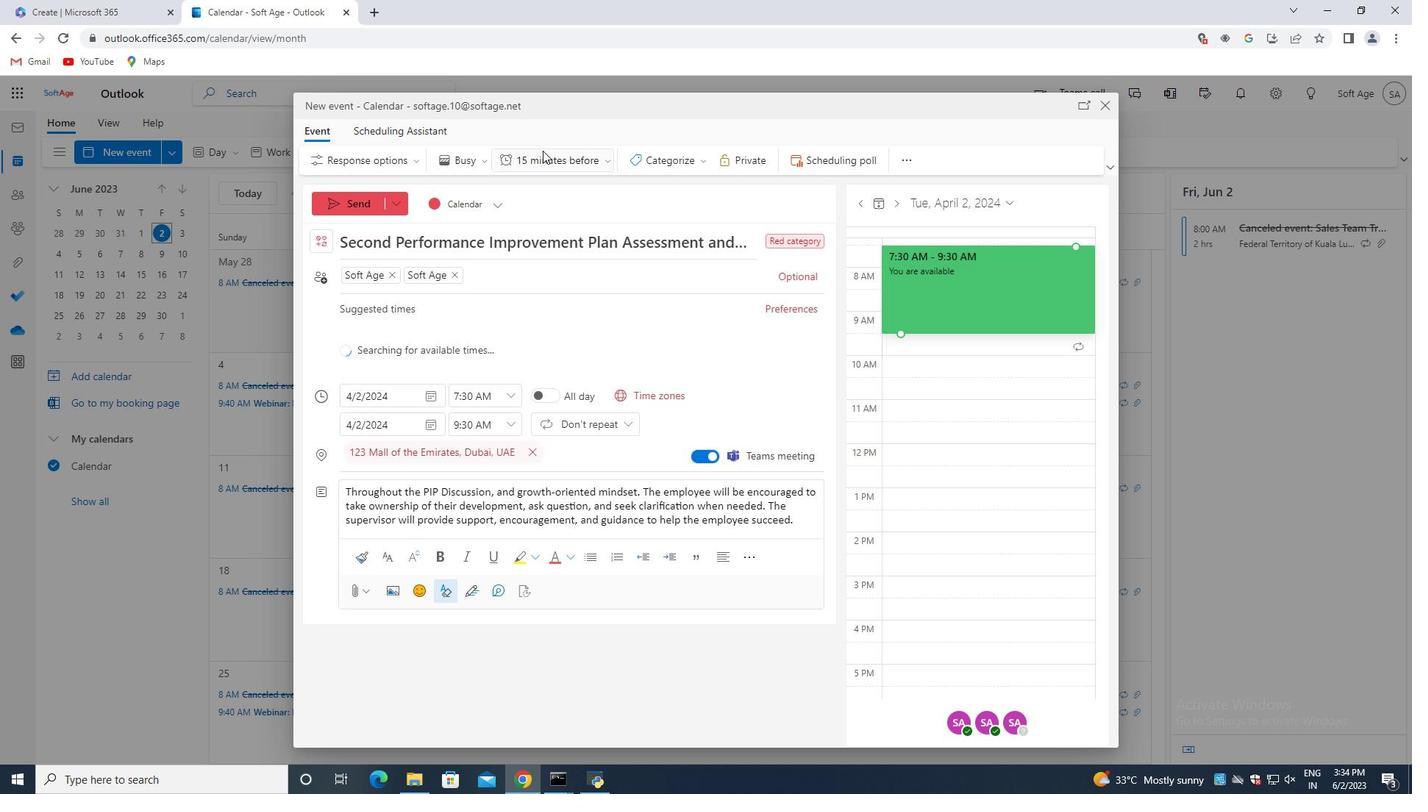 
Action: Mouse pressed left at (541, 150)
Screenshot: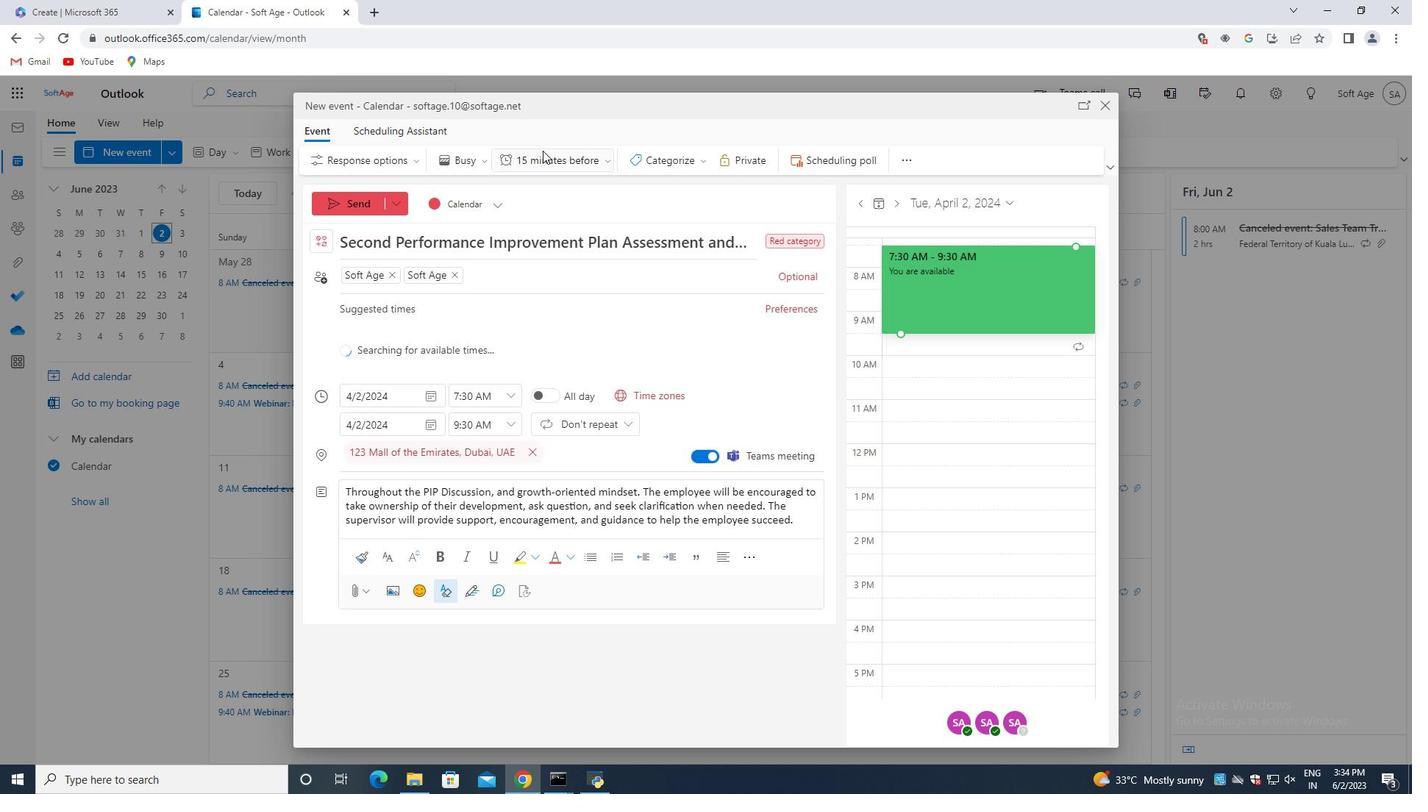 
Action: Mouse moved to (566, 321)
Screenshot: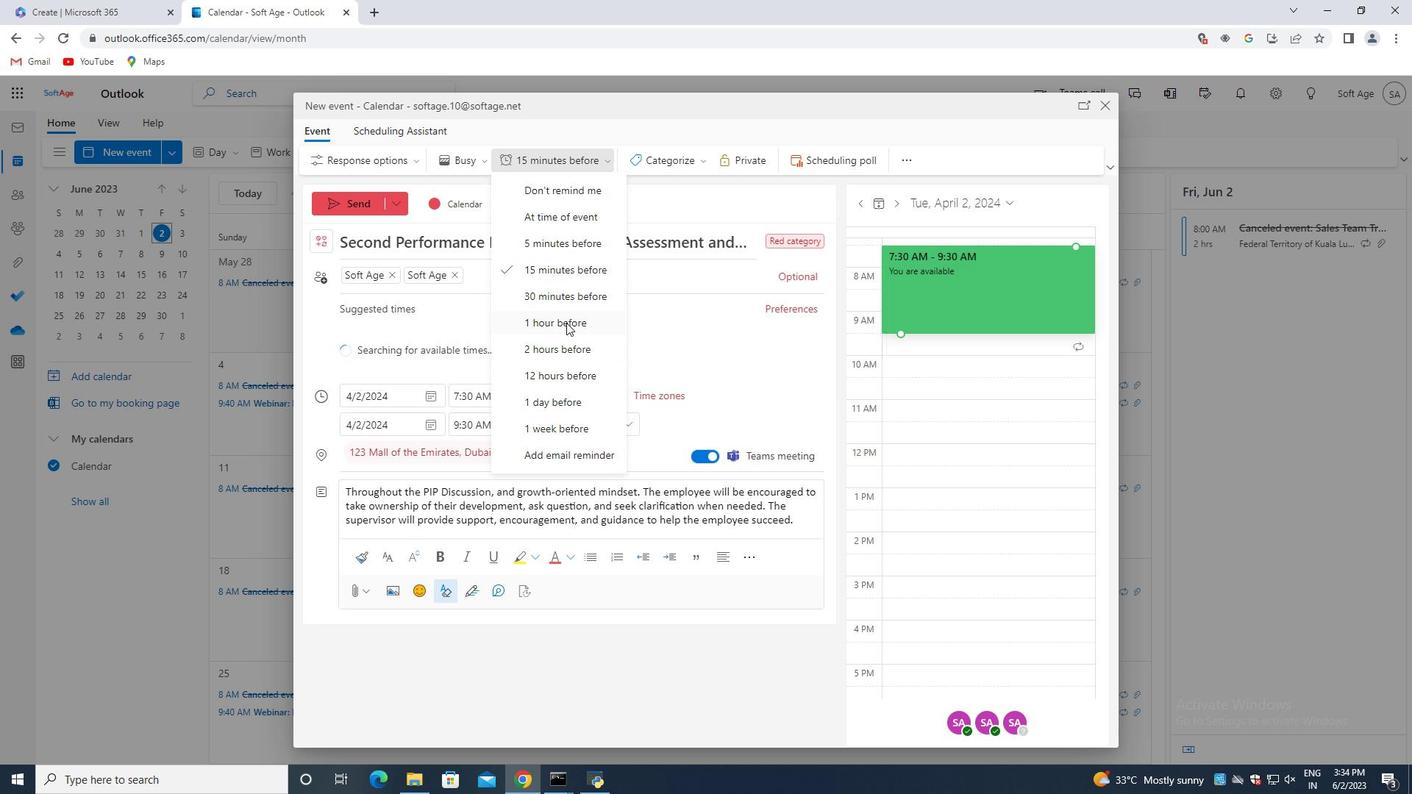 
Action: Mouse pressed left at (566, 321)
Screenshot: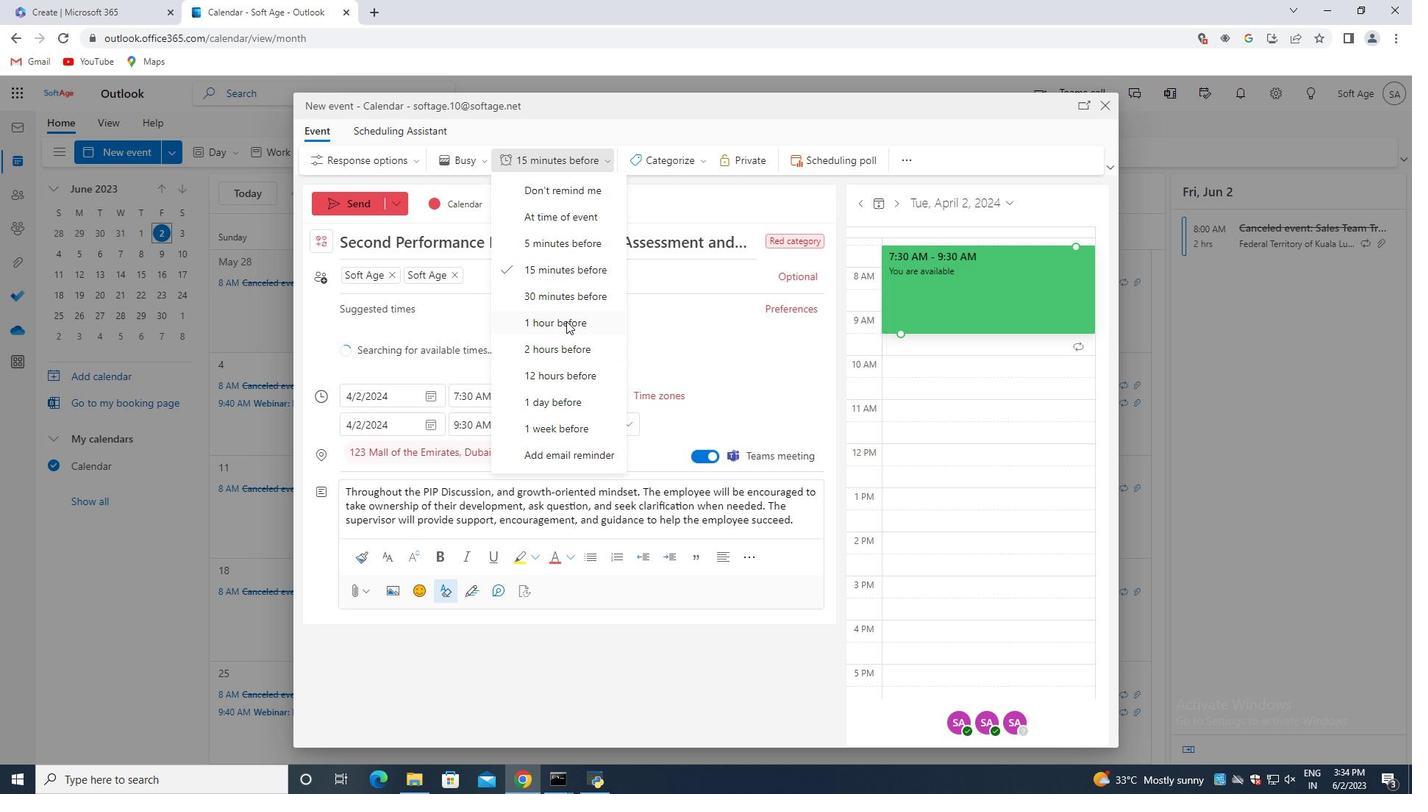 
Action: Mouse moved to (363, 205)
Screenshot: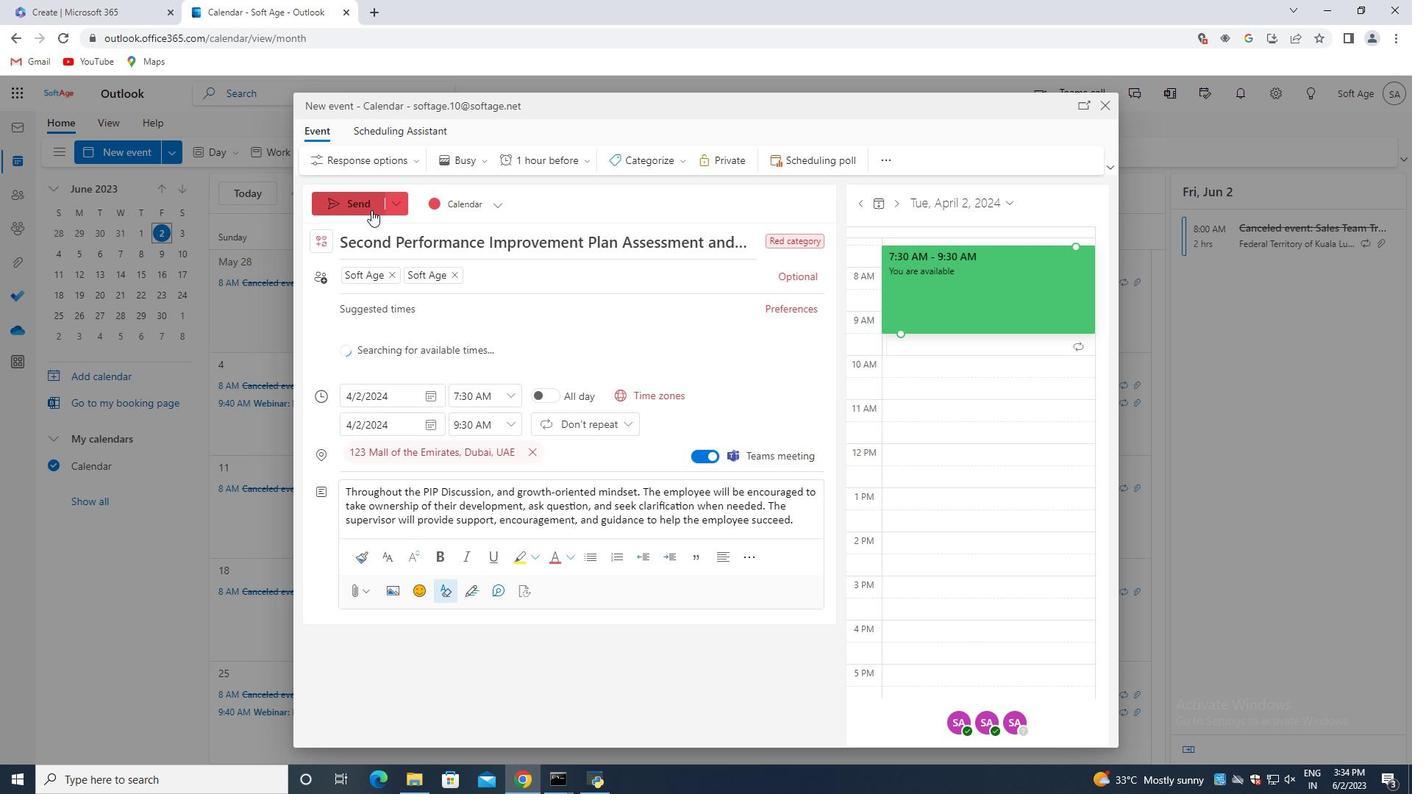 
Action: Mouse pressed left at (363, 205)
Screenshot: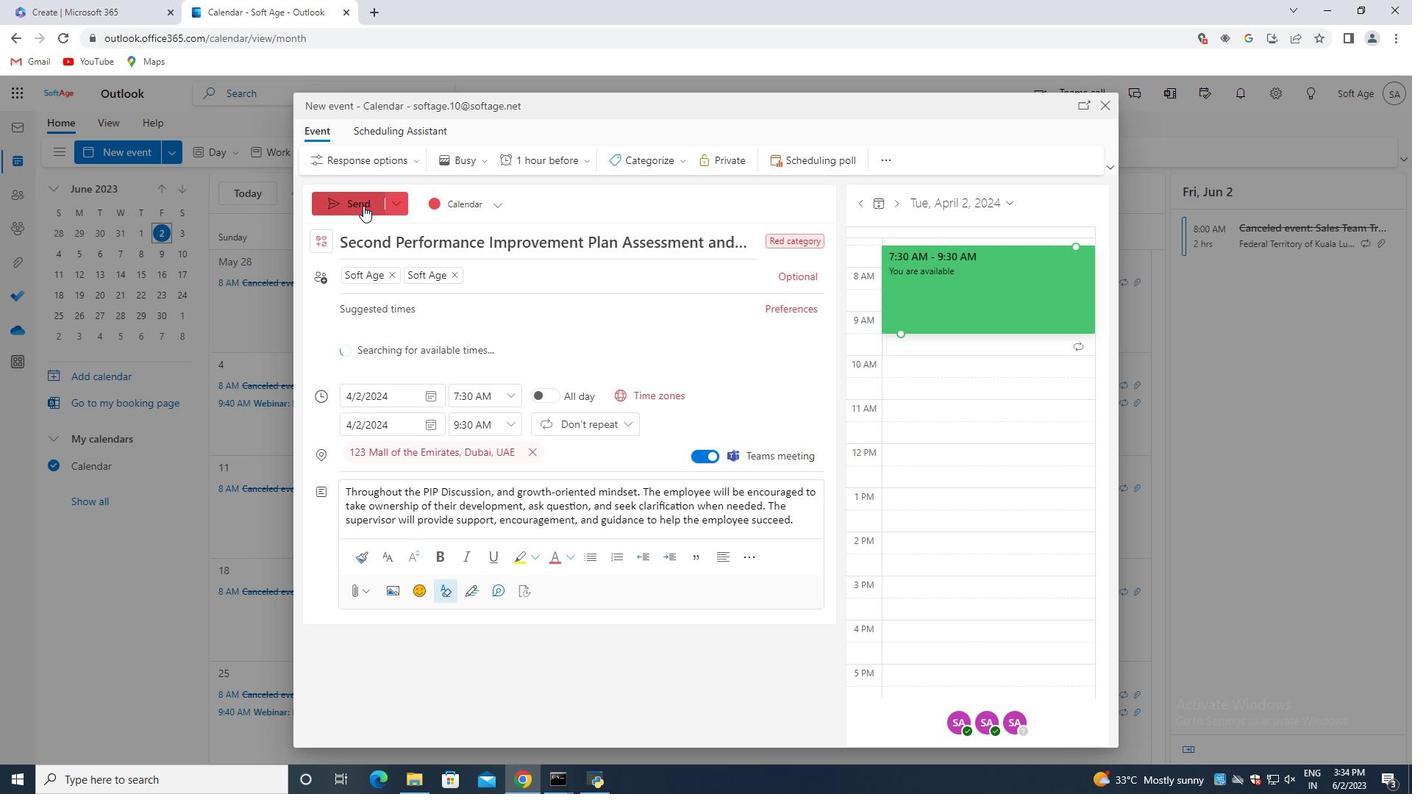 
Action: Mouse moved to (363, 205)
Screenshot: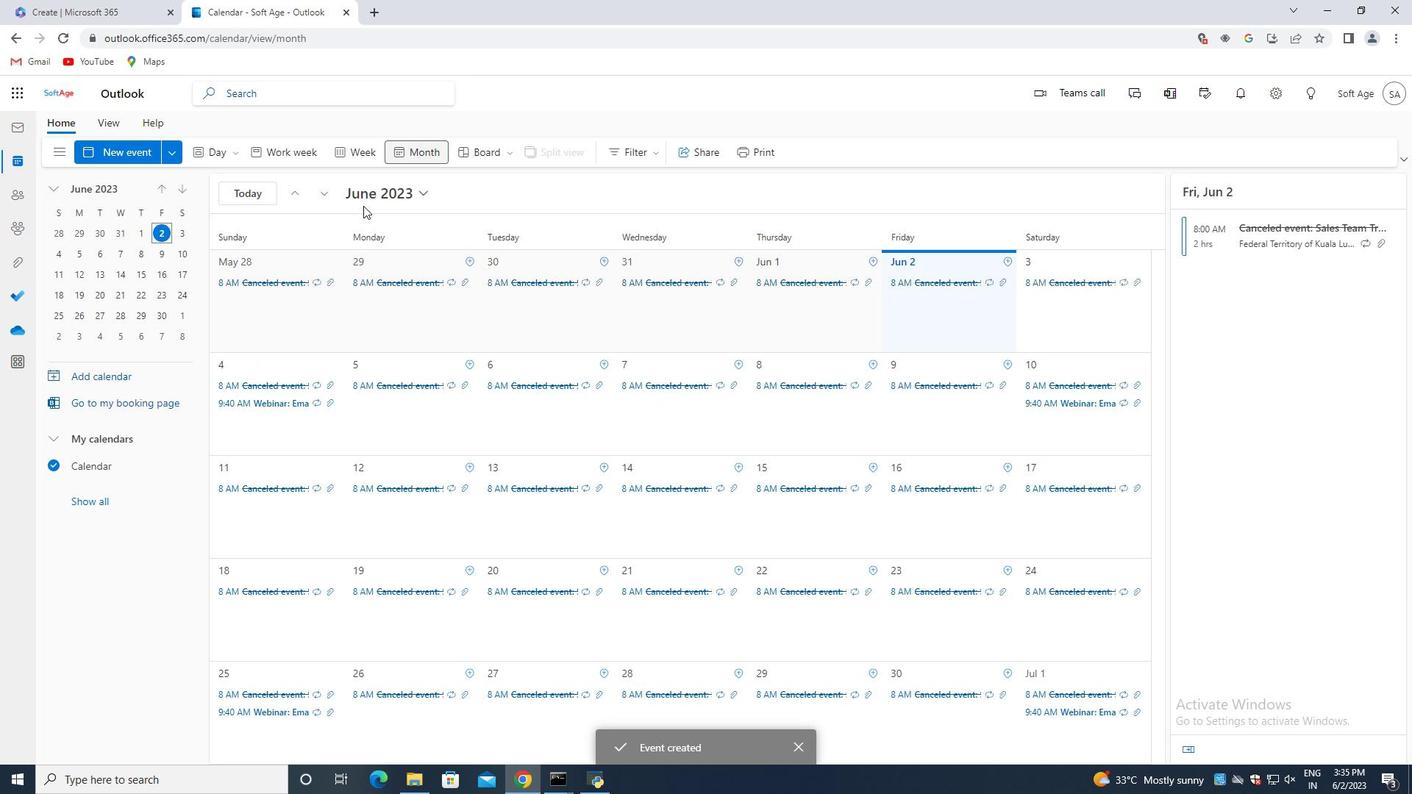 
